 Task: Font style For heading Use Amiri Quran with light red berry 1 colour & Underline. font size for heading '20 Pt. 'Change the font style of data to AngsanaUPCand font size to  16 Pt. Change the alignment of both headline & data to  Align center. In the sheet  auditingSalesByRegion
Action: Mouse moved to (62, 123)
Screenshot: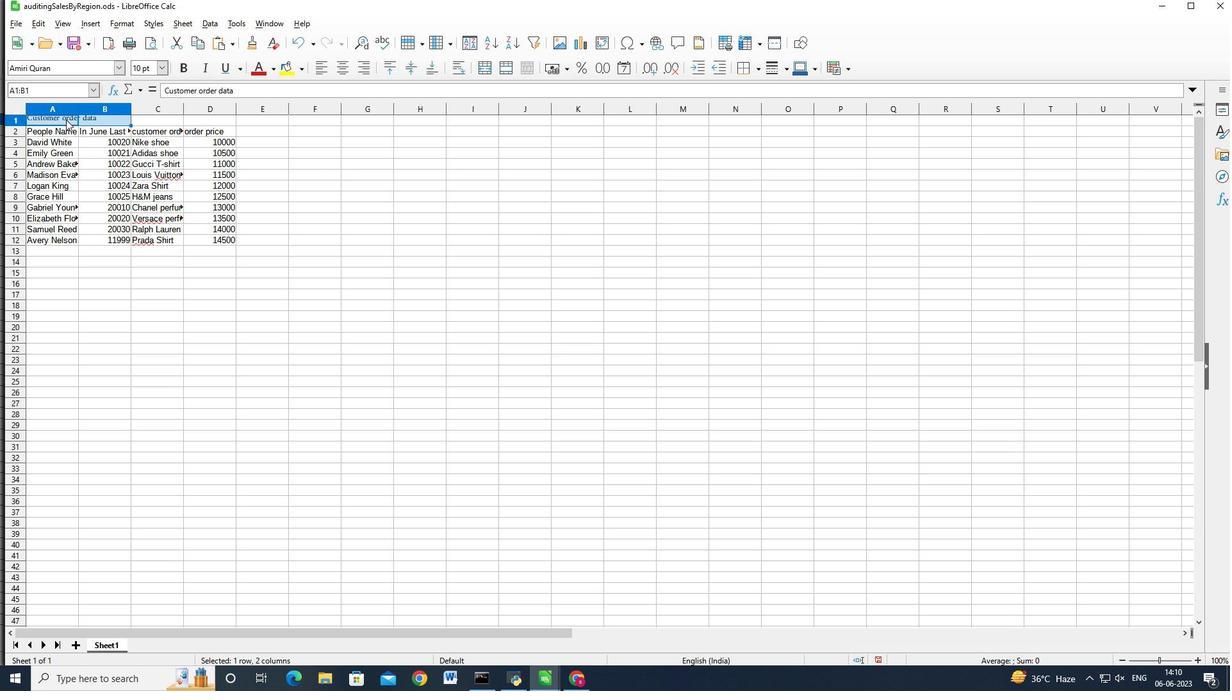 
Action: Mouse pressed left at (62, 123)
Screenshot: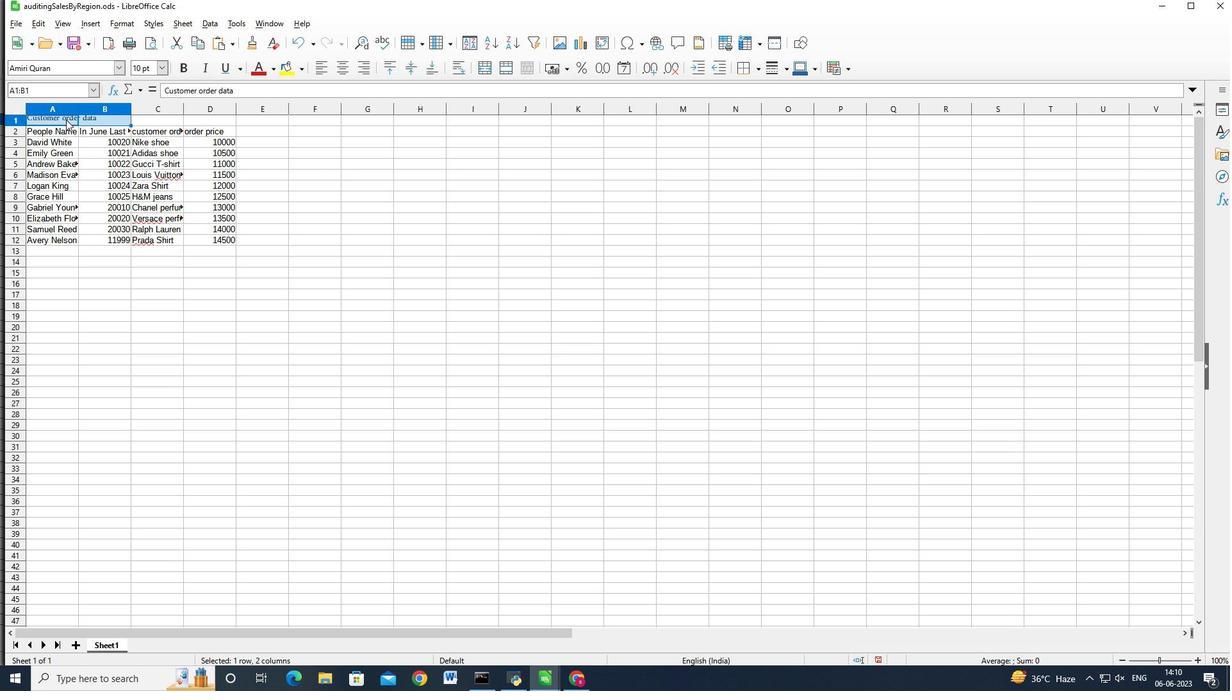 
Action: Mouse moved to (84, 123)
Screenshot: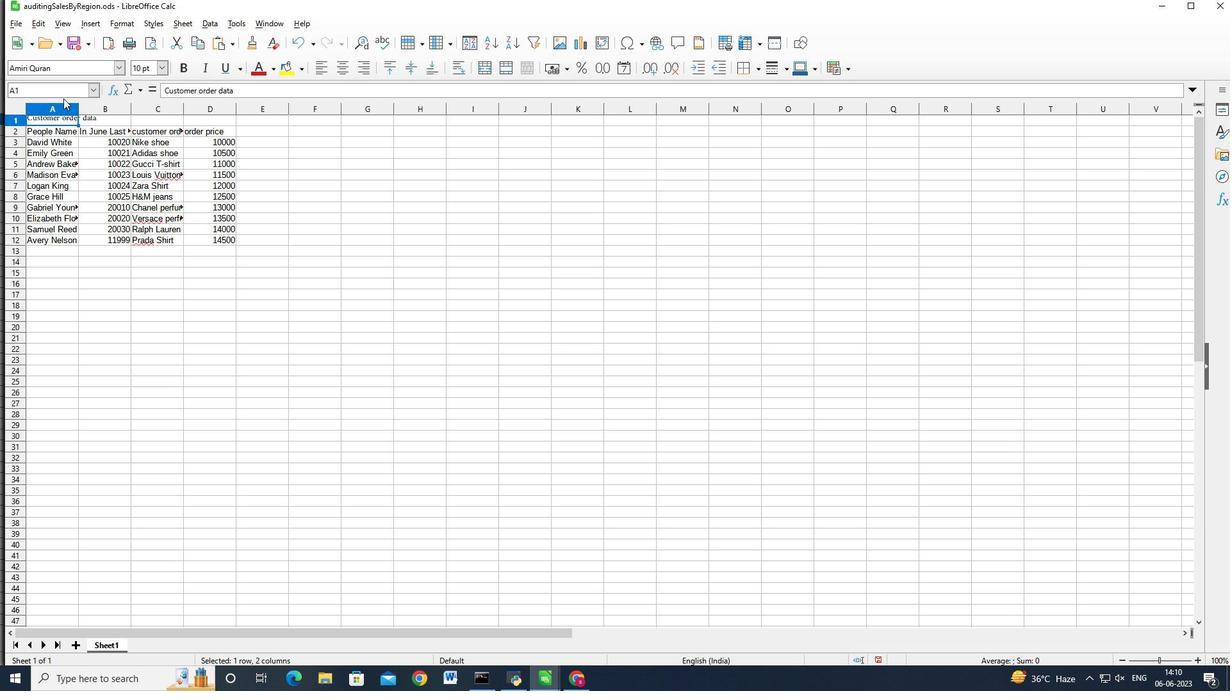 
Action: Key pressed <Key.shift>
Screenshot: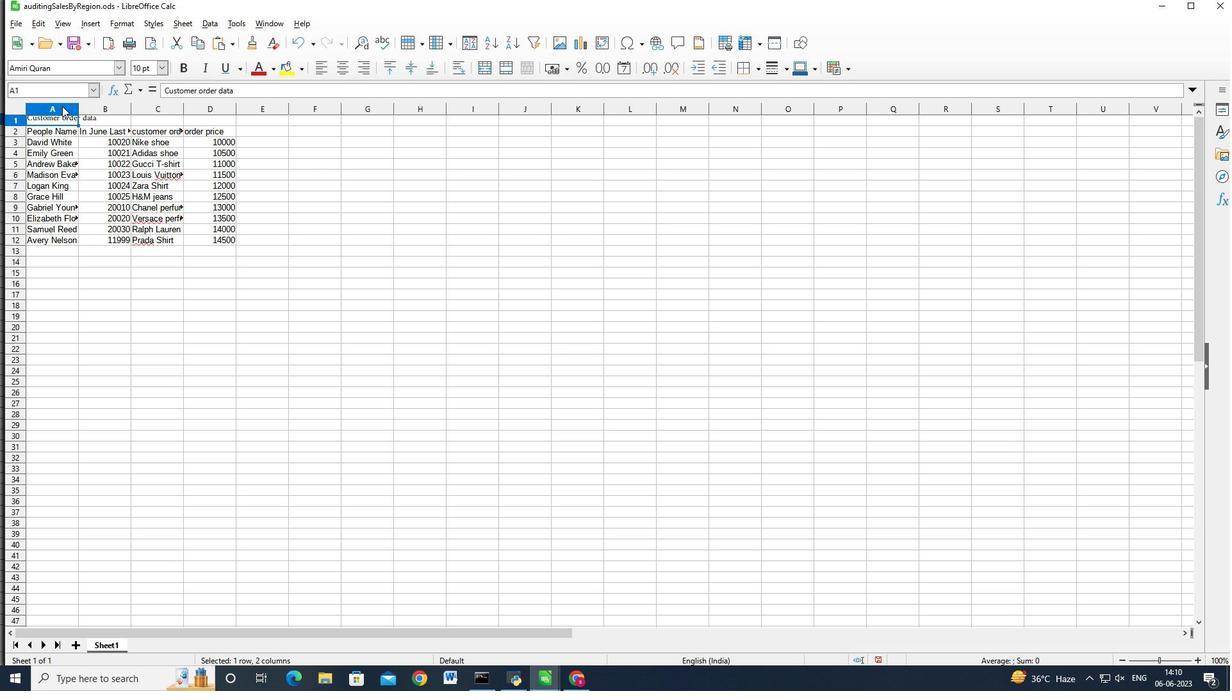
Action: Mouse pressed left at (84, 123)
Screenshot: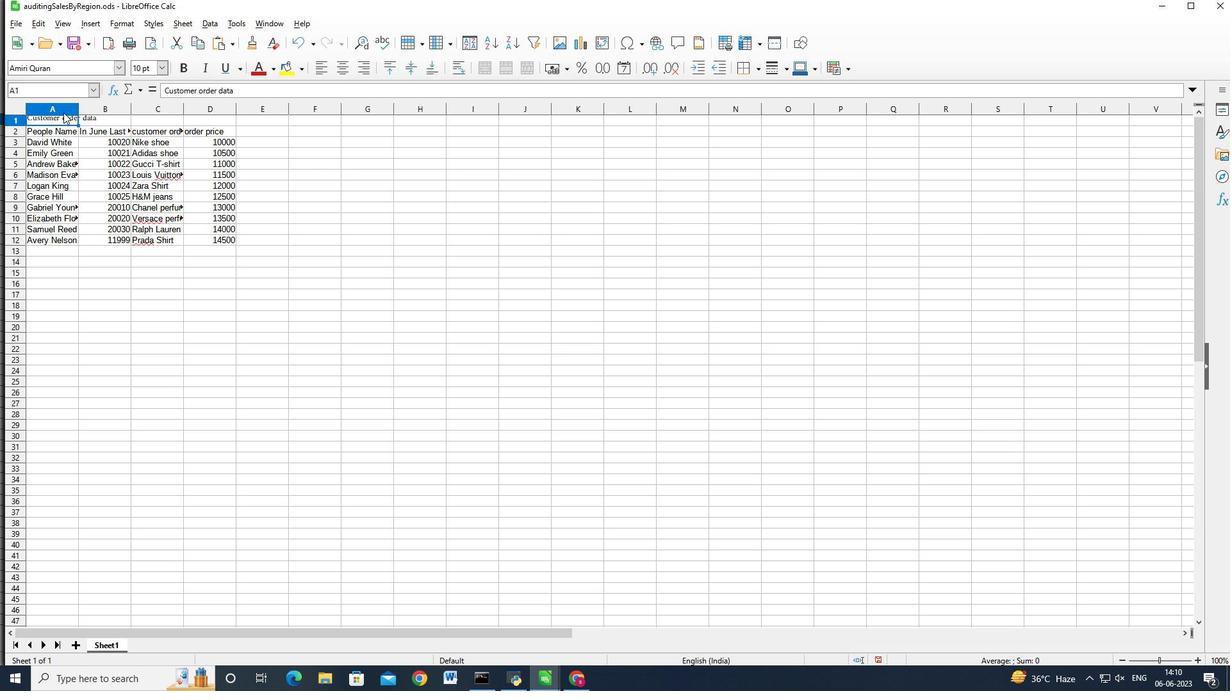 
Action: Mouse moved to (78, 85)
Screenshot: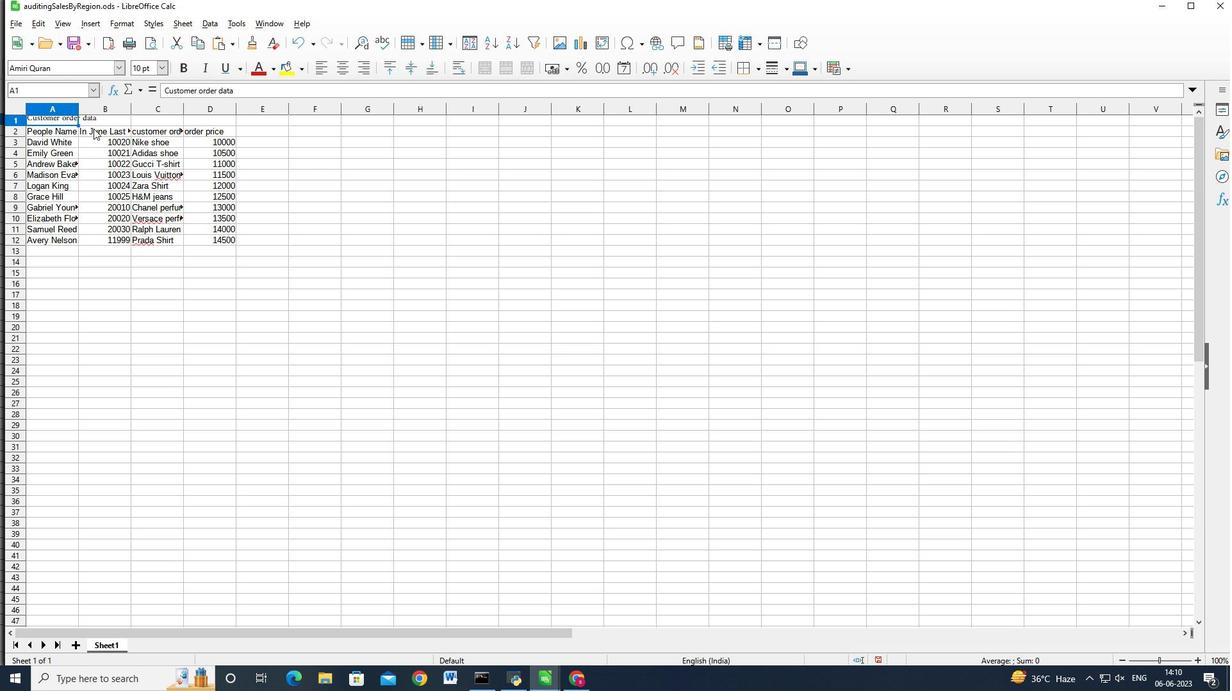 
Action: Key pressed <Key.shift>
Screenshot: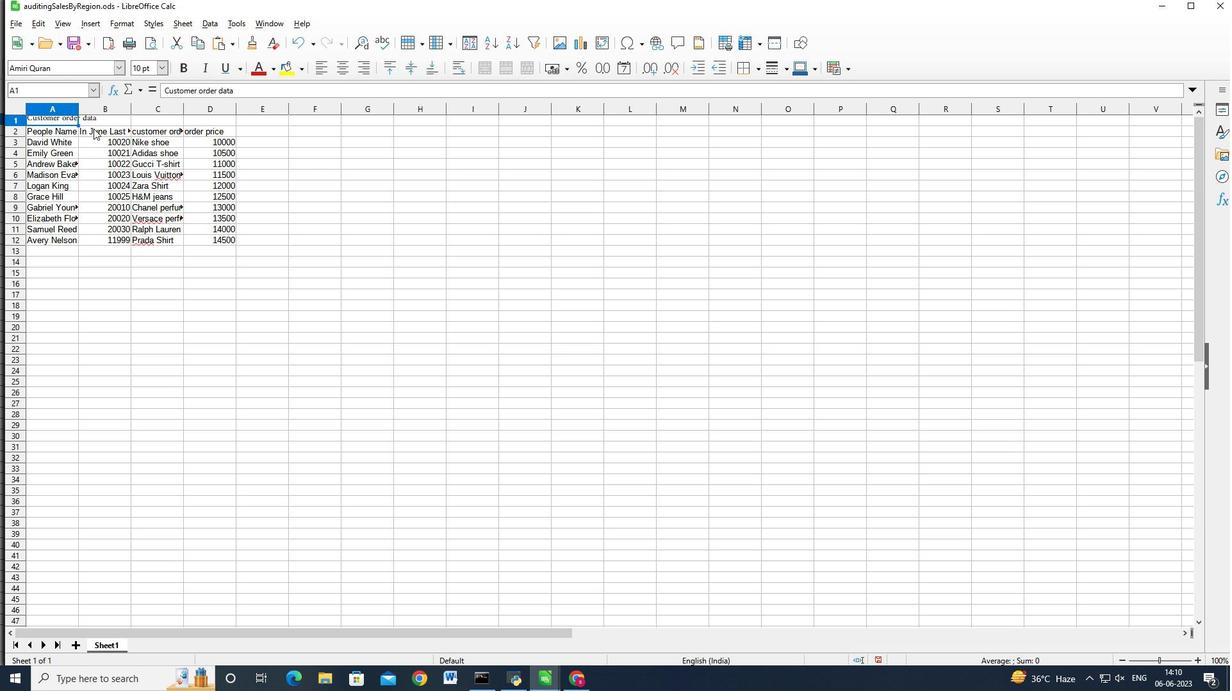 
Action: Mouse moved to (77, 82)
Screenshot: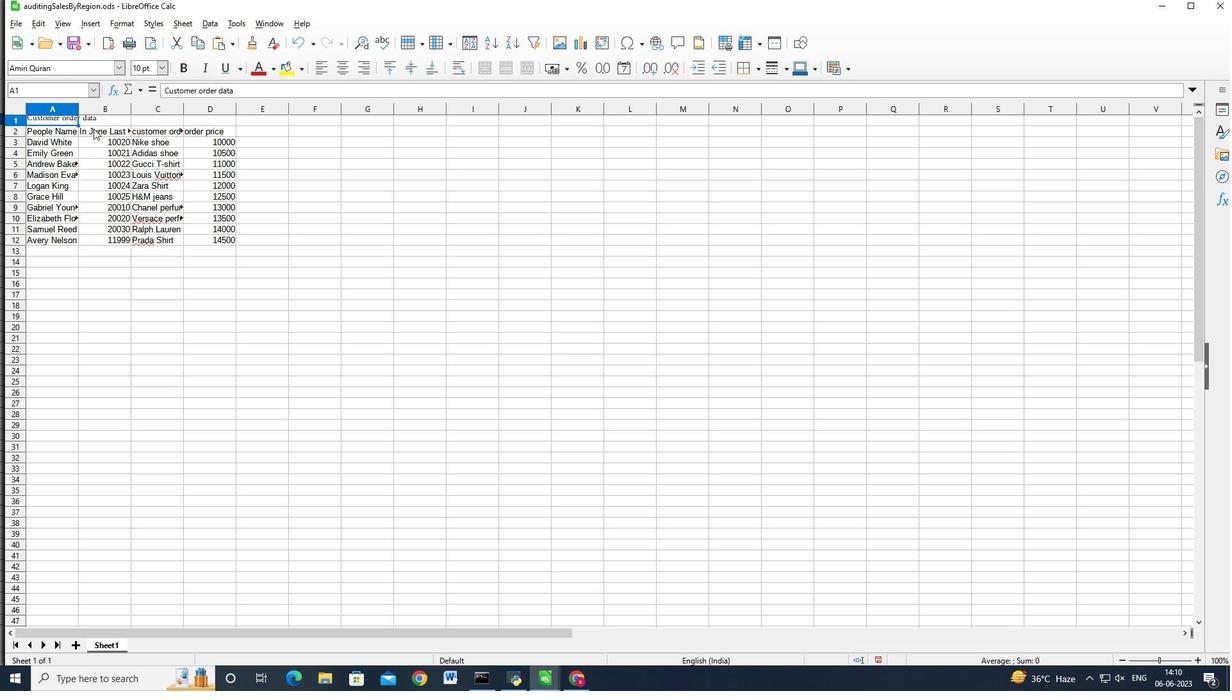 
Action: Key pressed <Key.shift>
Screenshot: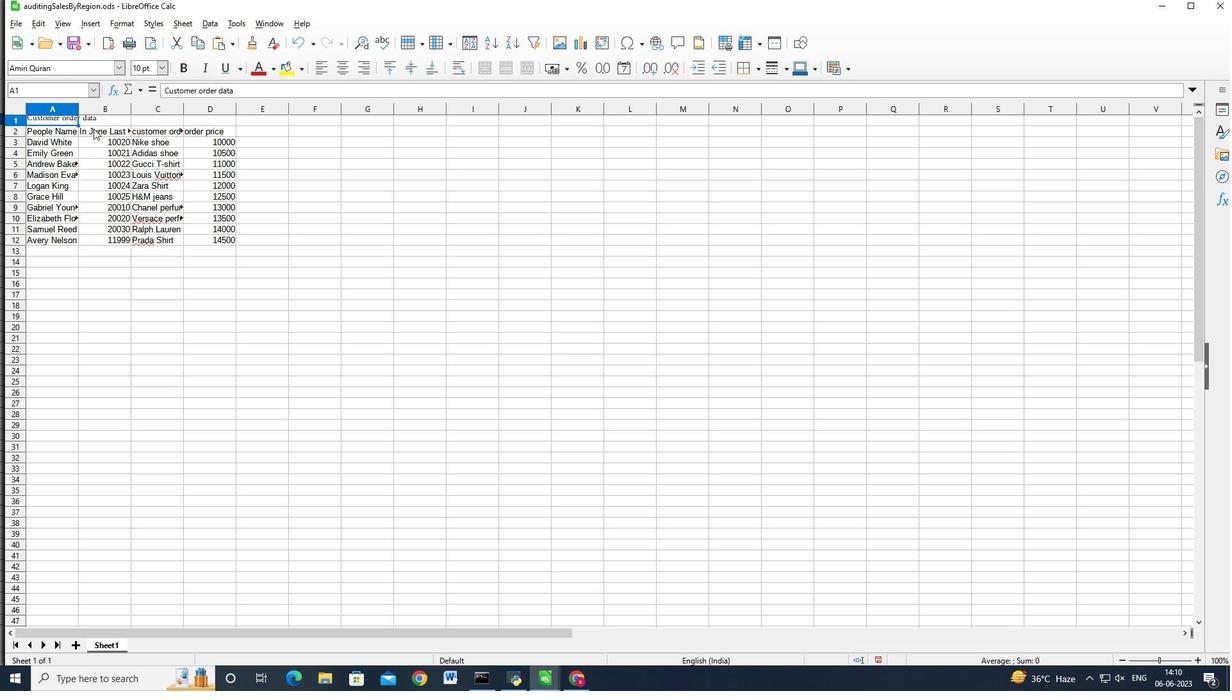 
Action: Mouse moved to (76, 80)
Screenshot: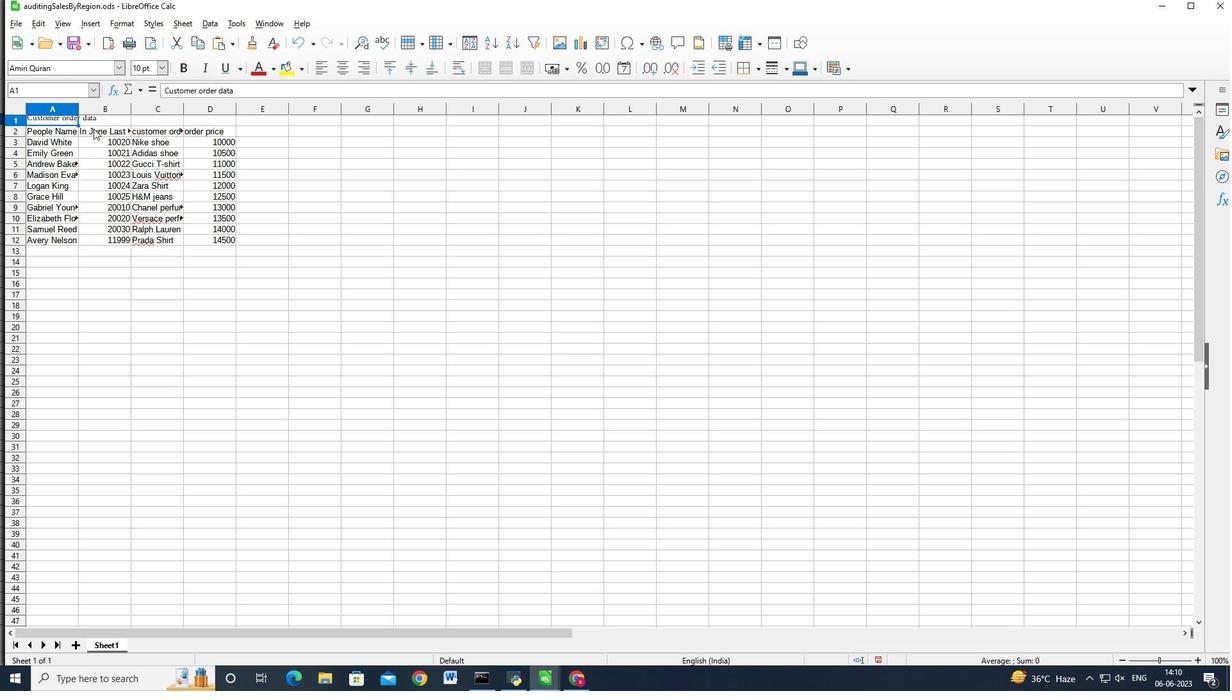 
Action: Key pressed <Key.shift><Key.shift><Key.shift>
Screenshot: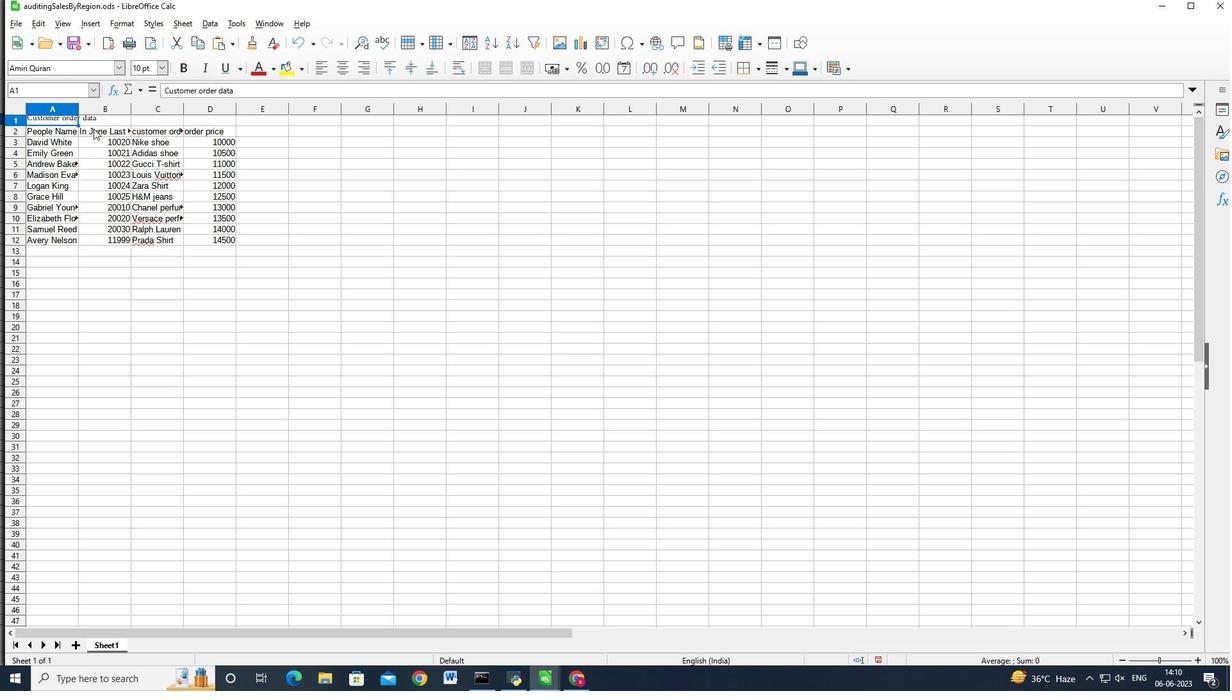 
Action: Mouse moved to (73, 73)
Screenshot: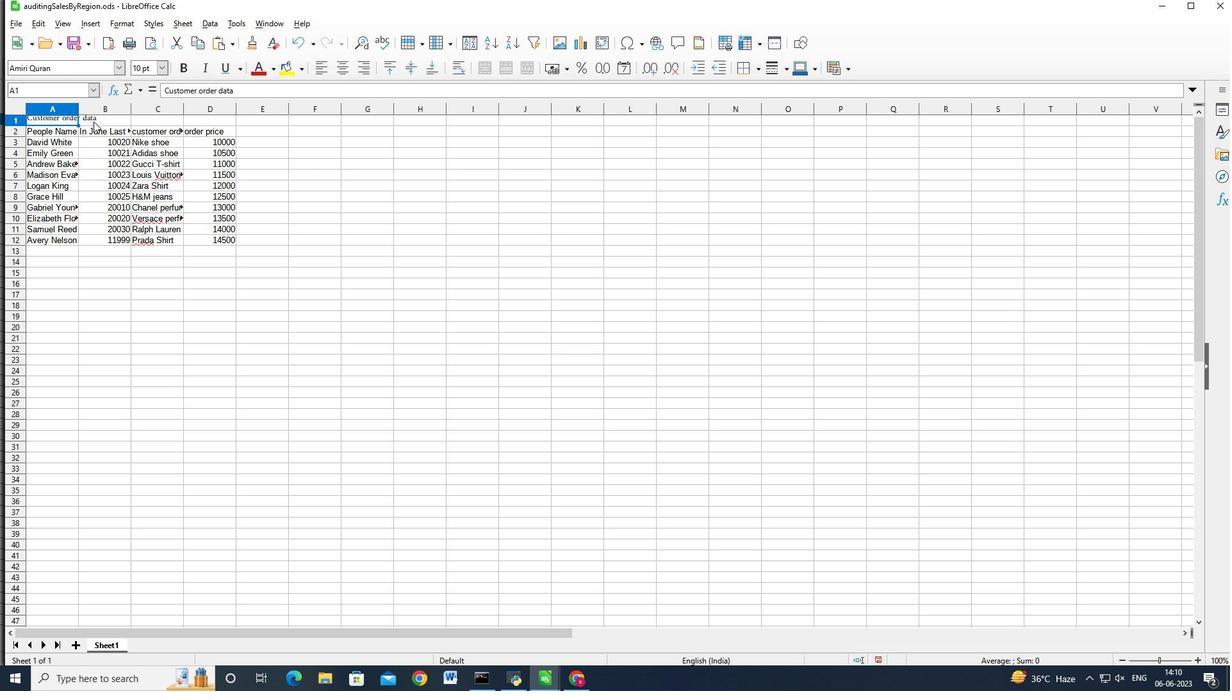 
Action: Mouse pressed left at (73, 73)
Screenshot: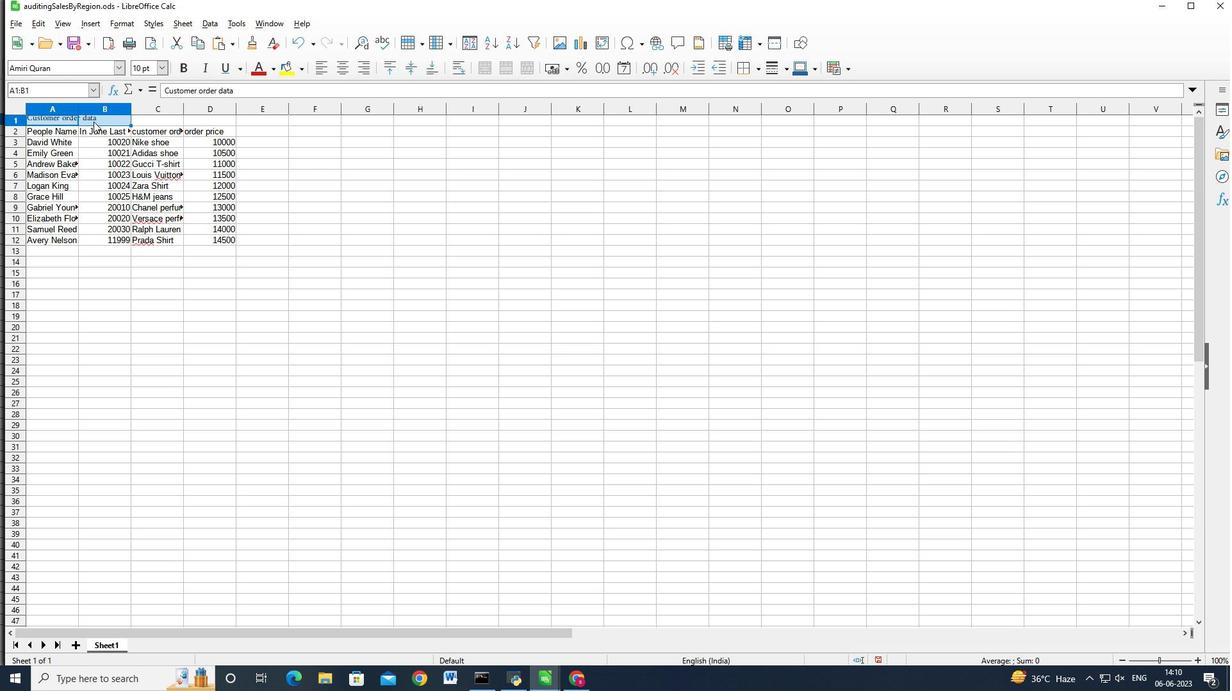 
Action: Key pressed <Key.backspace><Key.backspace><Key.backspace><Key.backspace><Key.backspace><Key.backspace><Key.backspace><Key.backspace><Key.backspace><Key.backspace><Key.backspace><Key.backspace><Key.backspace><Key.backspace><Key.backspace><Key.backspace><Key.shift_r>Amiri<Key.space><Key.shift_r>Quran<Key.enter>
Screenshot: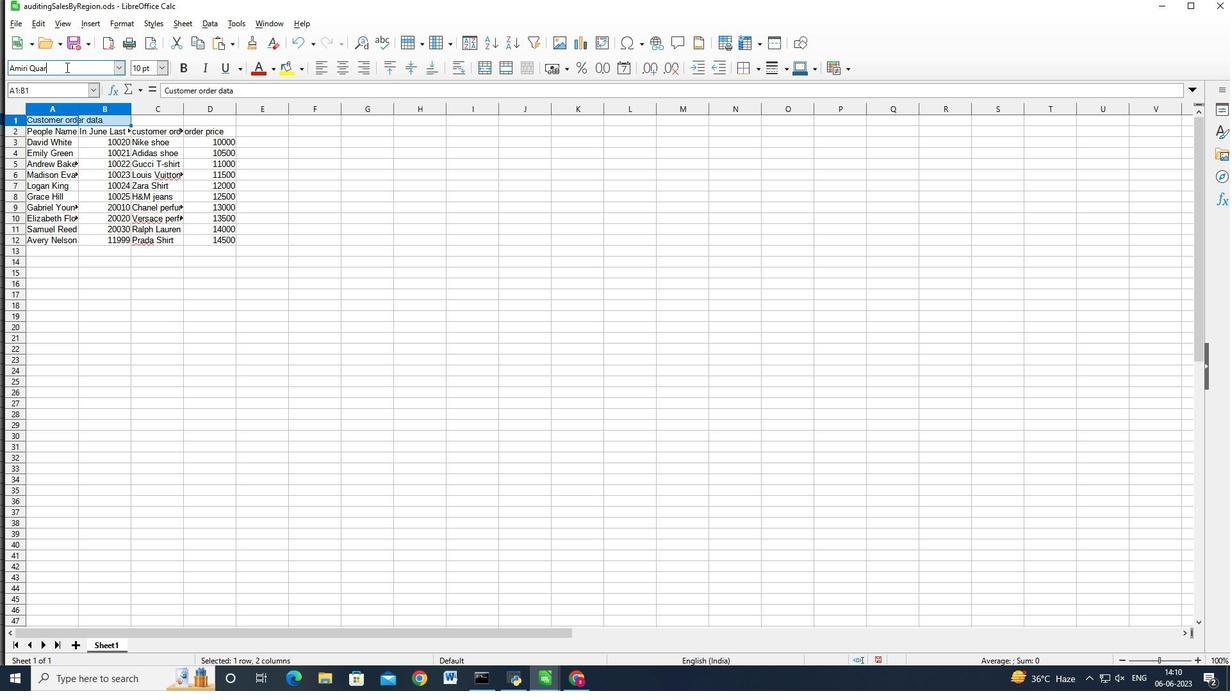 
Action: Mouse moved to (271, 65)
Screenshot: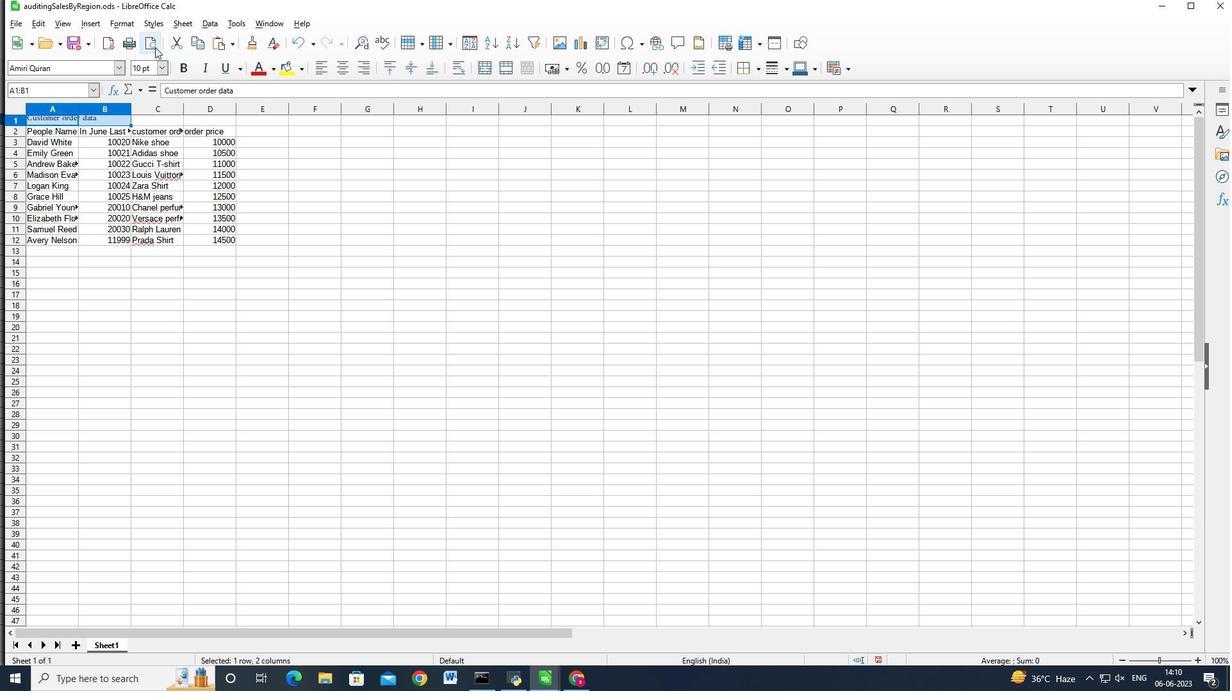 
Action: Mouse pressed left at (271, 65)
Screenshot: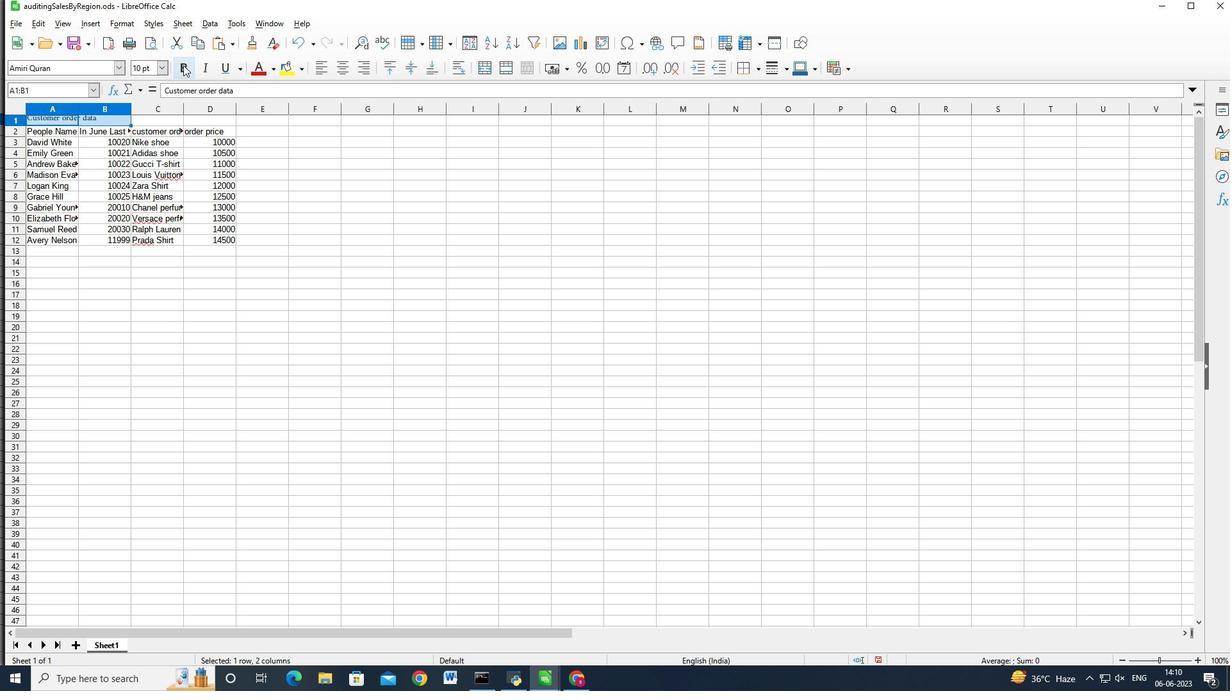 
Action: Mouse moved to (374, 137)
Screenshot: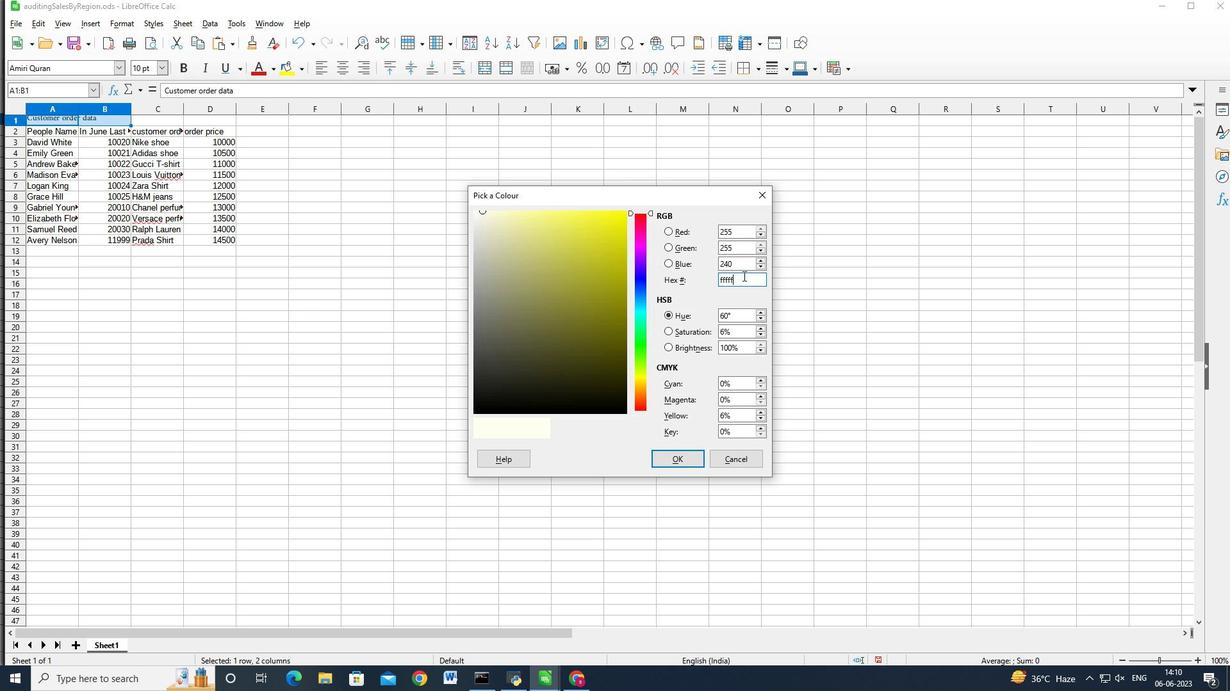 
Action: Mouse pressed left at (374, 137)
Screenshot: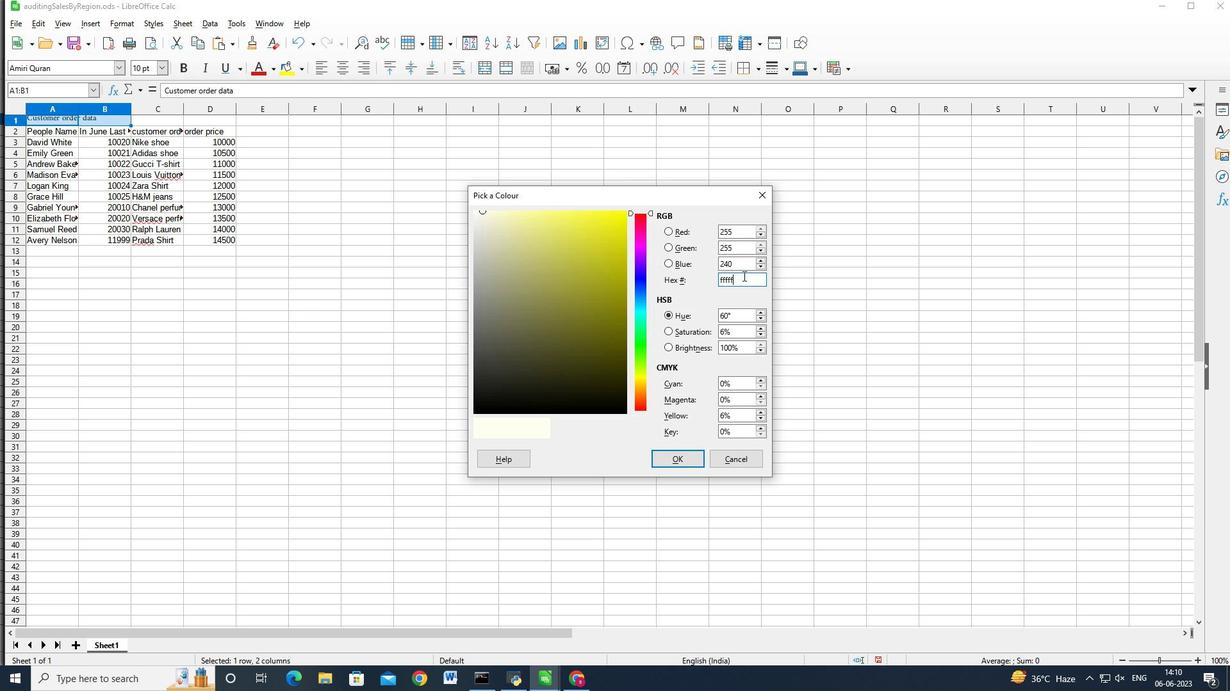 
Action: Mouse moved to (300, 167)
Screenshot: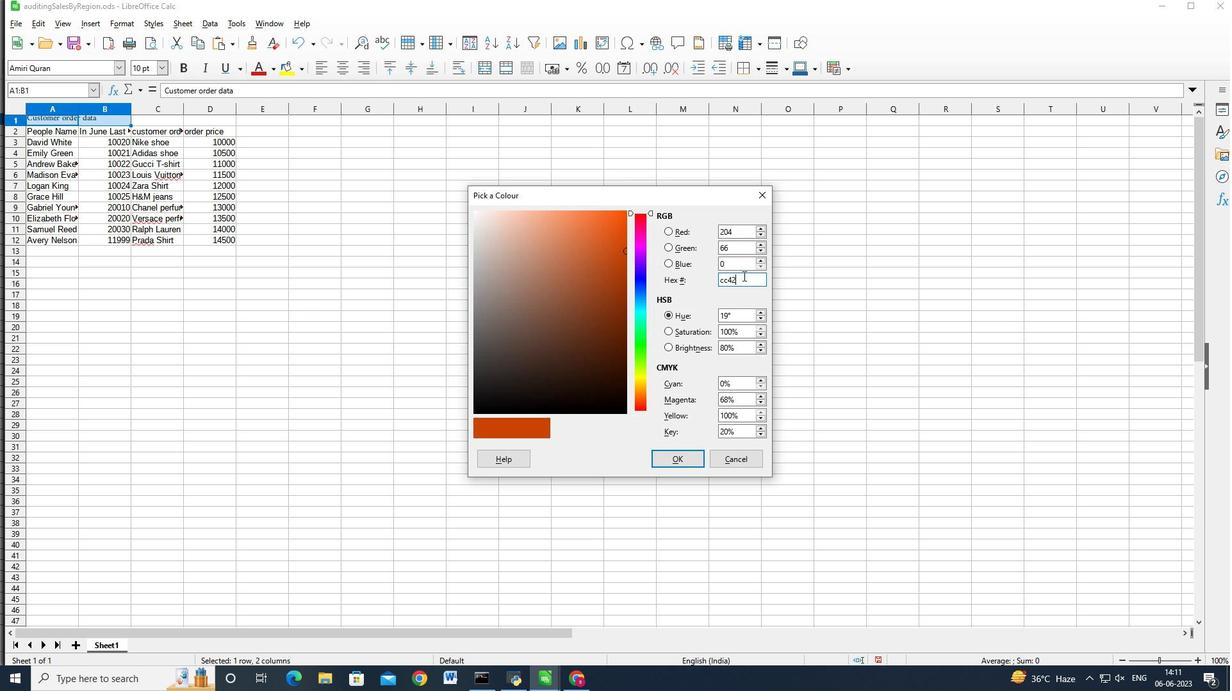 
Action: Mouse pressed left at (300, 167)
Screenshot: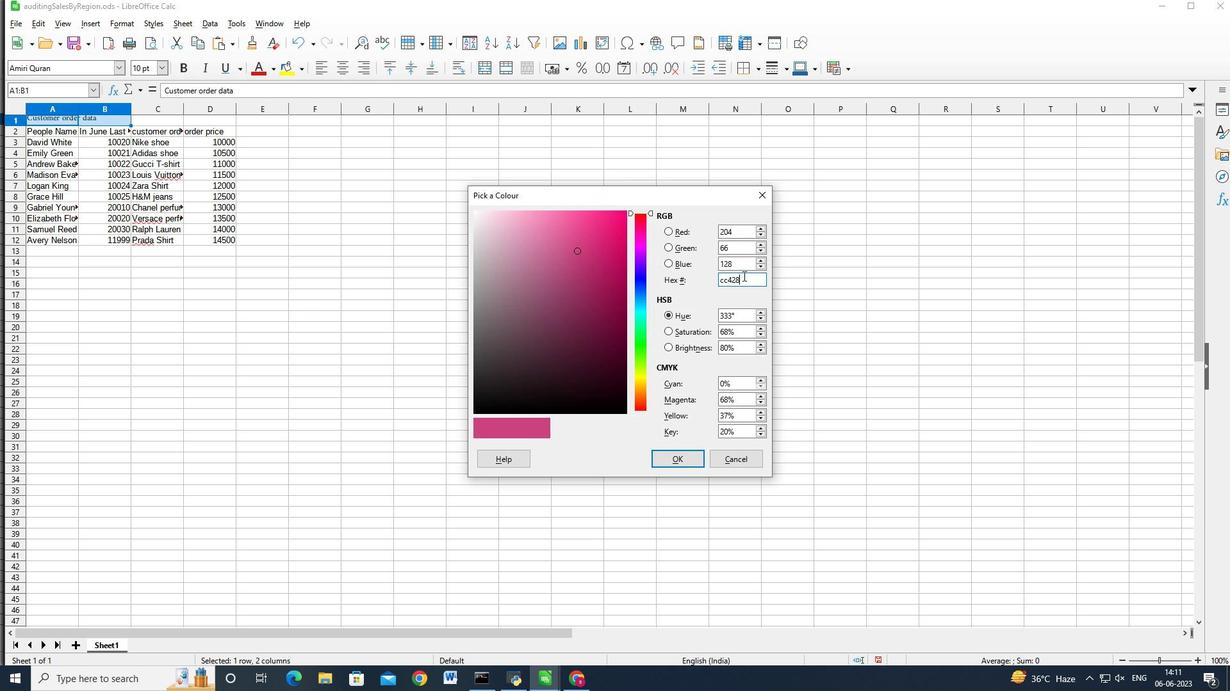 
Action: Mouse moved to (381, 128)
Screenshot: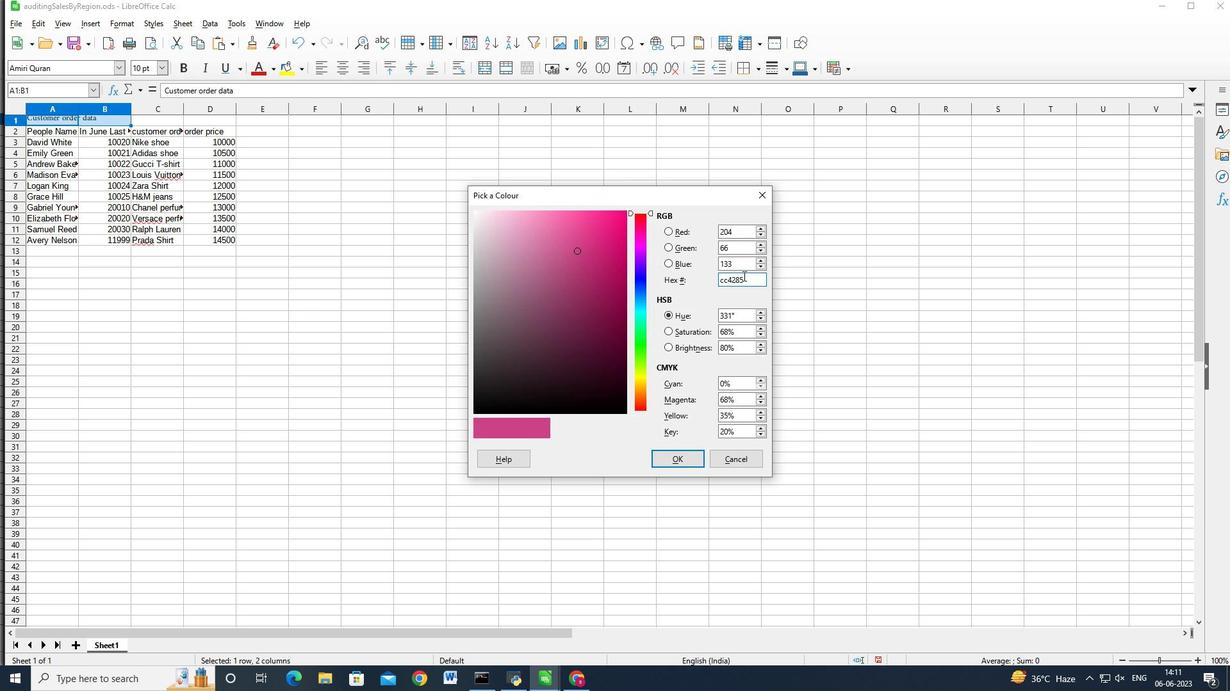 
Action: Mouse pressed left at (381, 128)
Screenshot: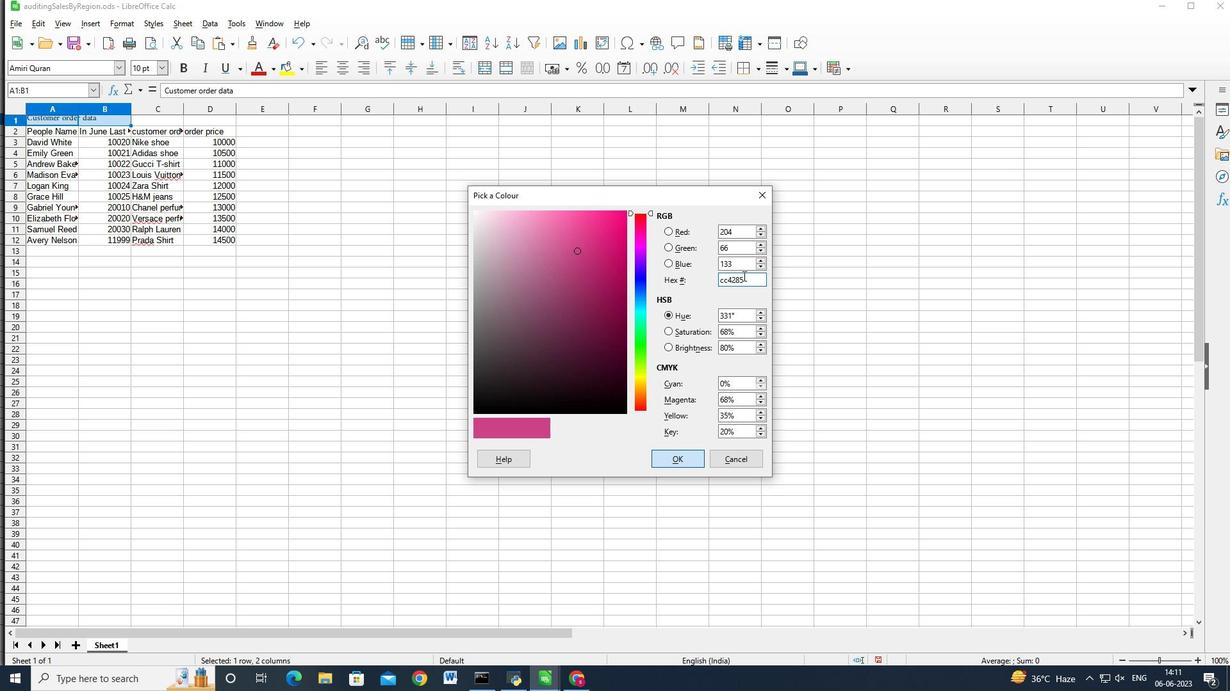 
Action: Mouse moved to (303, 178)
Screenshot: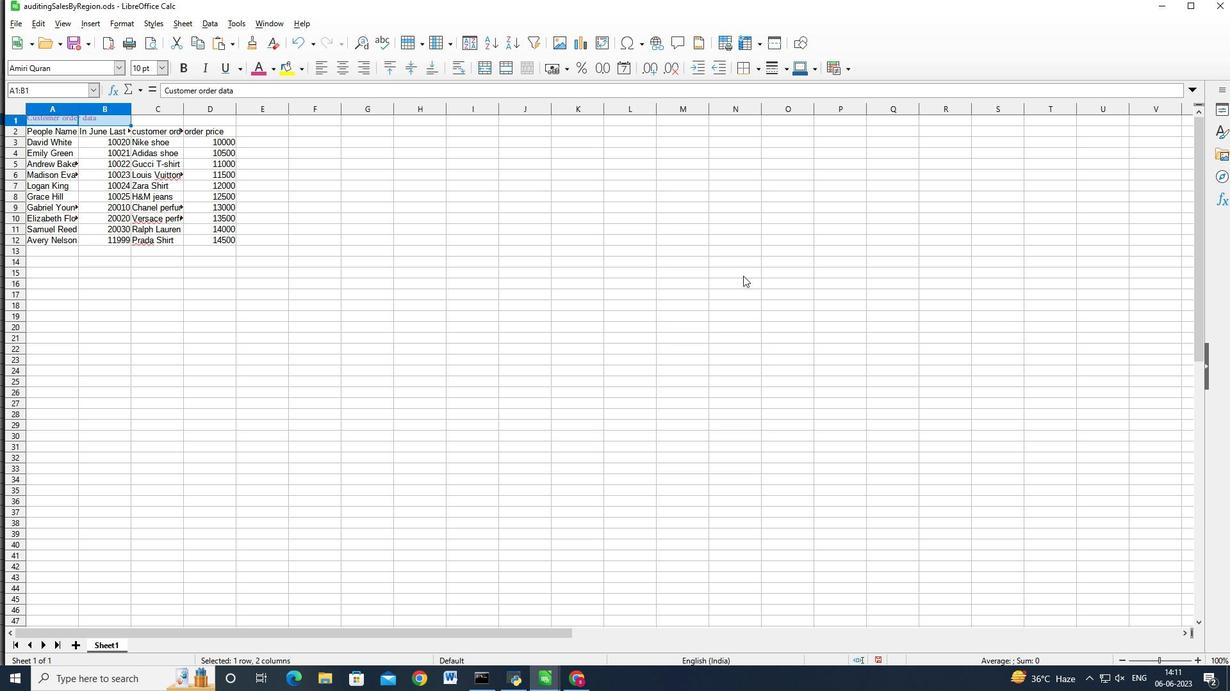 
Action: Mouse pressed left at (303, 178)
Screenshot: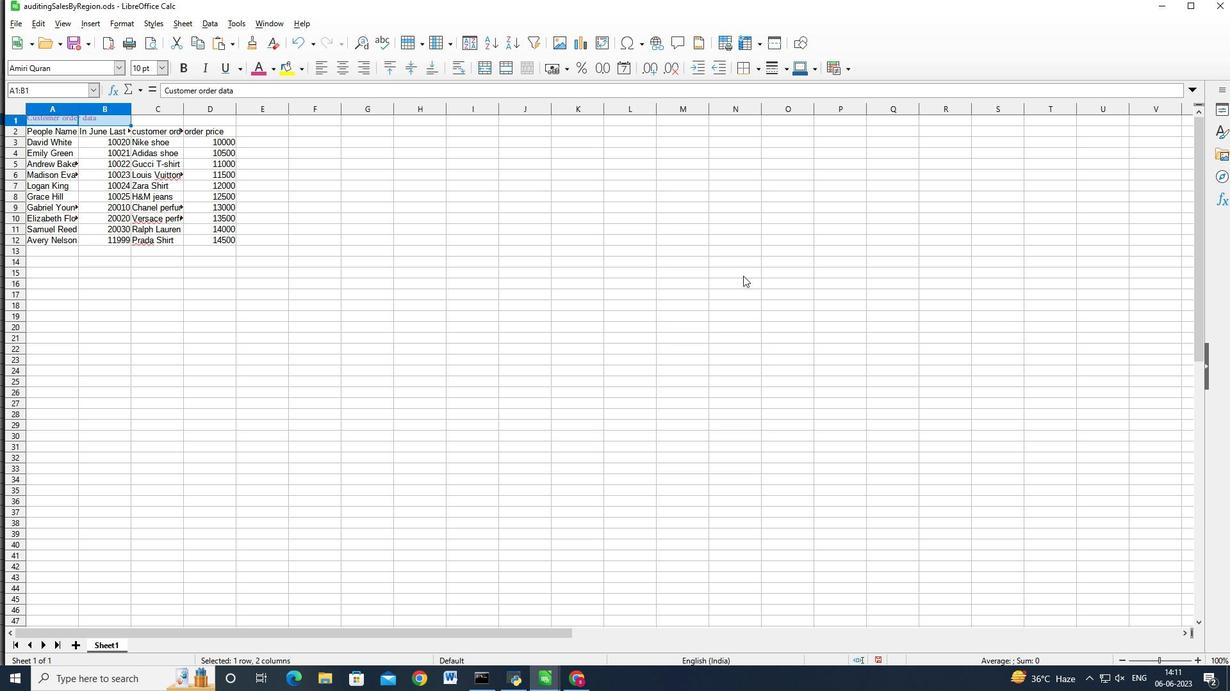 
Action: Mouse moved to (376, 158)
Screenshot: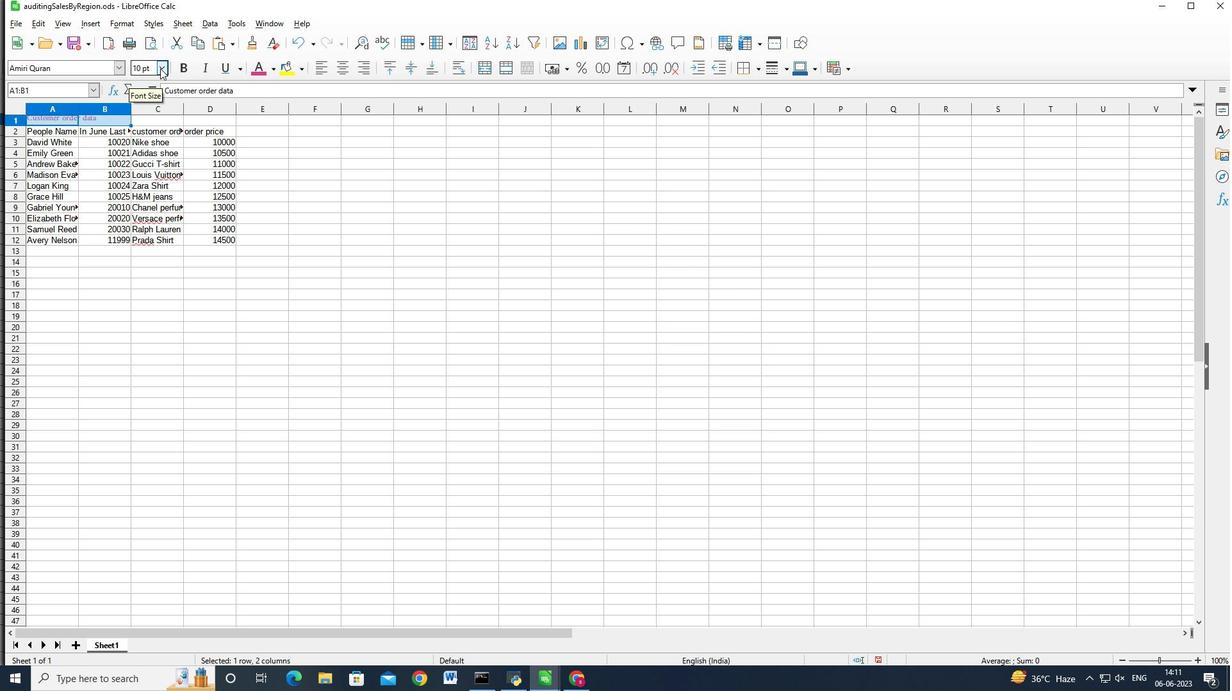 
Action: Mouse pressed left at (376, 158)
Screenshot: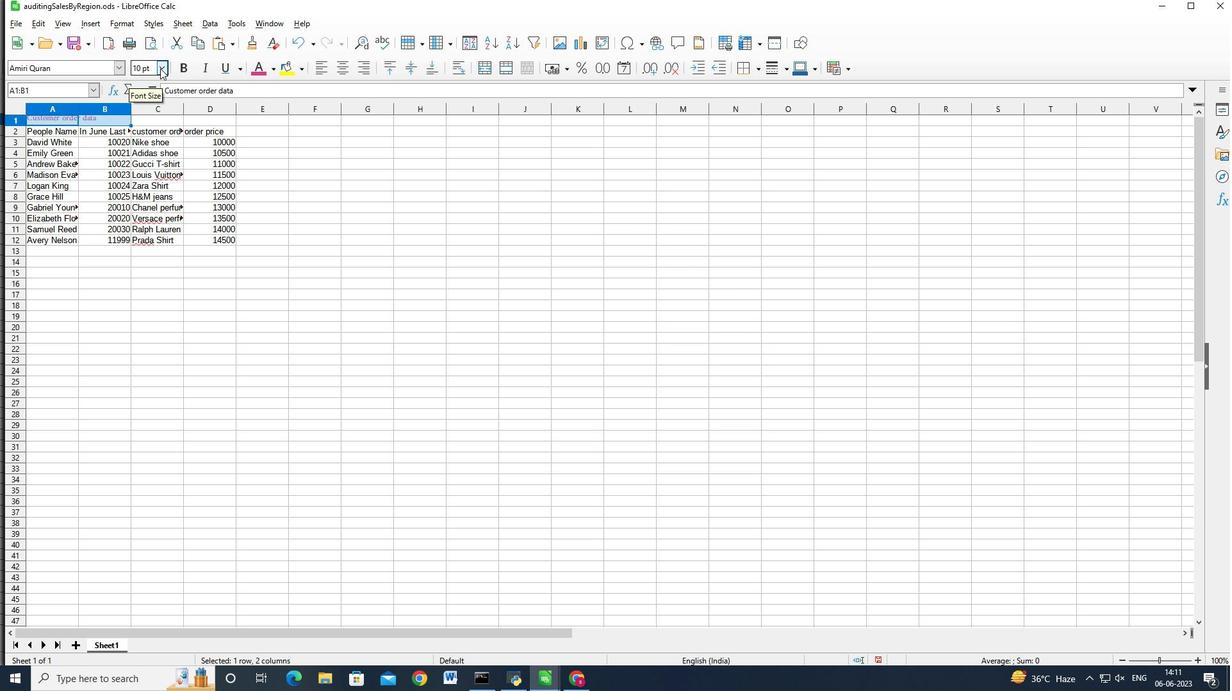 
Action: Mouse moved to (376, 134)
Screenshot: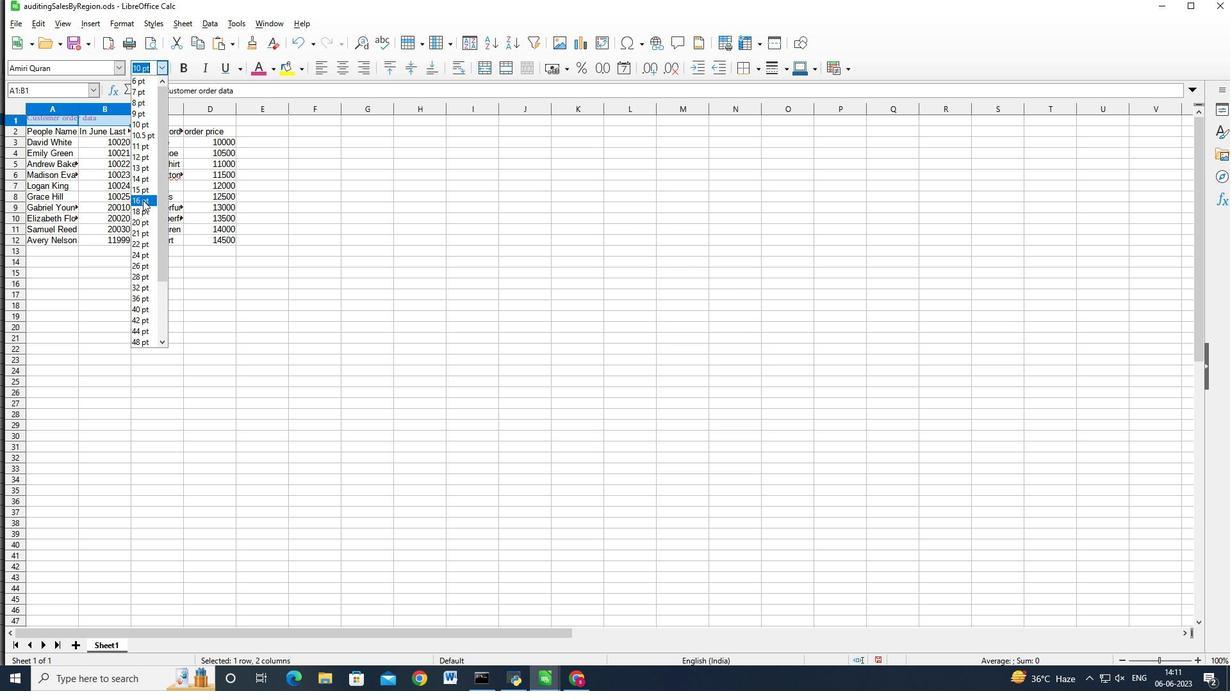 
Action: Mouse pressed left at (376, 134)
Screenshot: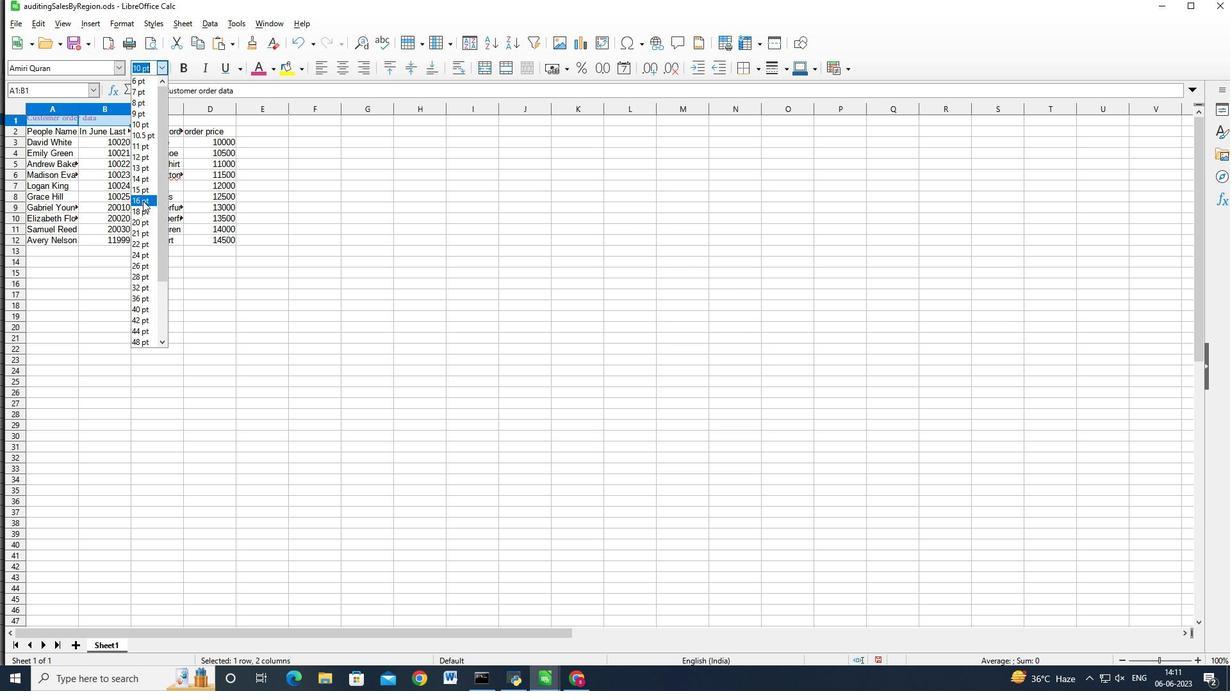 
Action: Mouse moved to (313, 192)
Screenshot: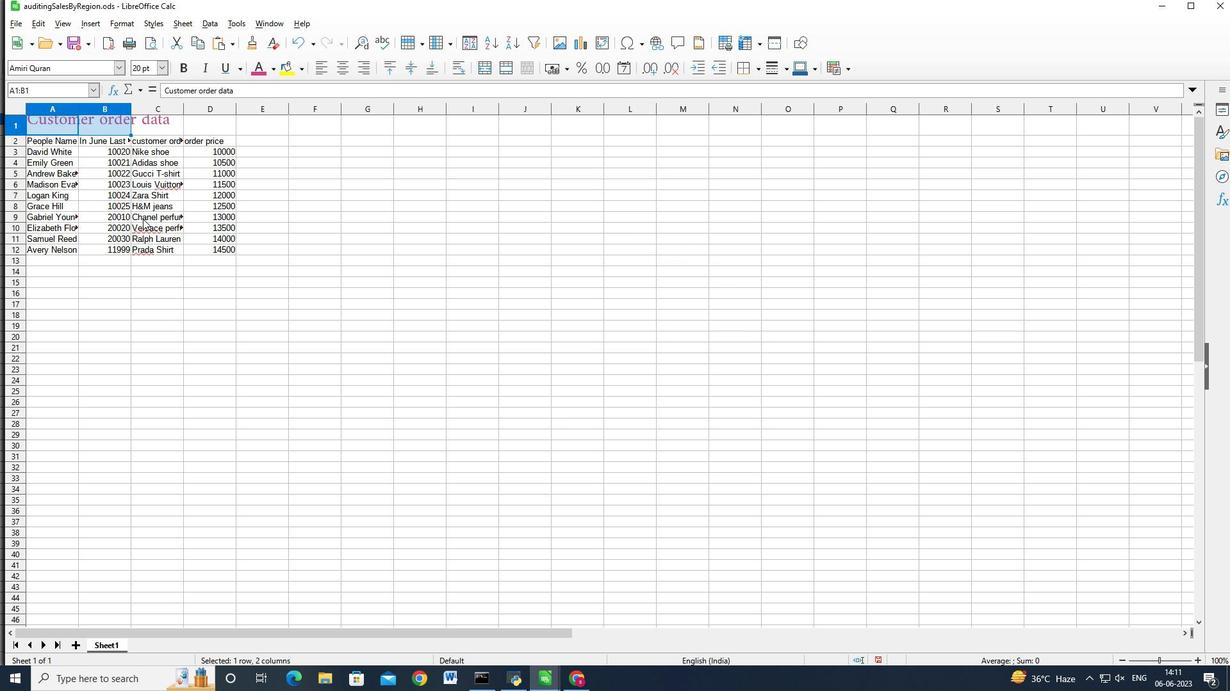 
Action: Mouse pressed left at (313, 192)
Screenshot: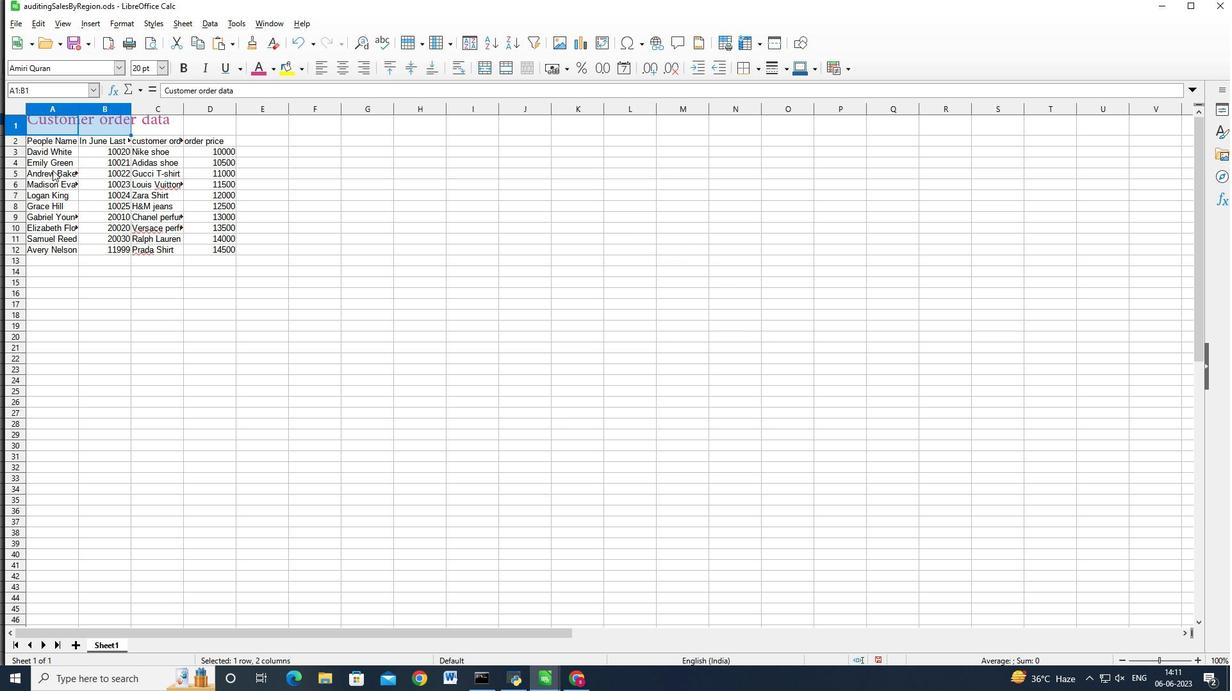 
Action: Mouse moved to (309, 180)
Screenshot: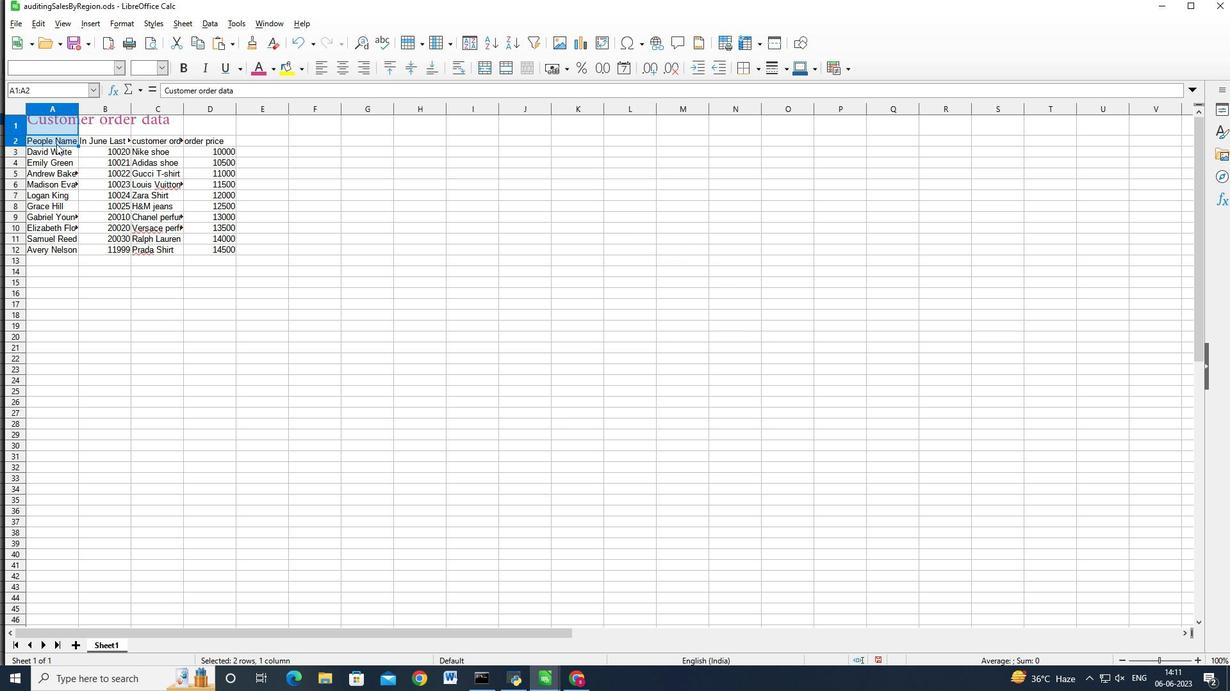 
Action: Mouse scrolled (309, 180) with delta (0, 0)
Screenshot: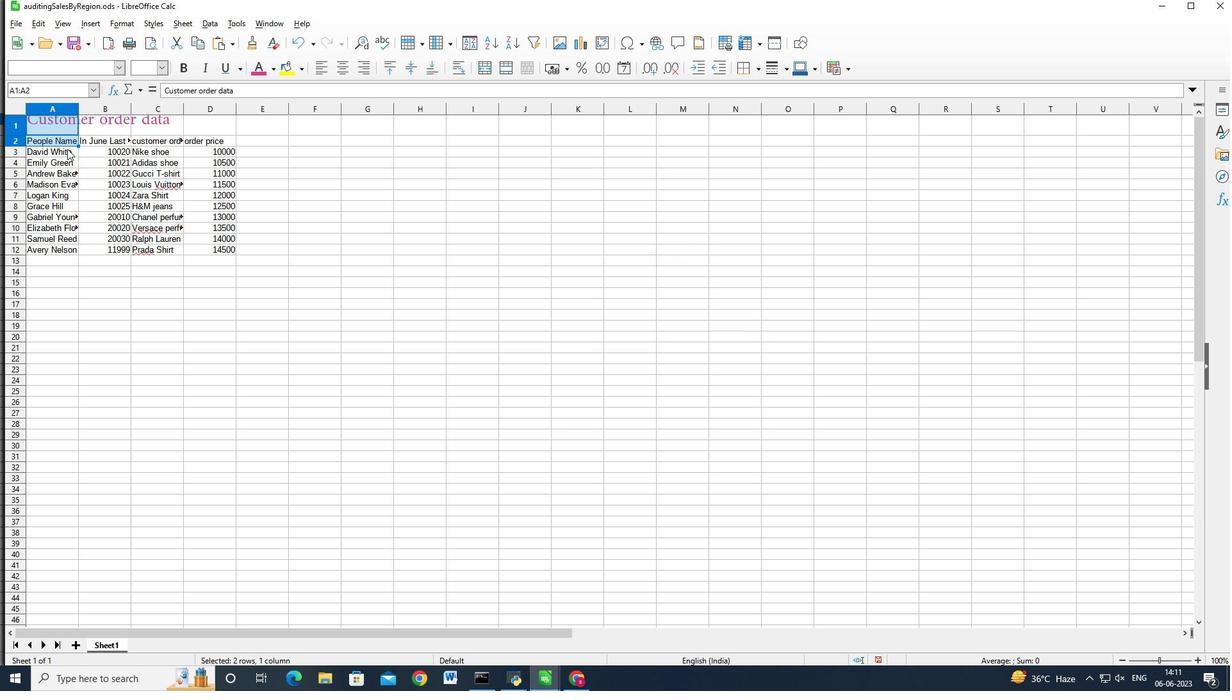 
Action: Mouse moved to (328, 166)
Screenshot: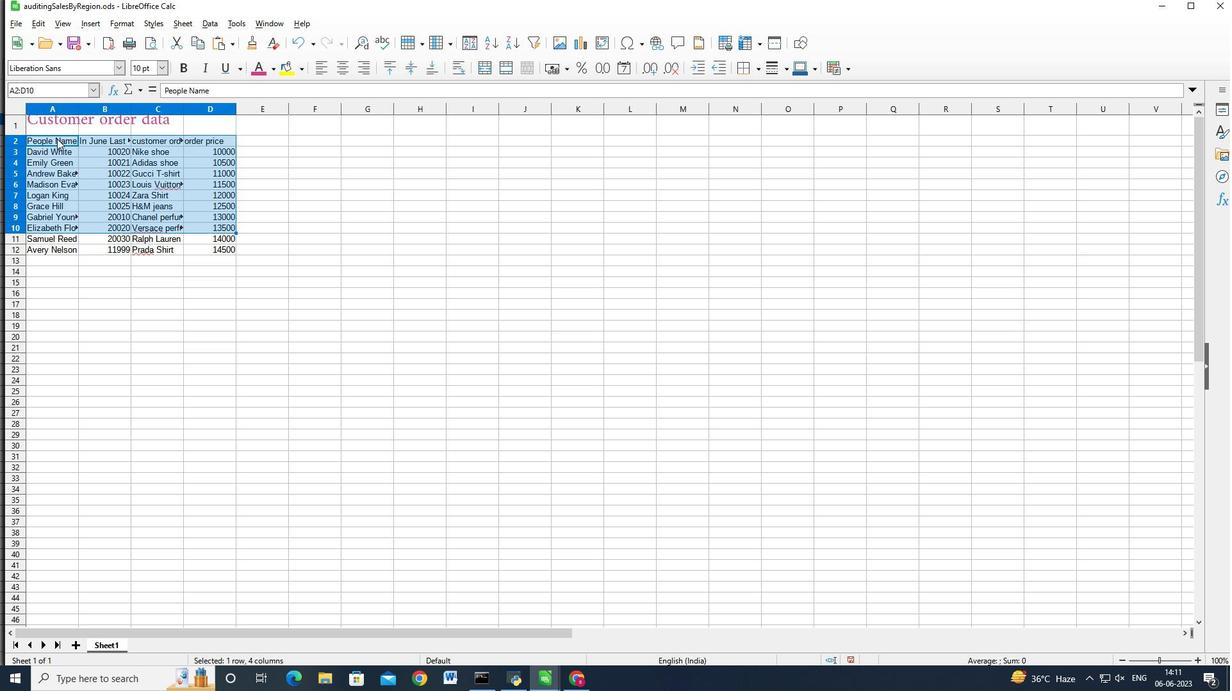 
Action: Mouse scrolled (328, 167) with delta (0, 0)
Screenshot: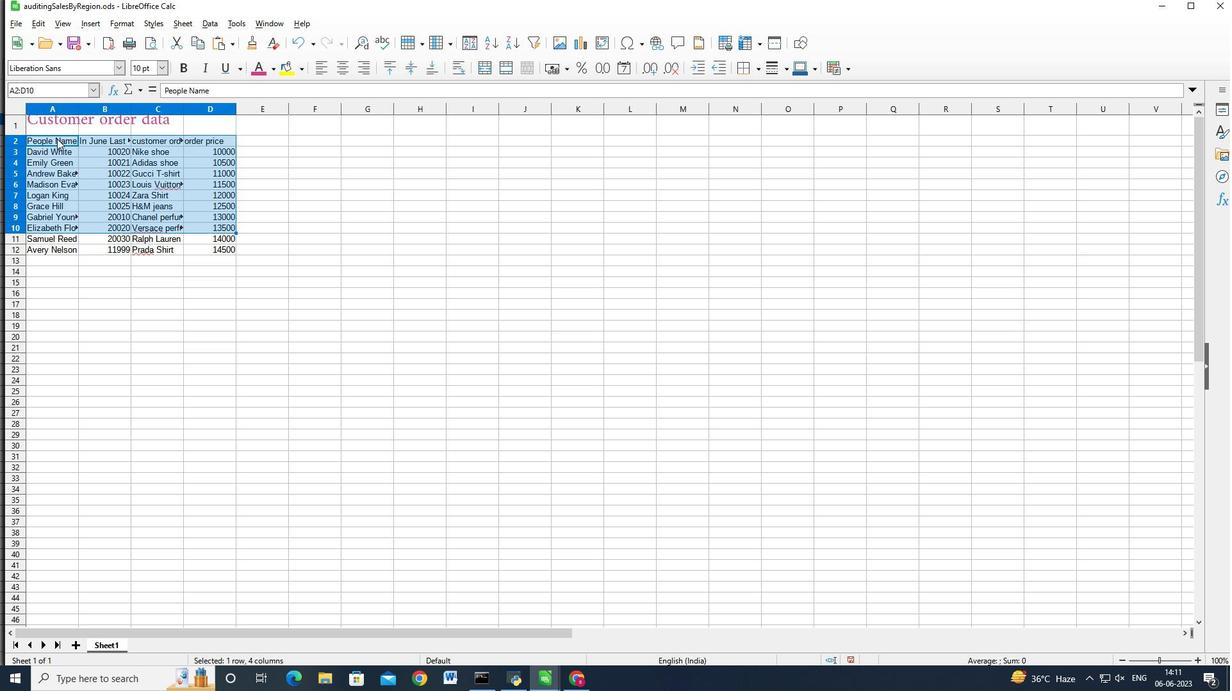 
Action: Mouse moved to (329, 169)
Screenshot: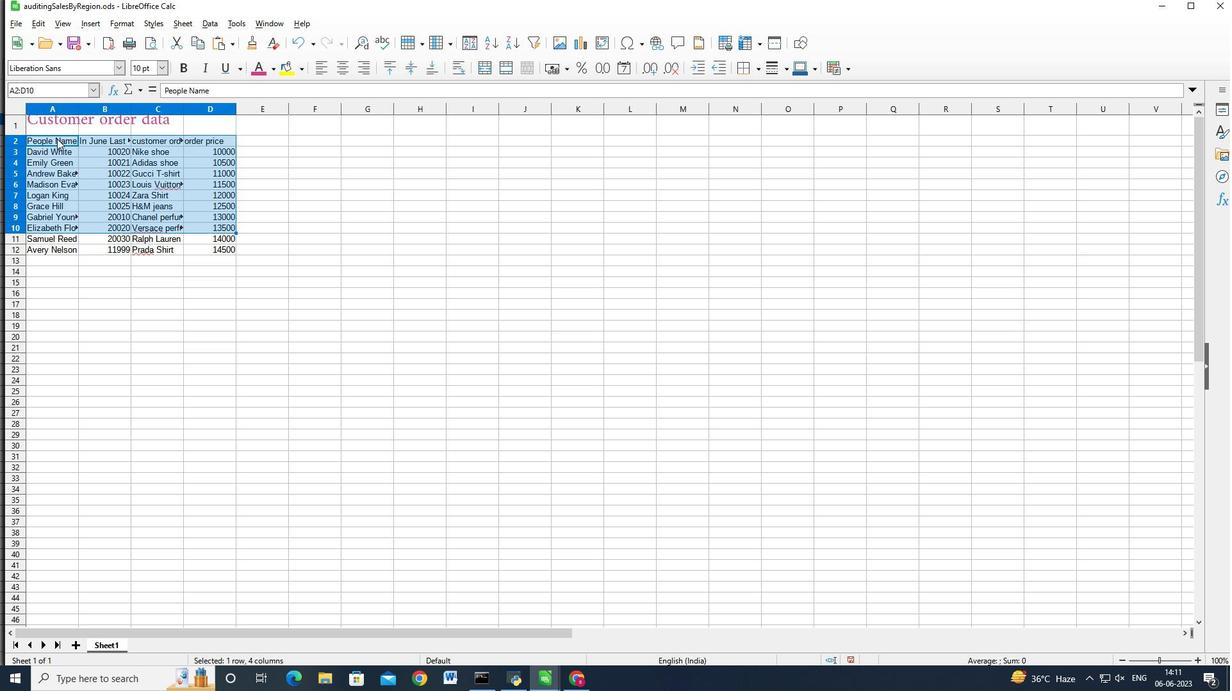 
Action: Mouse scrolled (329, 169) with delta (0, 0)
Screenshot: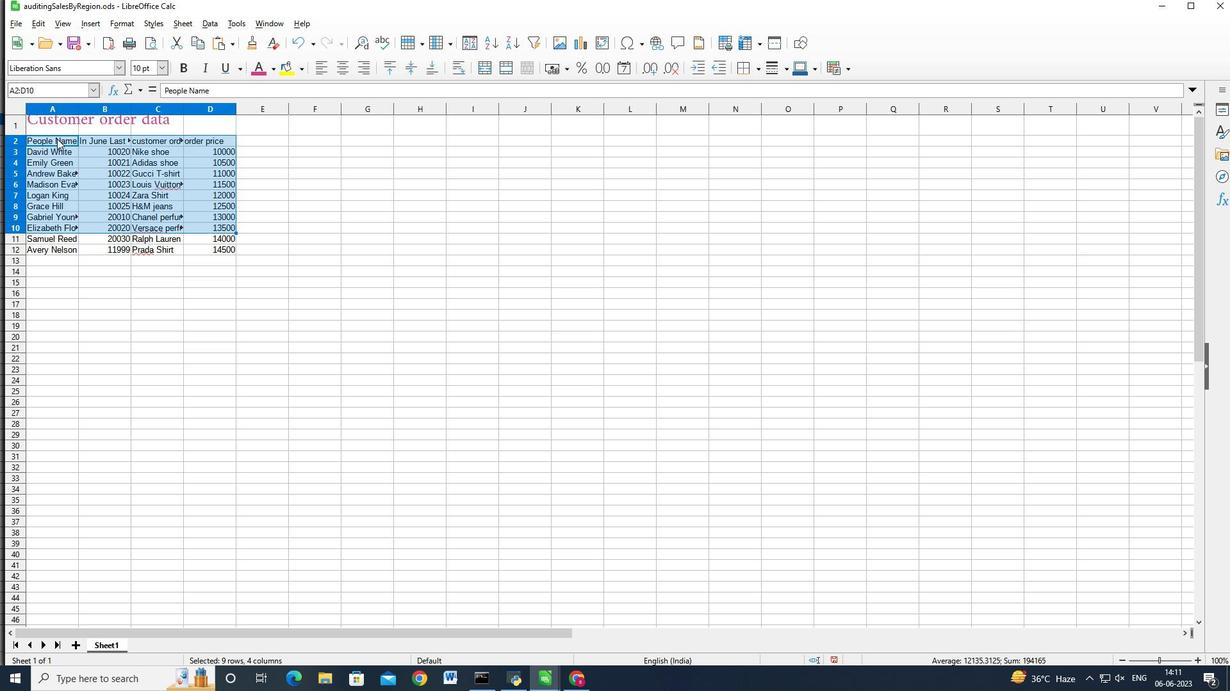 
Action: Mouse moved to (331, 170)
Screenshot: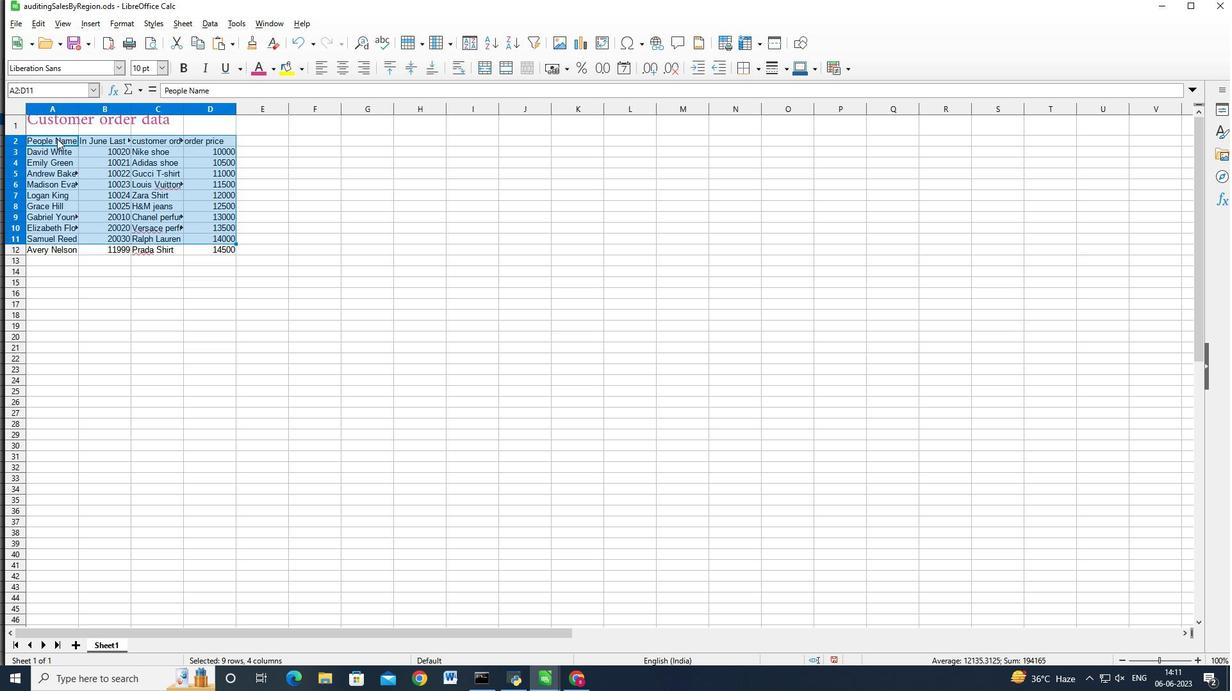 
Action: Mouse scrolled (331, 169) with delta (0, 0)
Screenshot: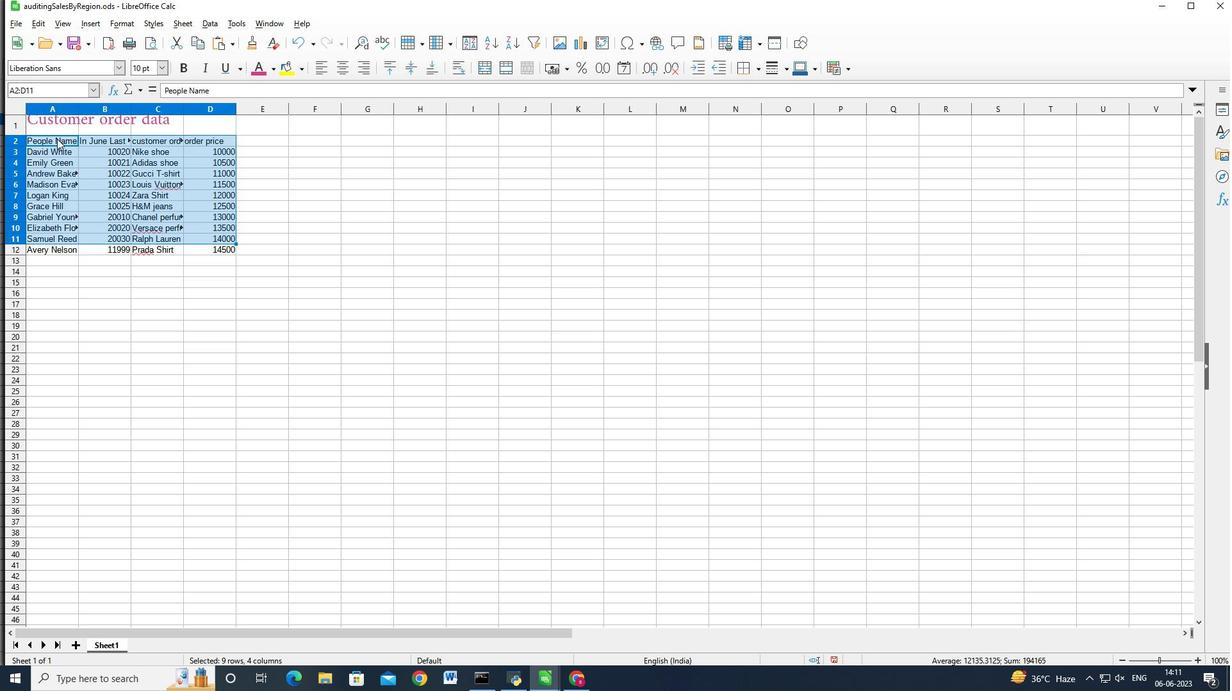 
Action: Mouse moved to (333, 171)
Screenshot: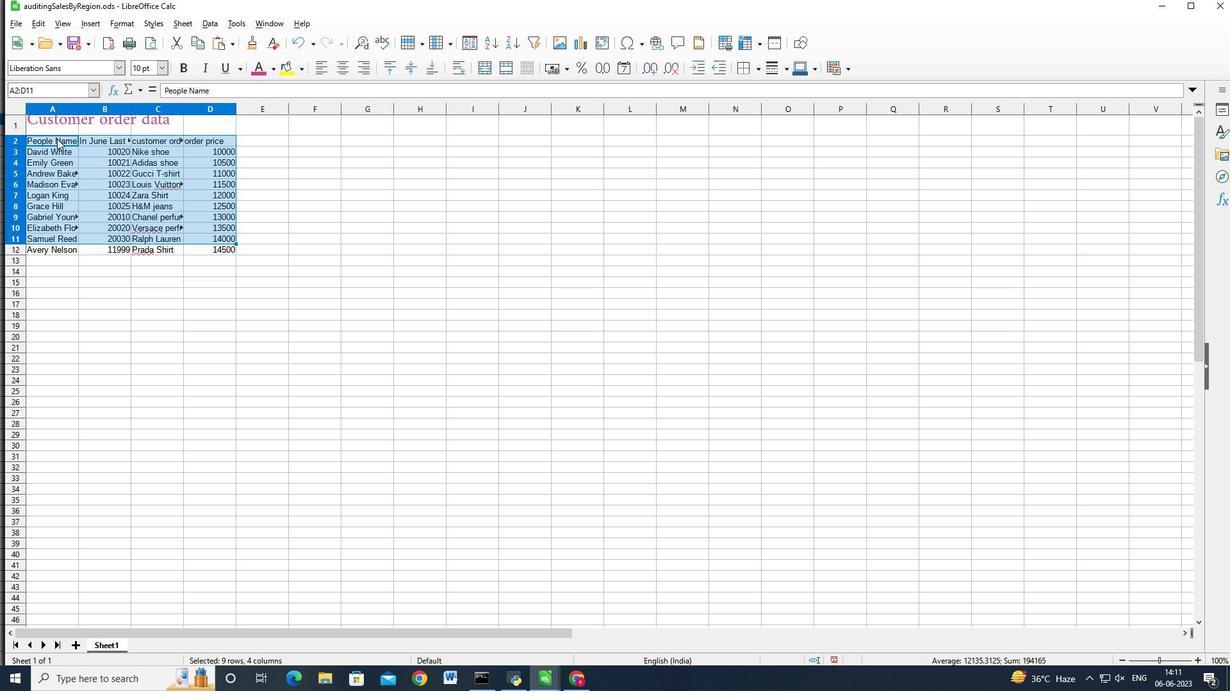 
Action: Mouse scrolled (332, 170) with delta (0, 0)
Screenshot: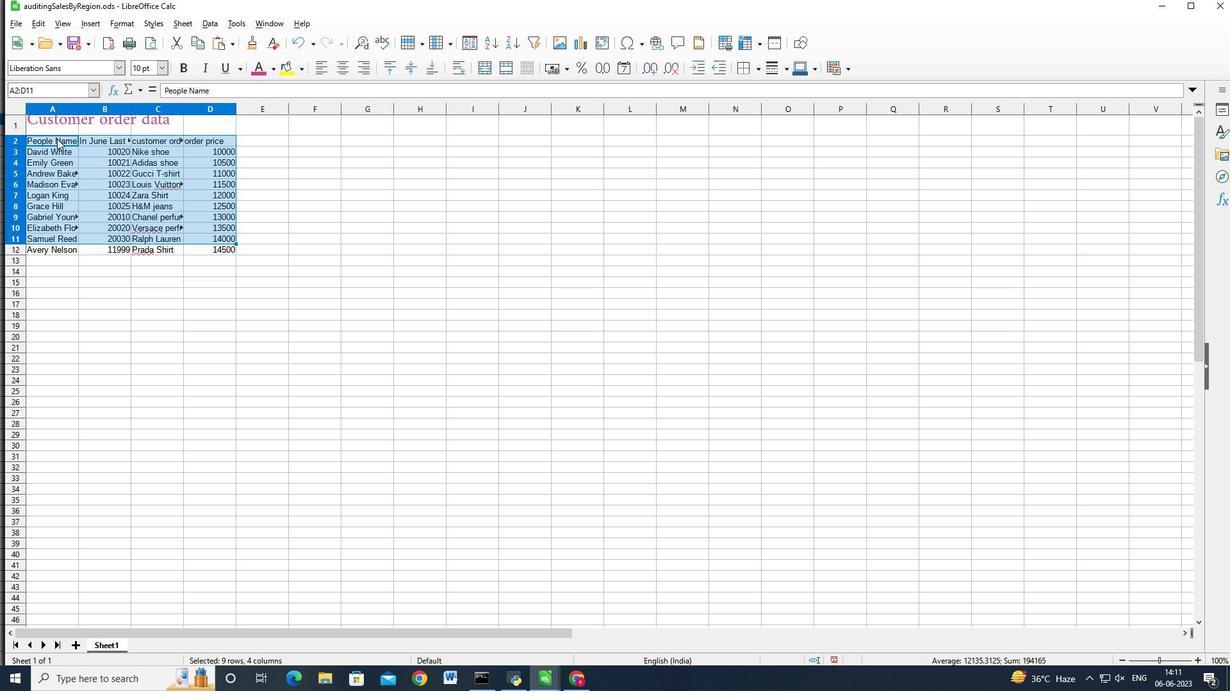 
Action: Mouse moved to (334, 172)
Screenshot: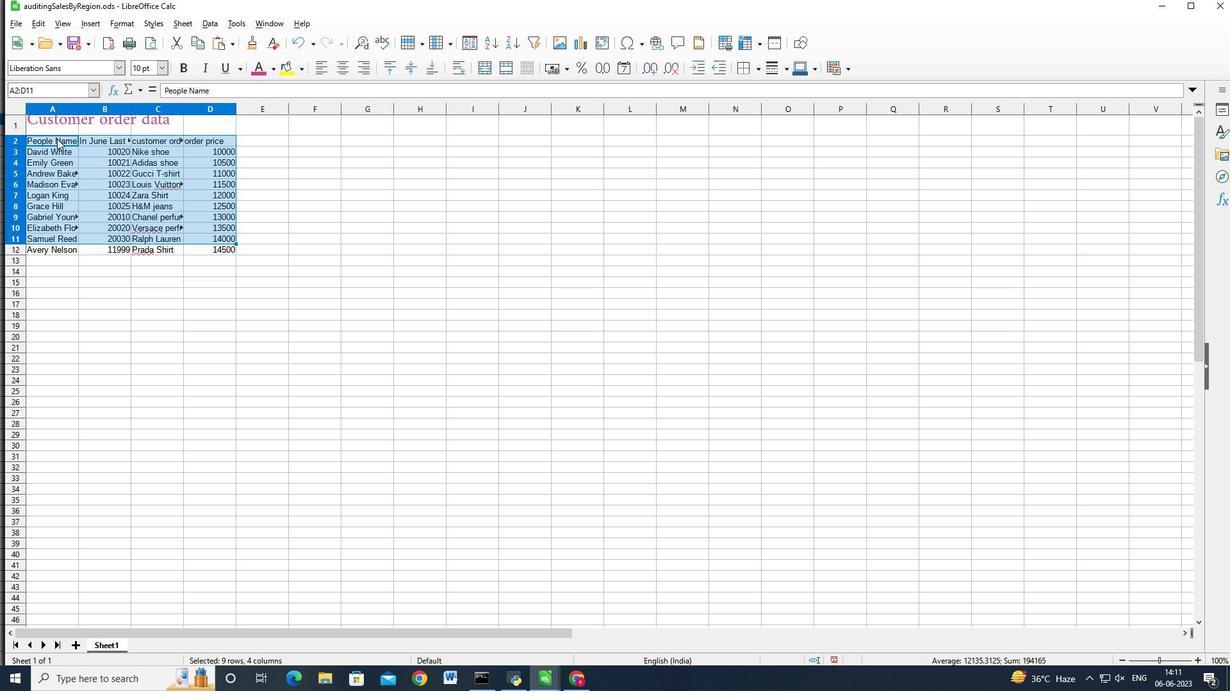 
Action: Mouse scrolled (334, 171) with delta (0, 0)
Screenshot: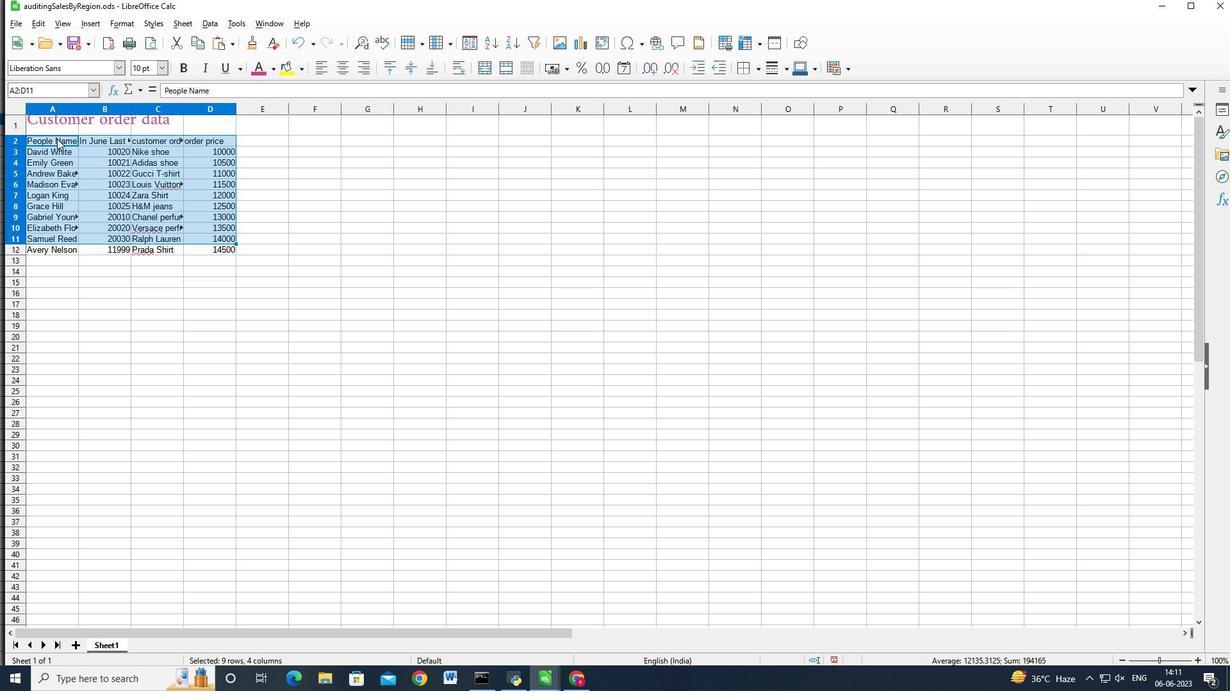 
Action: Mouse moved to (334, 172)
Screenshot: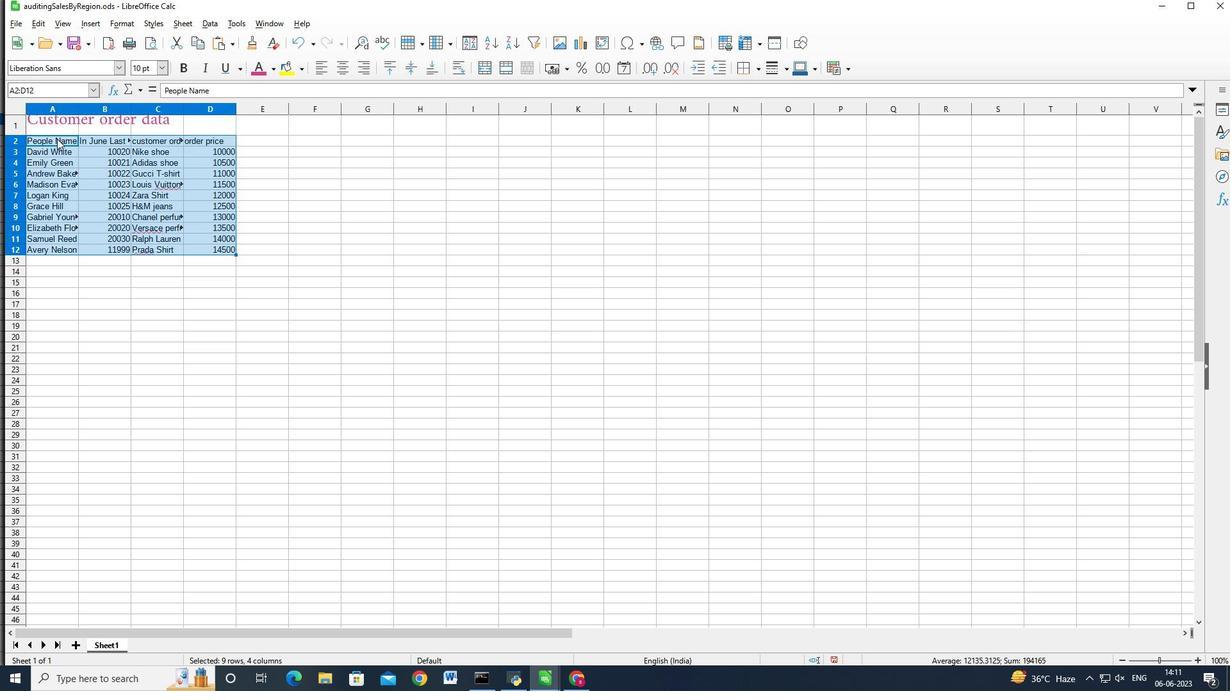 
Action: Mouse scrolled (334, 171) with delta (0, 0)
Screenshot: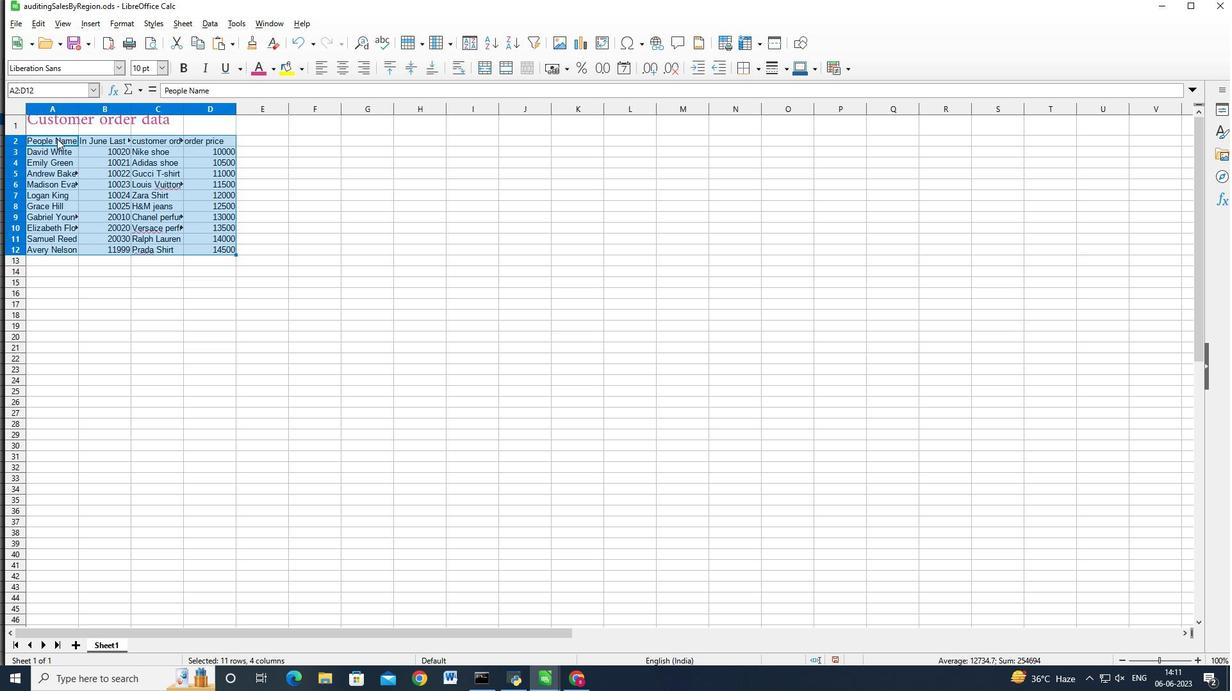 
Action: Mouse scrolled (334, 171) with delta (0, 0)
Screenshot: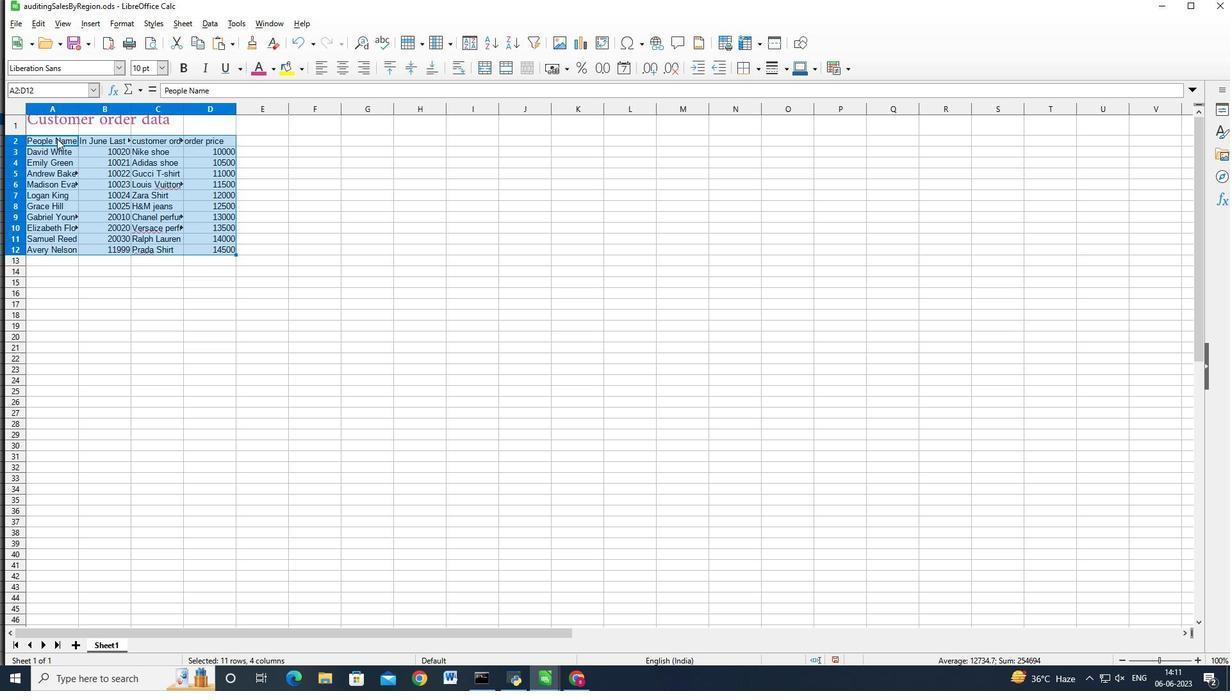 
Action: Mouse scrolled (334, 171) with delta (0, 0)
Screenshot: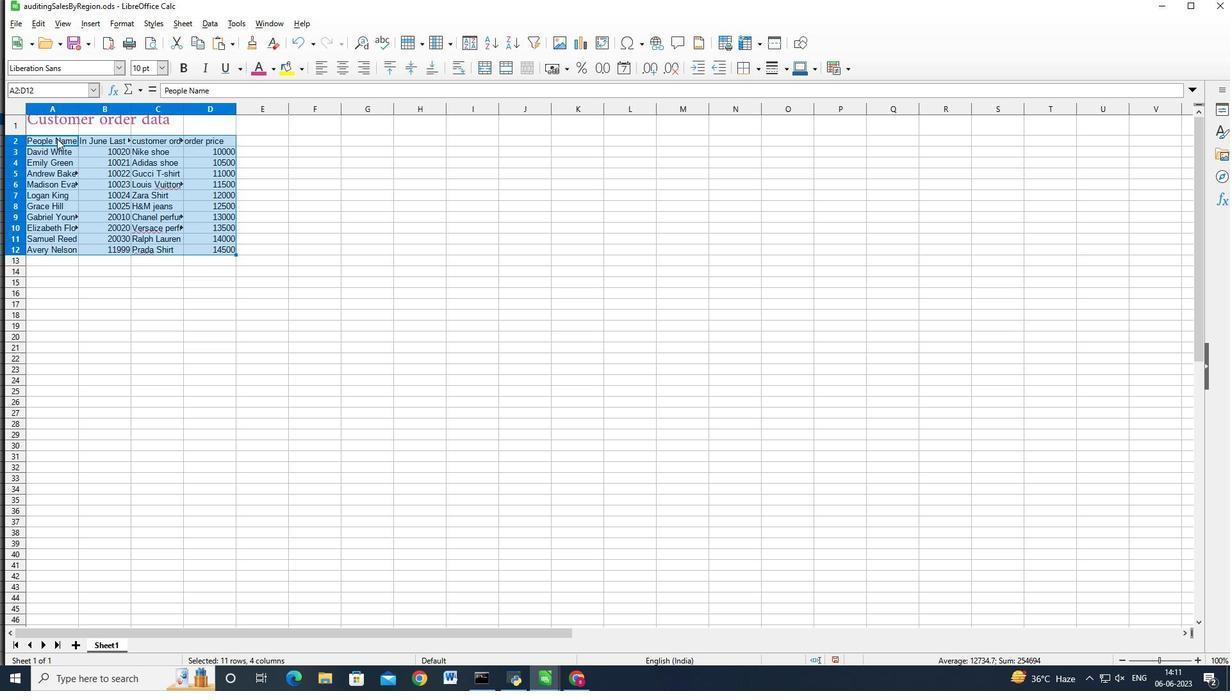 
Action: Mouse moved to (65, 119)
Screenshot: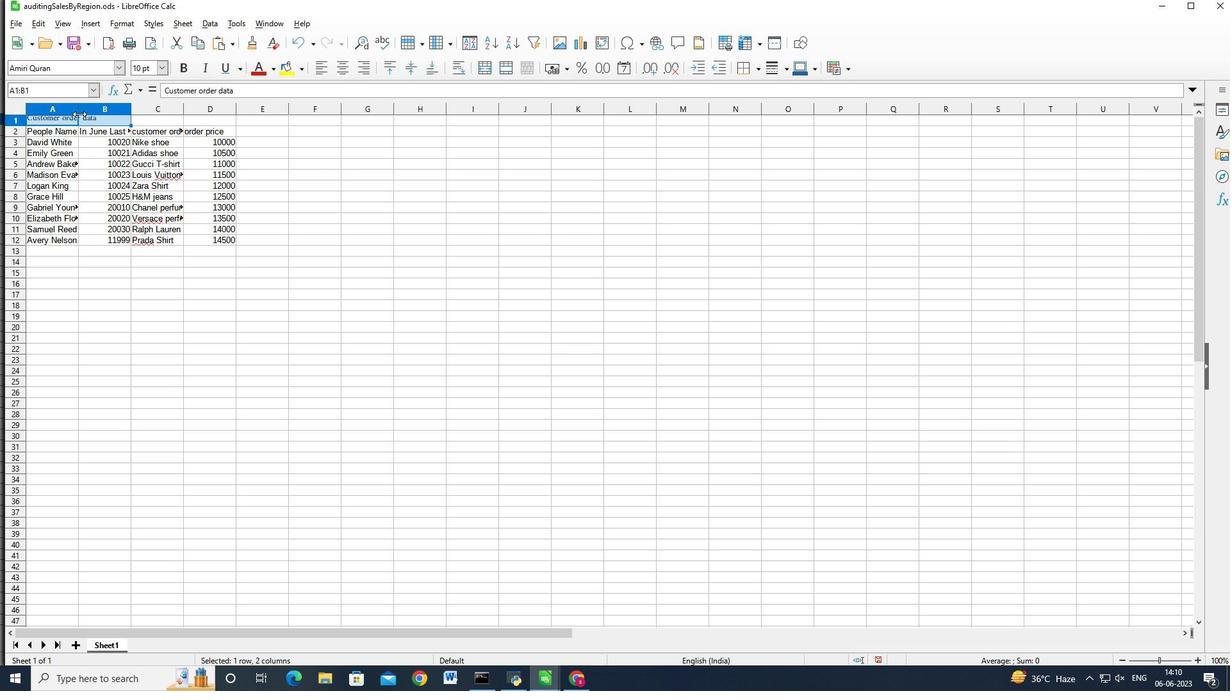 
Action: Mouse pressed left at (65, 119)
Screenshot: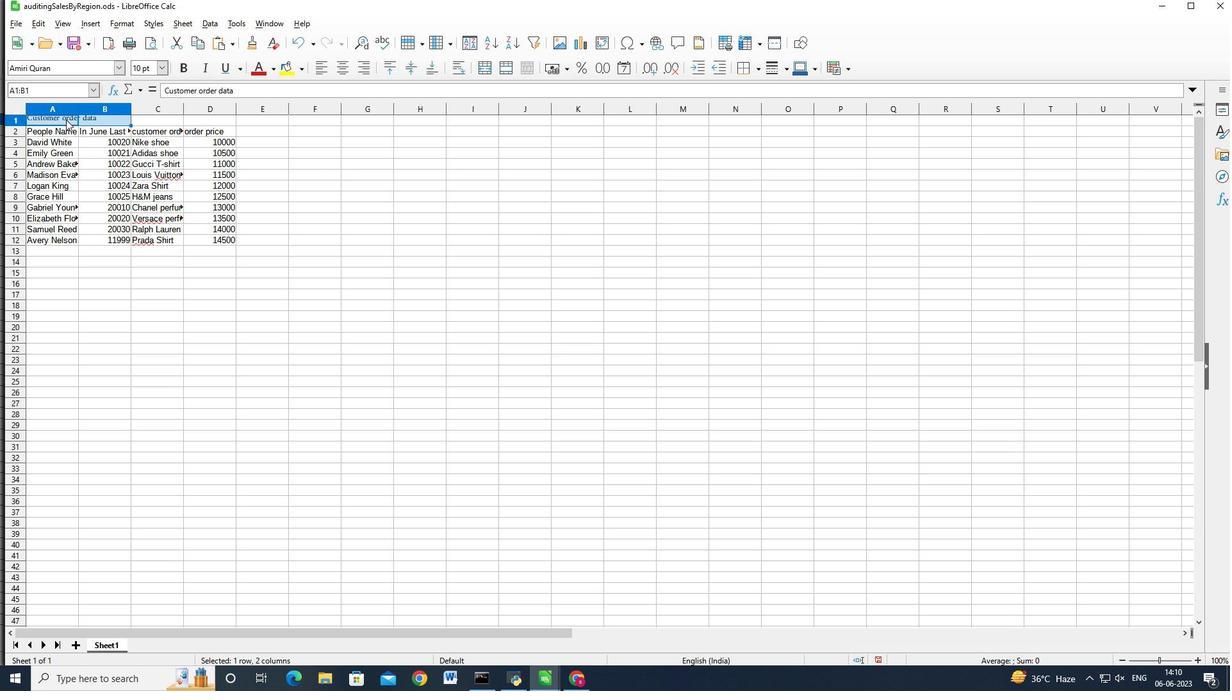 
Action: Mouse moved to (93, 128)
Screenshot: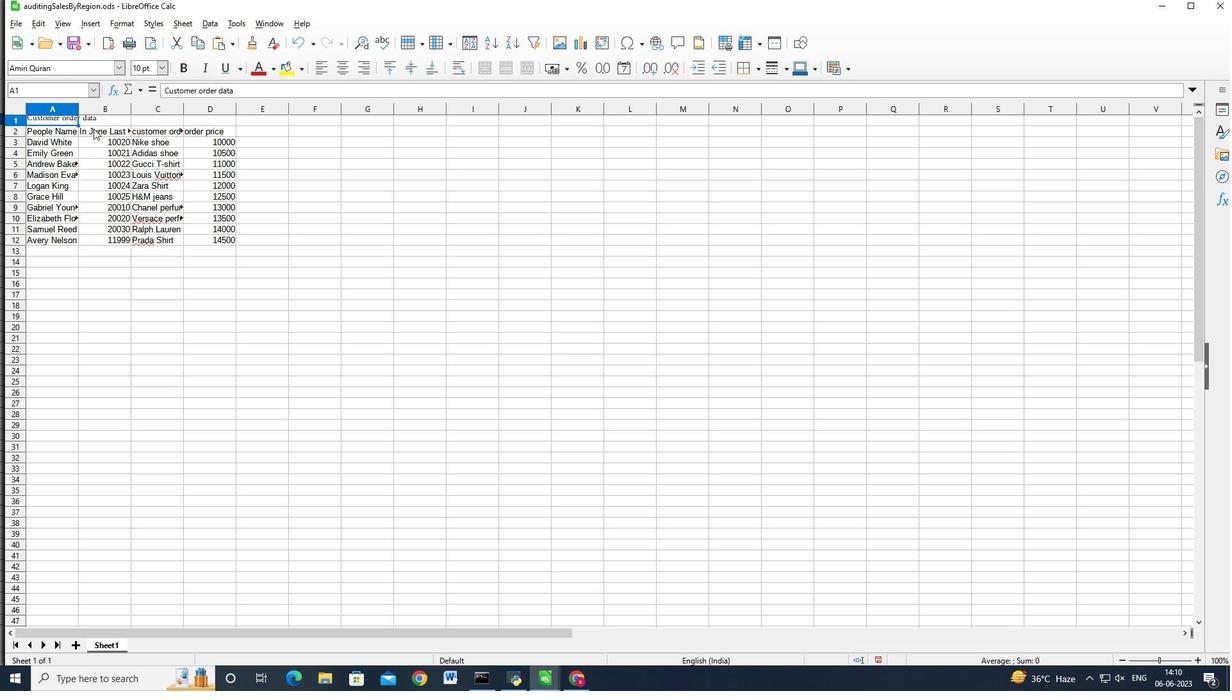 
Action: Key pressed <Key.shift>
Screenshot: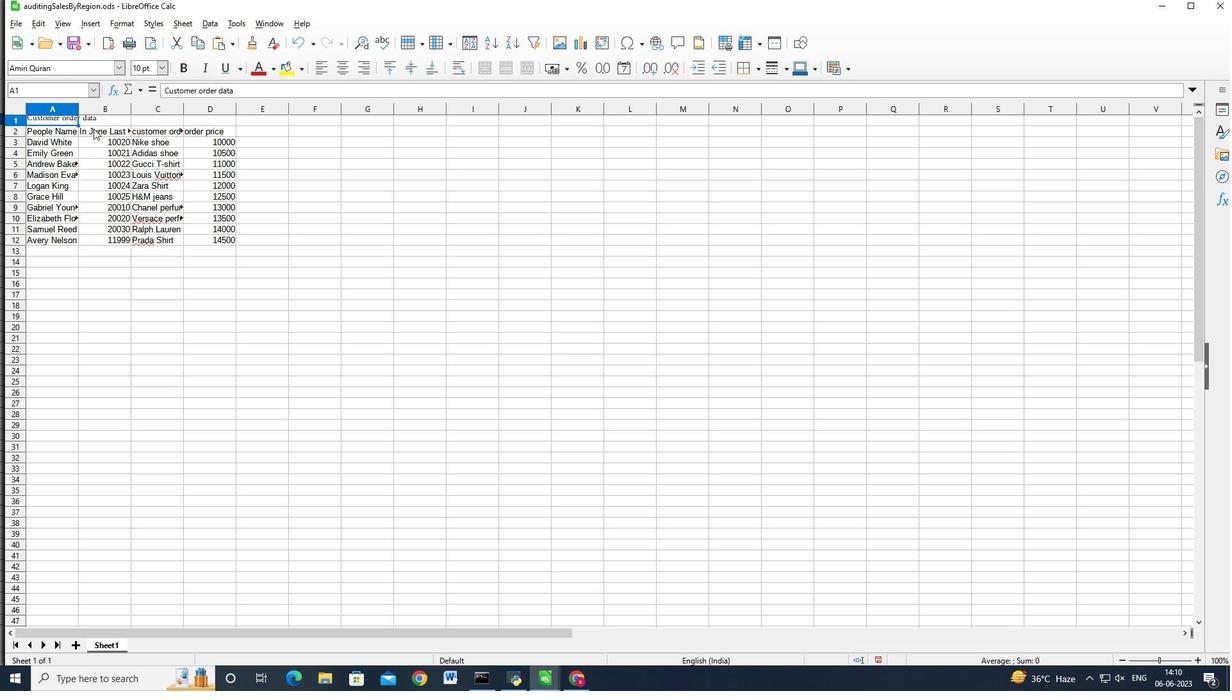 
Action: Mouse moved to (93, 121)
Screenshot: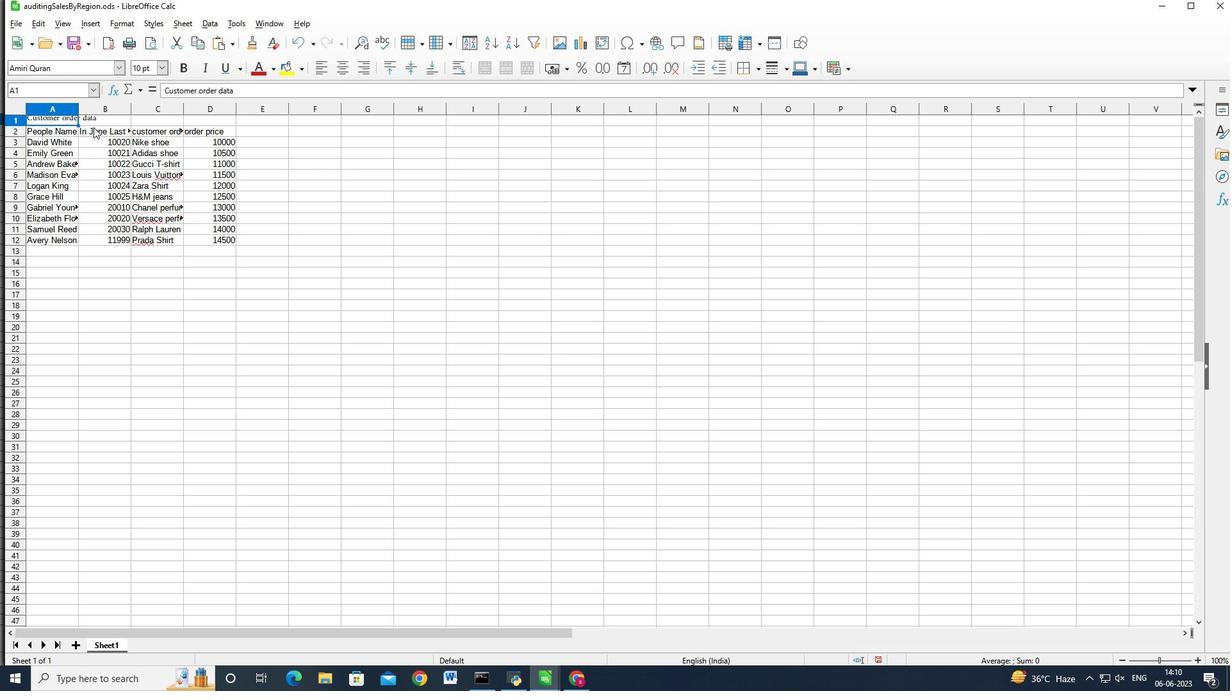 
Action: Mouse pressed left at (93, 121)
Screenshot: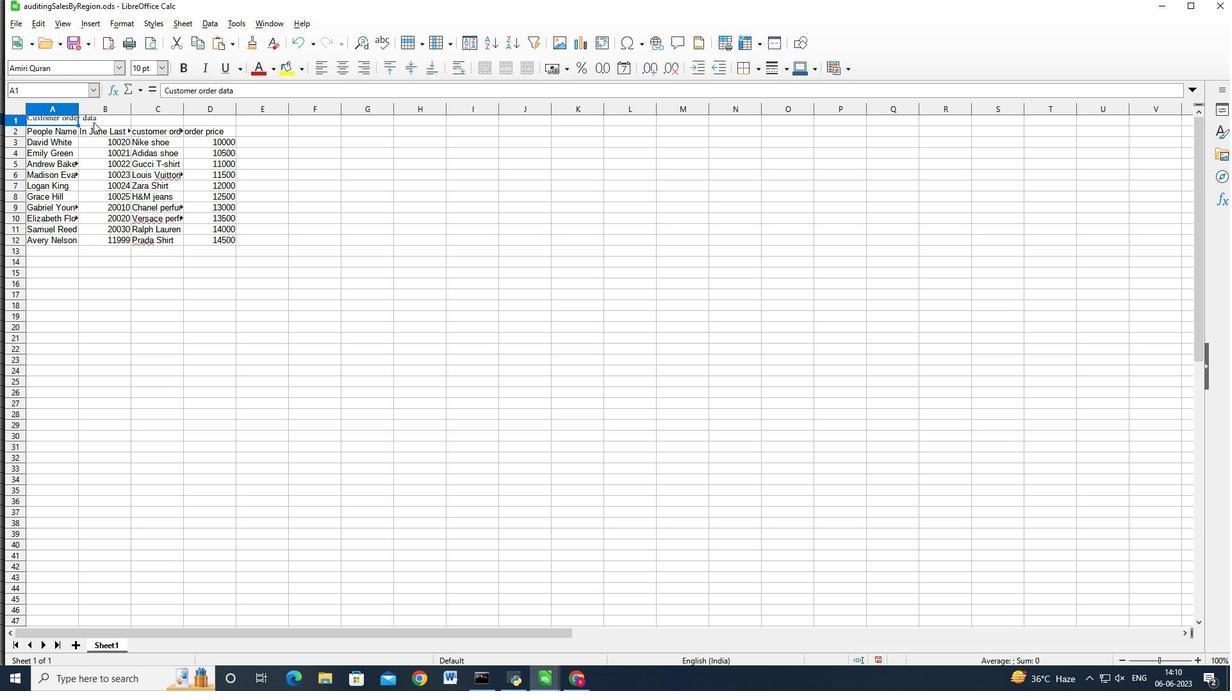 
Action: Mouse moved to (75, 82)
Screenshot: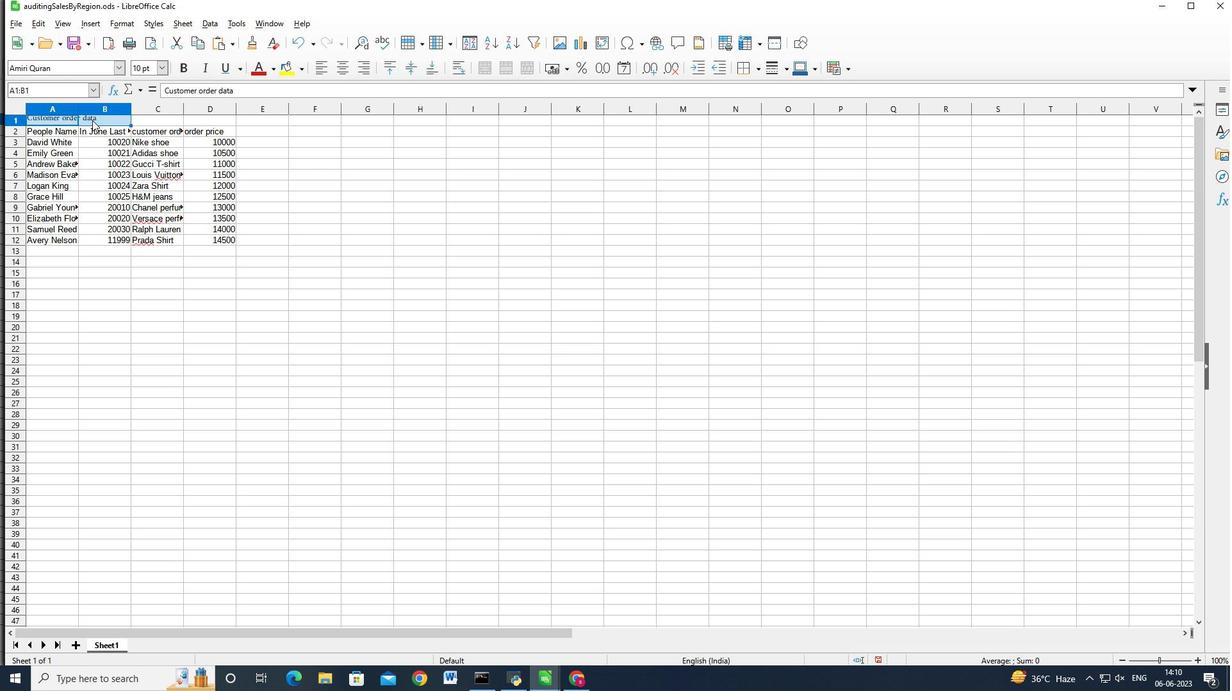 
Action: Key pressed <Key.shift>
Screenshot: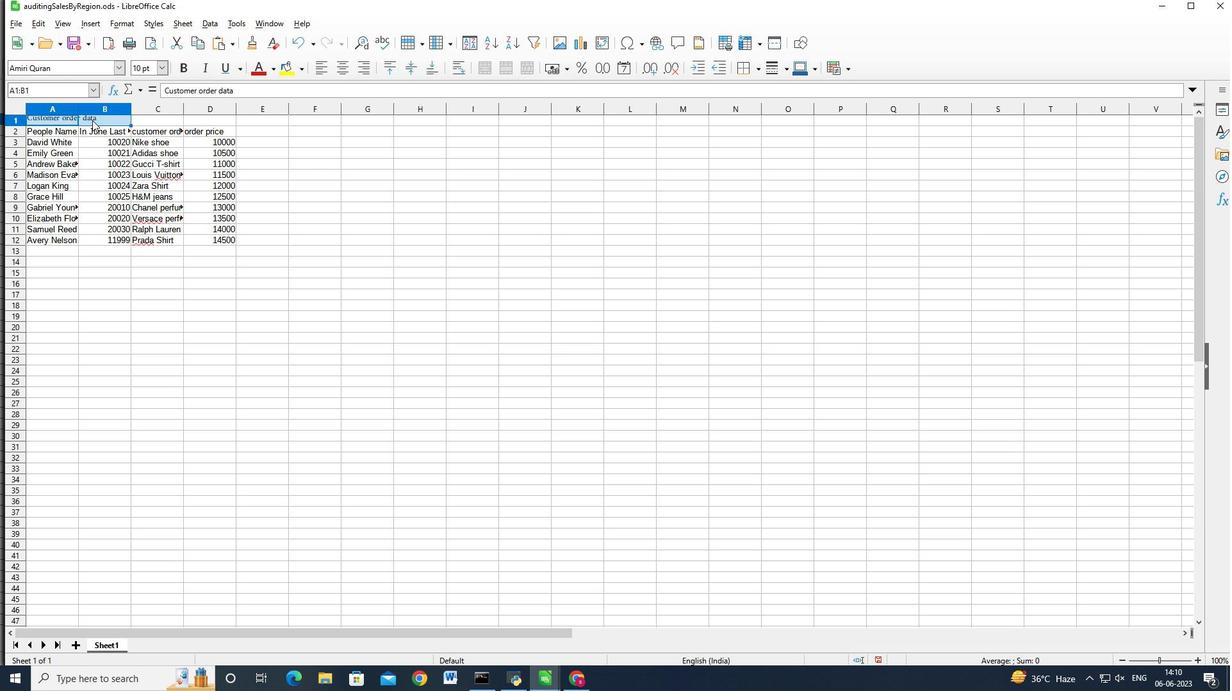 
Action: Mouse moved to (75, 81)
Screenshot: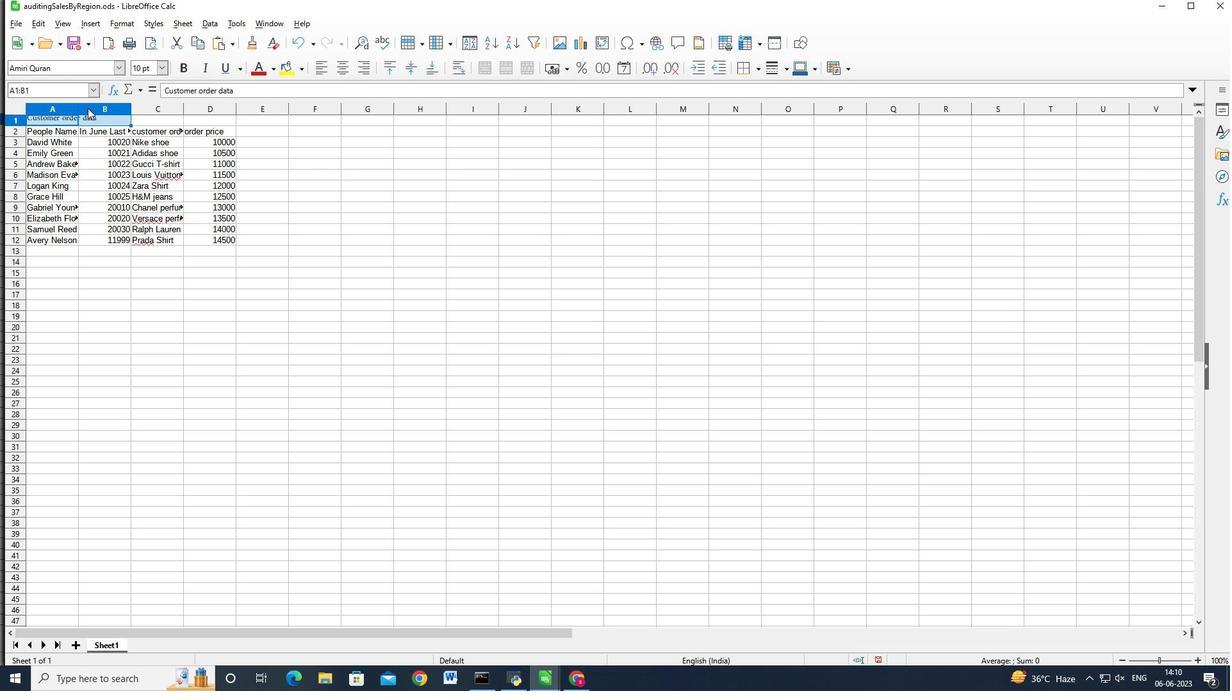 
Action: Key pressed <Key.shift><Key.shift>
Screenshot: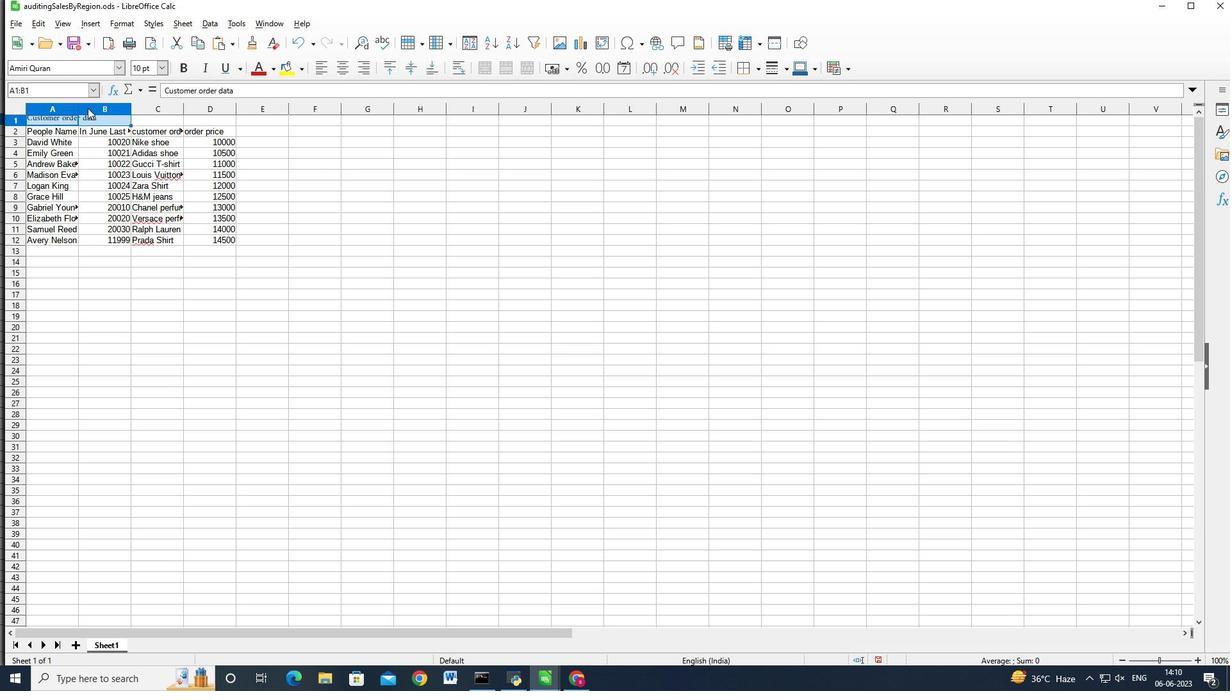 
Action: Mouse moved to (74, 81)
Screenshot: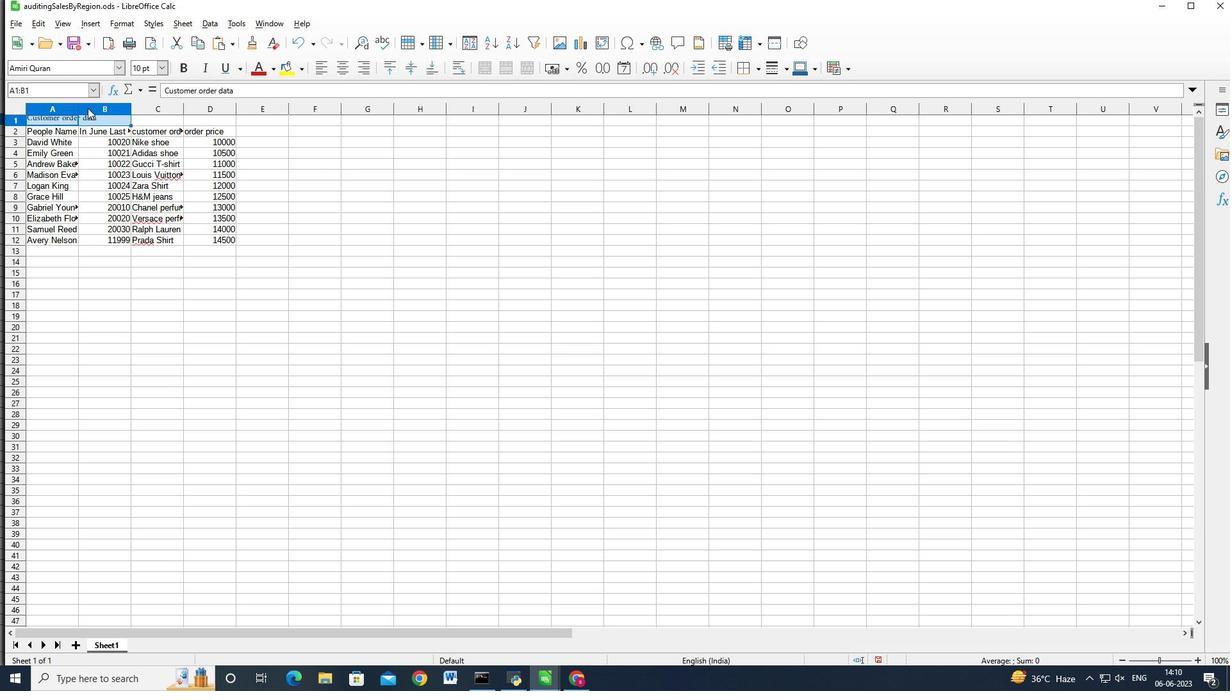 
Action: Key pressed <Key.shift>
Screenshot: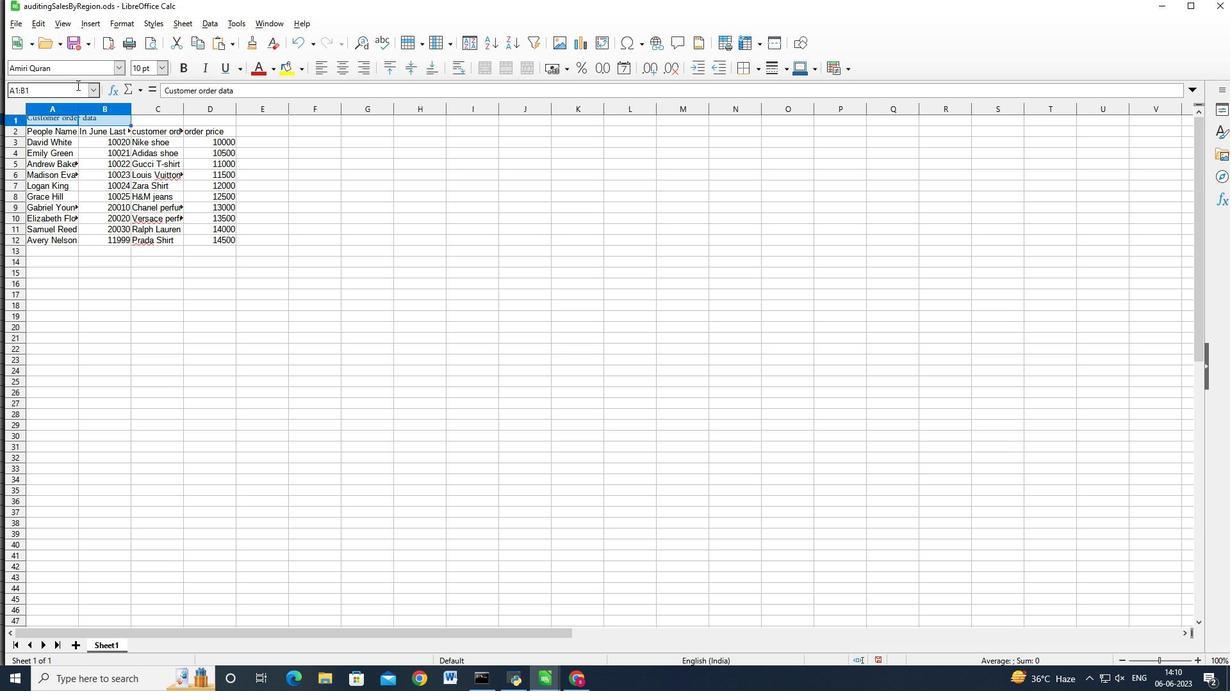 
Action: Mouse moved to (74, 69)
Screenshot: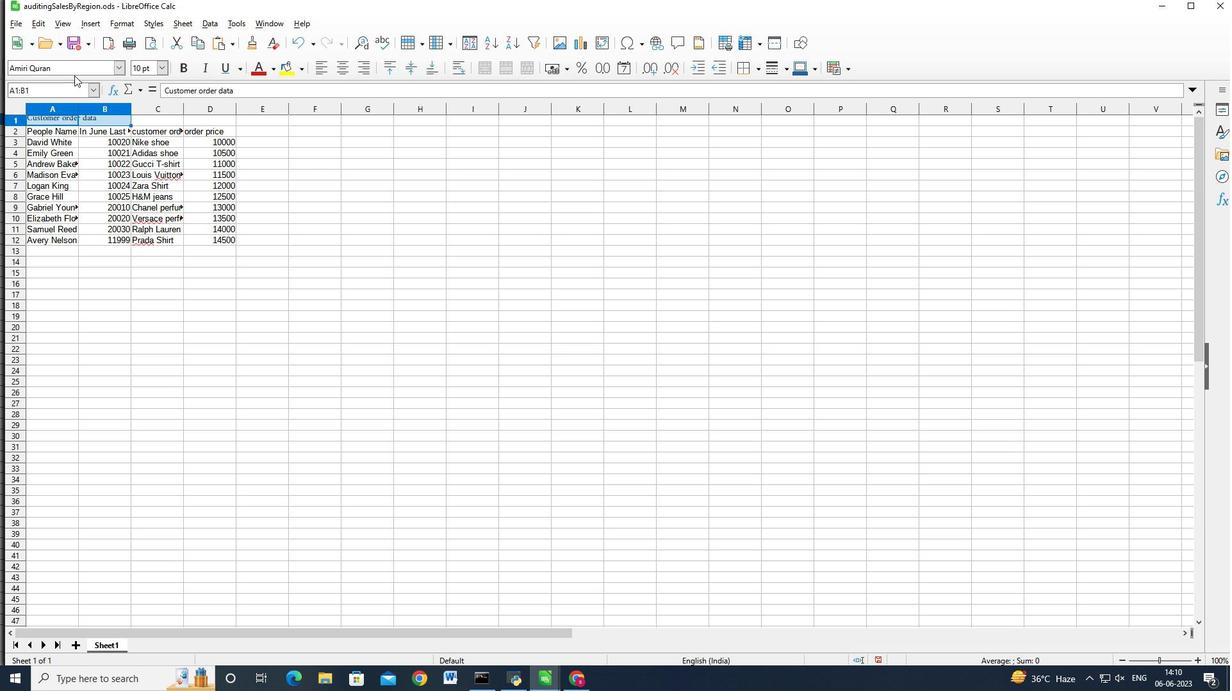 
Action: Mouse pressed left at (74, 69)
Screenshot: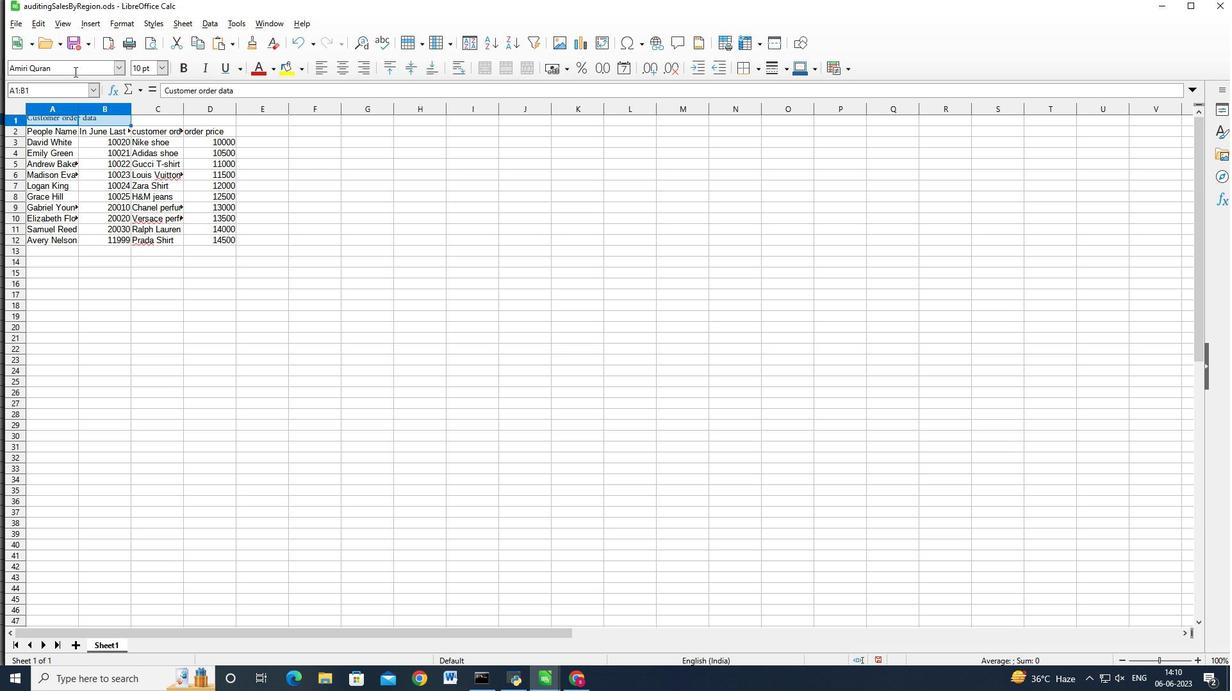 
Action: Mouse moved to (65, 67)
Screenshot: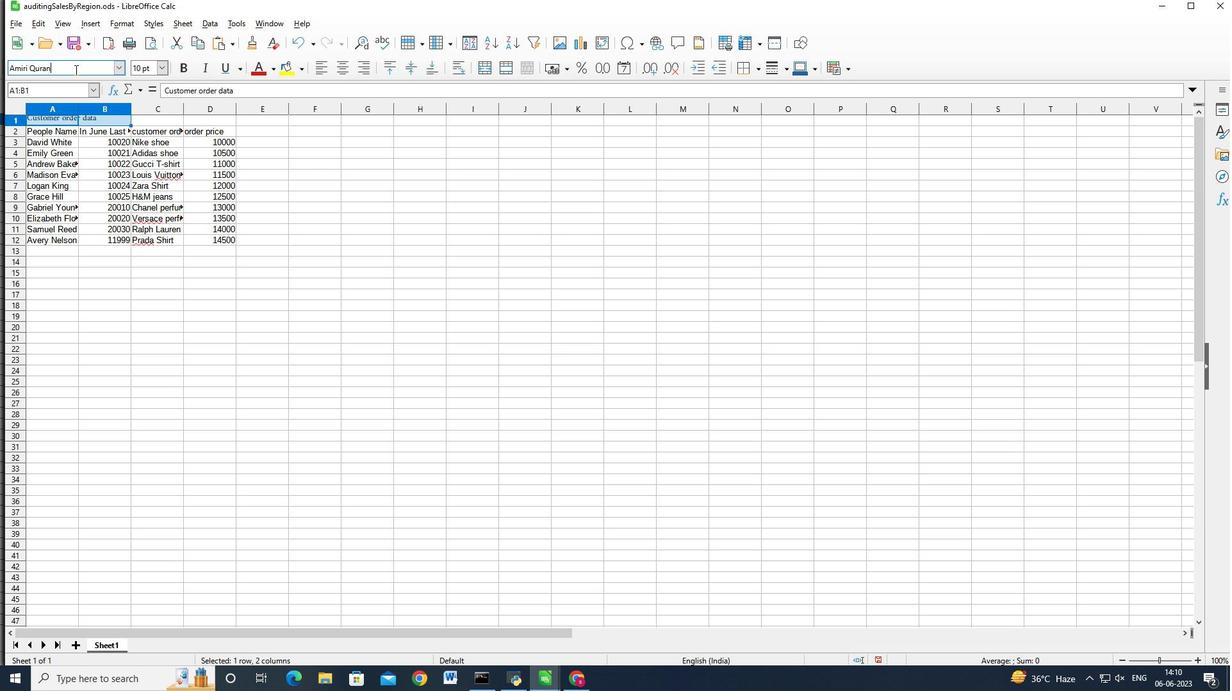 
Action: Key pressed <Key.backspace><Key.backspace><Key.backspace><Key.backspace><Key.backspace><Key.backspace><Key.backspace><Key.backspace><Key.backspace><Key.backspace><Key.backspace><Key.backspace><Key.backspace><Key.backspace><Key.backspace><Key.backspace><Key.shift_r>Amiri<Key.space><Key.shift_r>Quar<Key.backspace>ra<Key.backspace><Key.backspace><Key.backspace>ran<Key.enter>
Screenshot: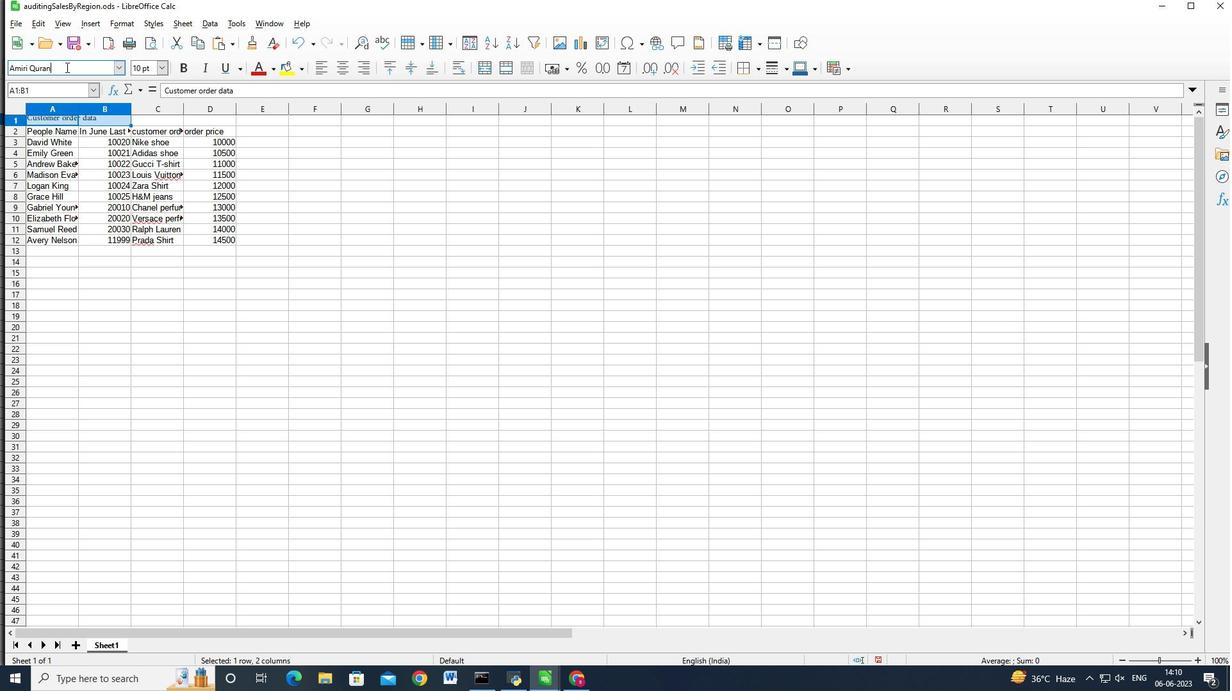 
Action: Mouse moved to (272, 66)
Screenshot: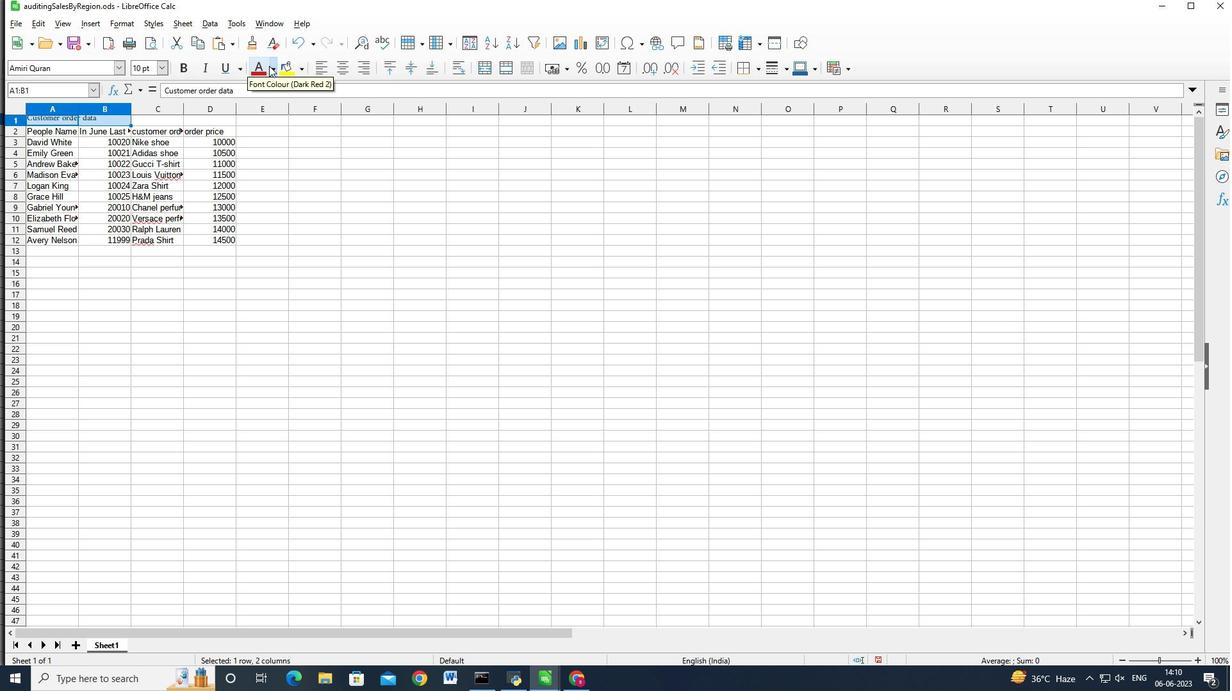 
Action: Mouse pressed left at (272, 66)
Screenshot: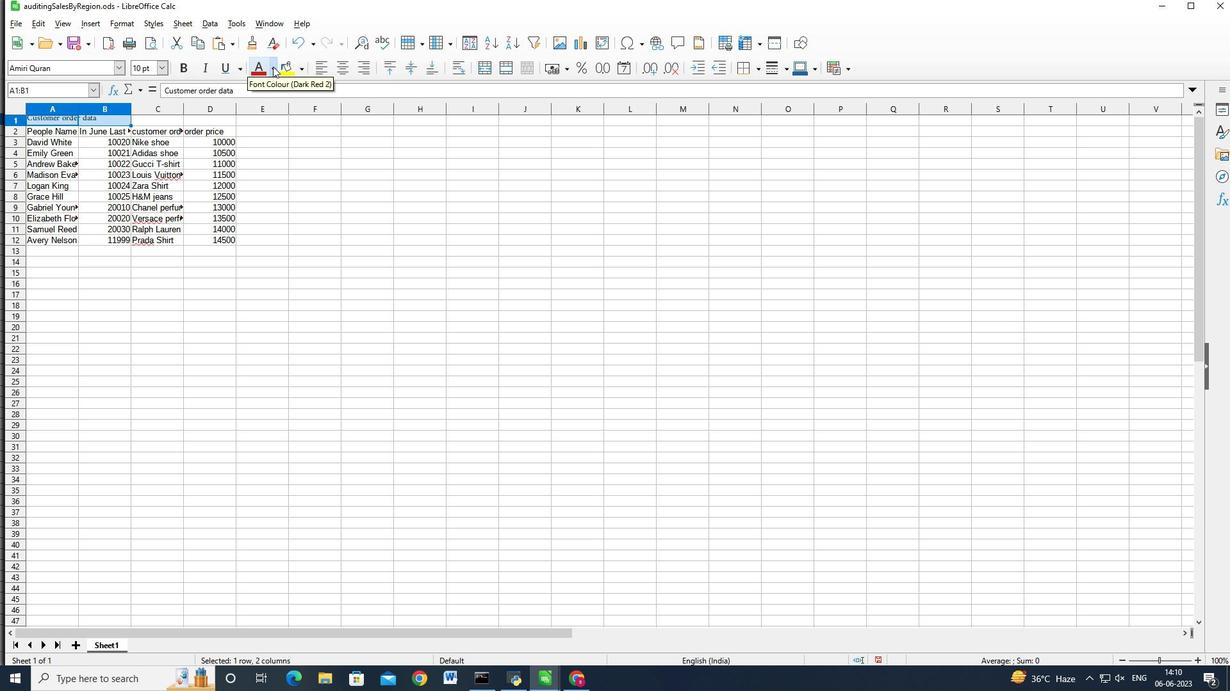 
Action: Mouse moved to (297, 308)
Screenshot: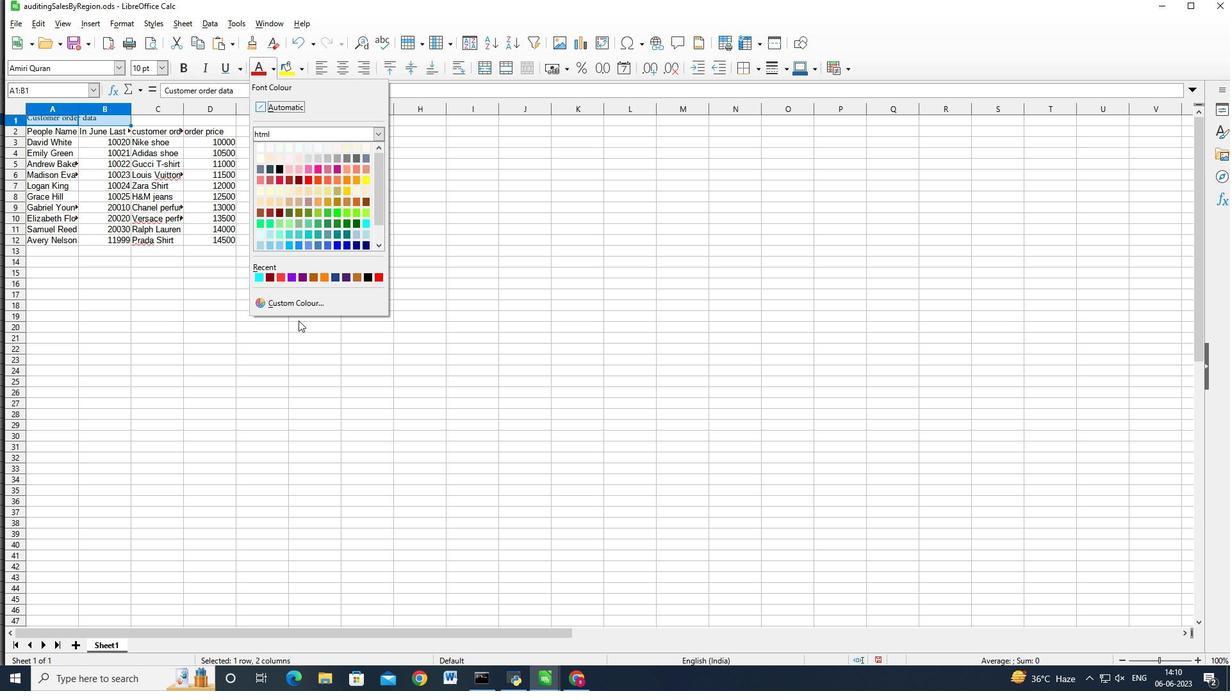 
Action: Mouse pressed left at (297, 308)
Screenshot: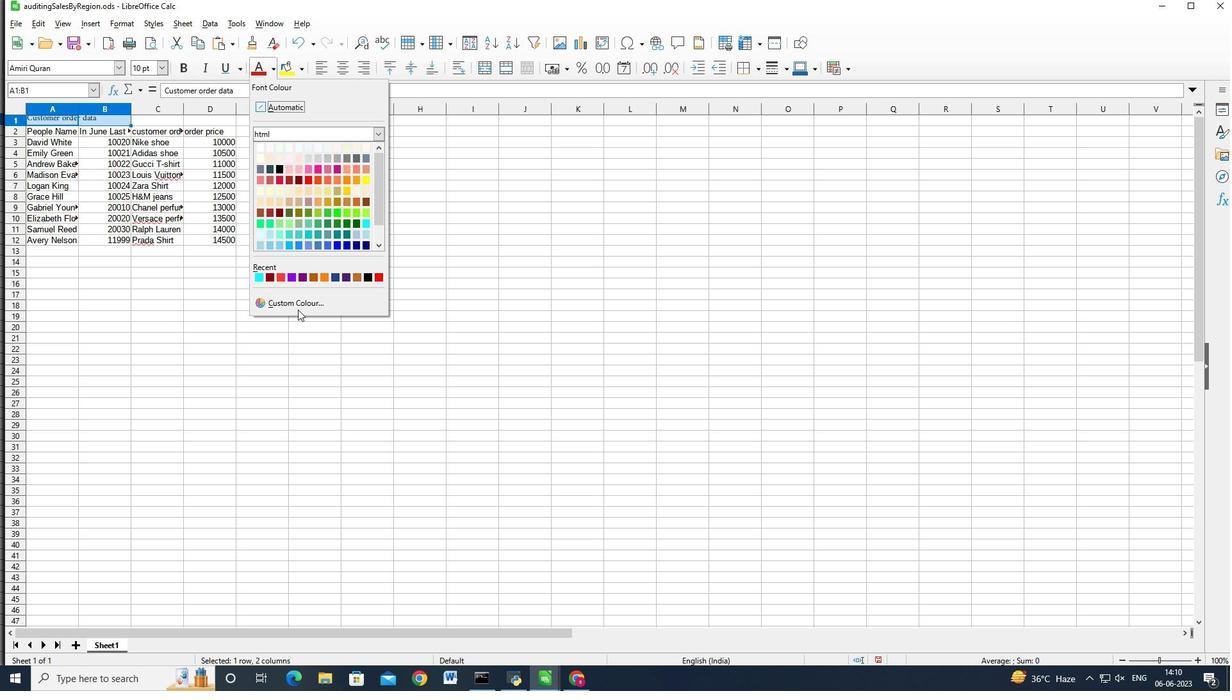 
Action: Mouse moved to (743, 276)
Screenshot: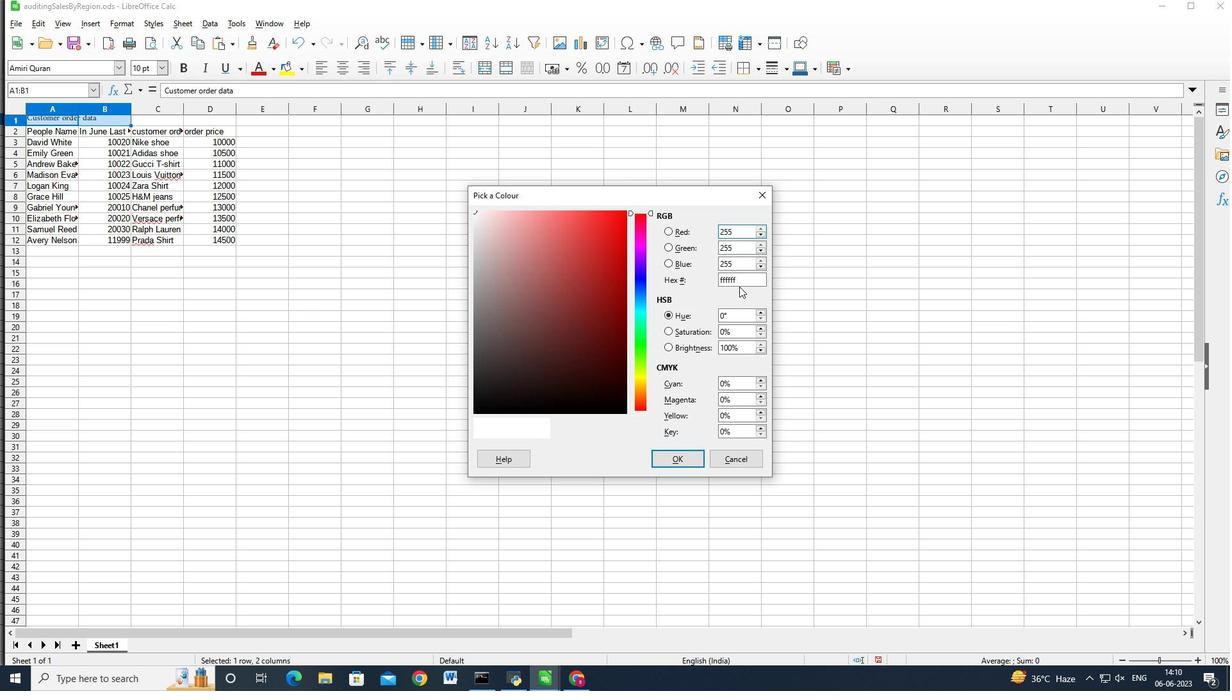 
Action: Mouse pressed left at (743, 276)
Screenshot: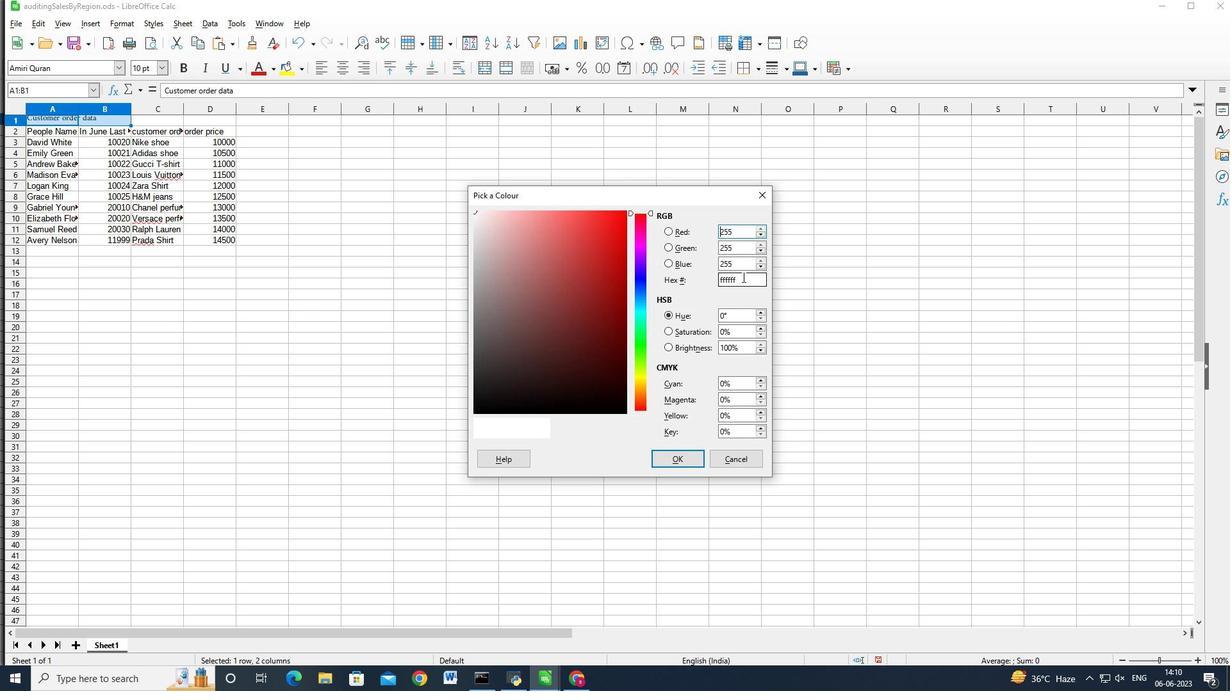 
Action: Key pressed <Key.backspace><Key.backspace><Key.backspace><Key.backspace><Key.backspace><Key.backspace><Key.backspace><Key.backspace><Key.backspace><Key.backspace>cc4285<Key.enter>
Screenshot: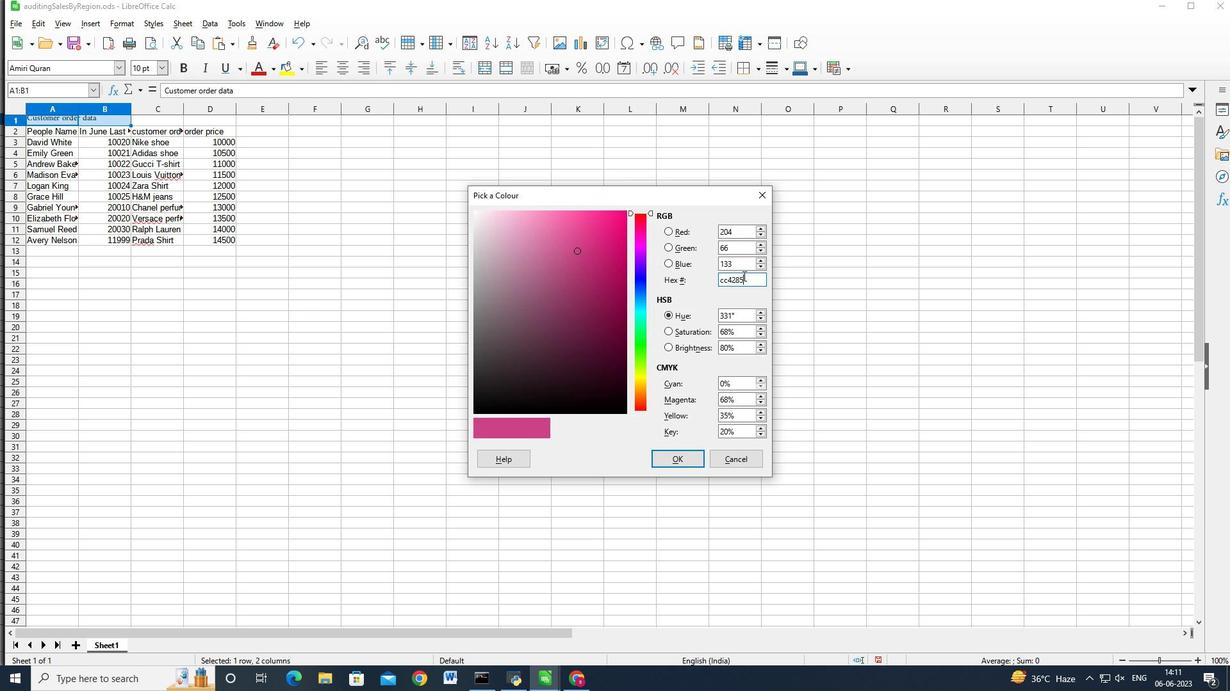 
Action: Mouse moved to (160, 68)
Screenshot: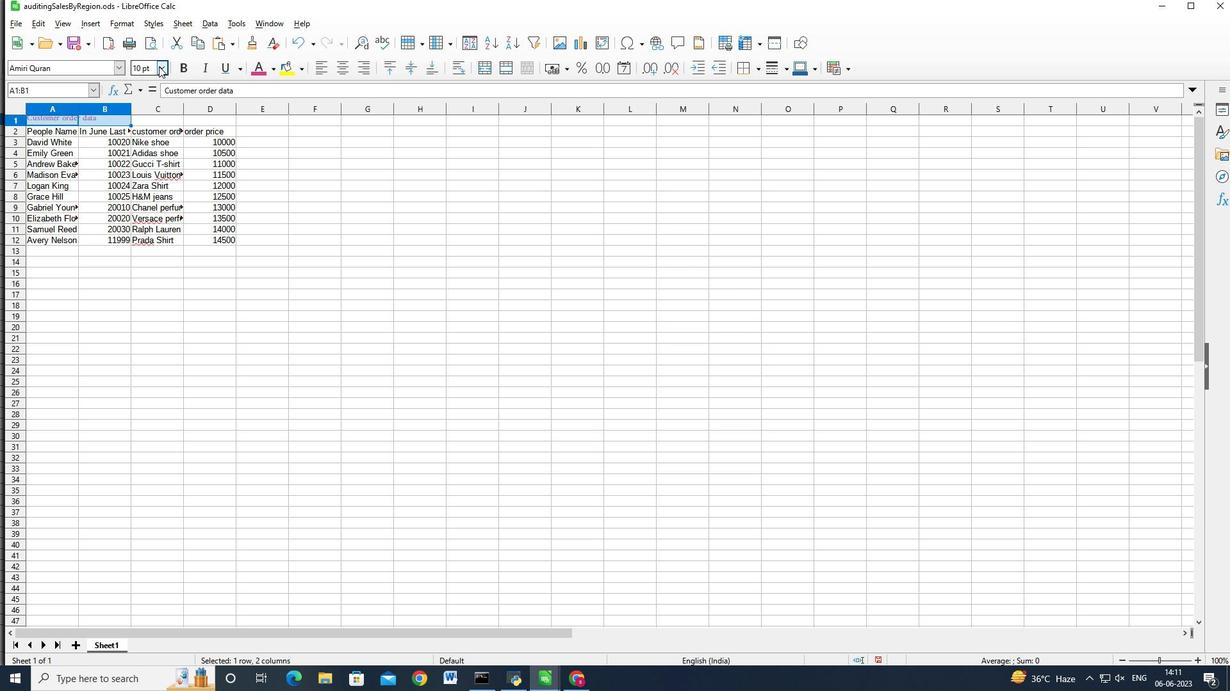 
Action: Mouse pressed left at (160, 68)
Screenshot: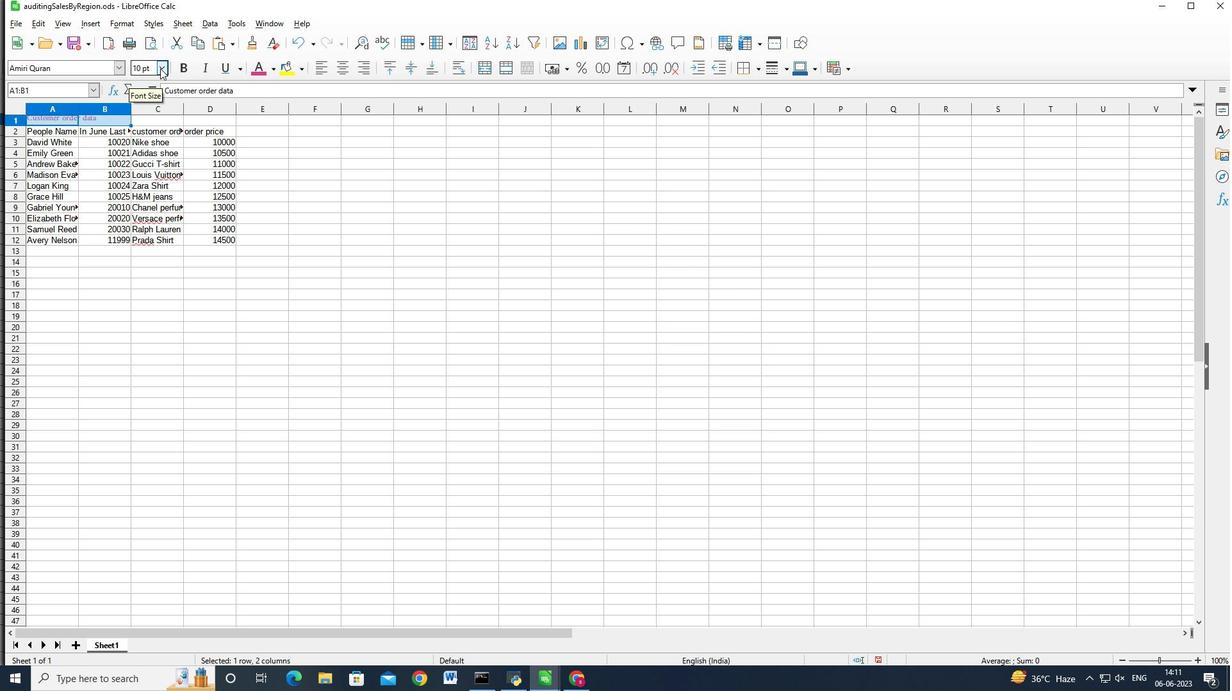 
Action: Mouse moved to (142, 219)
Screenshot: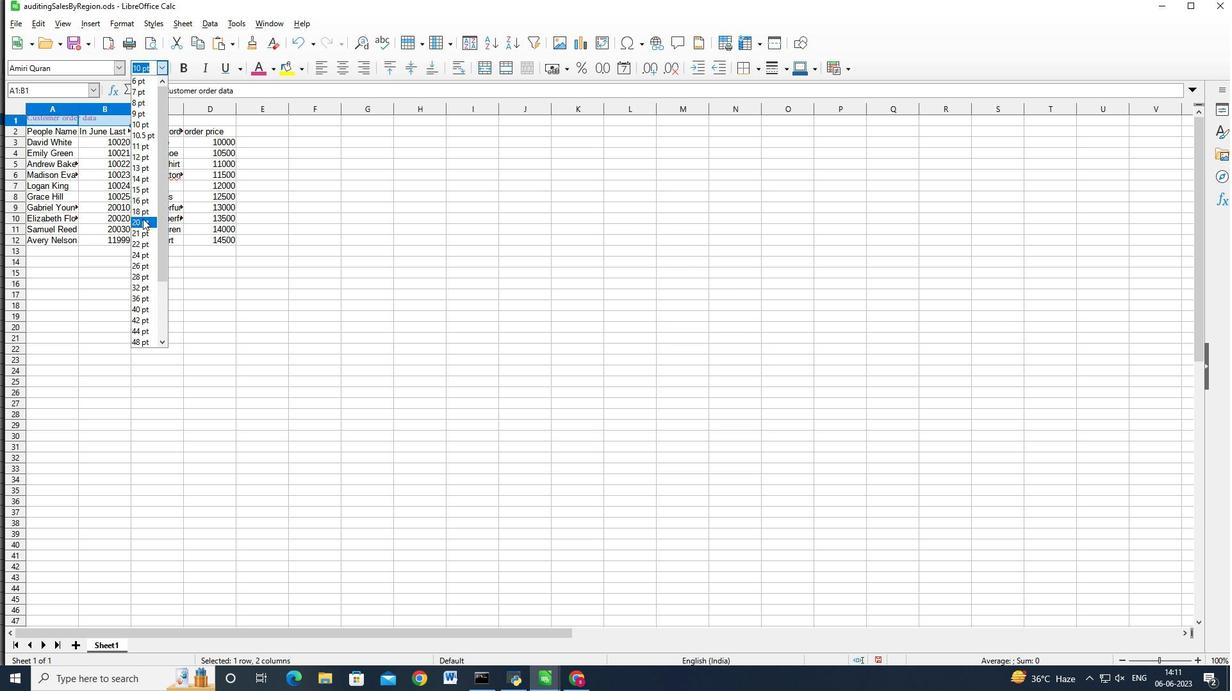 
Action: Mouse pressed left at (142, 219)
Screenshot: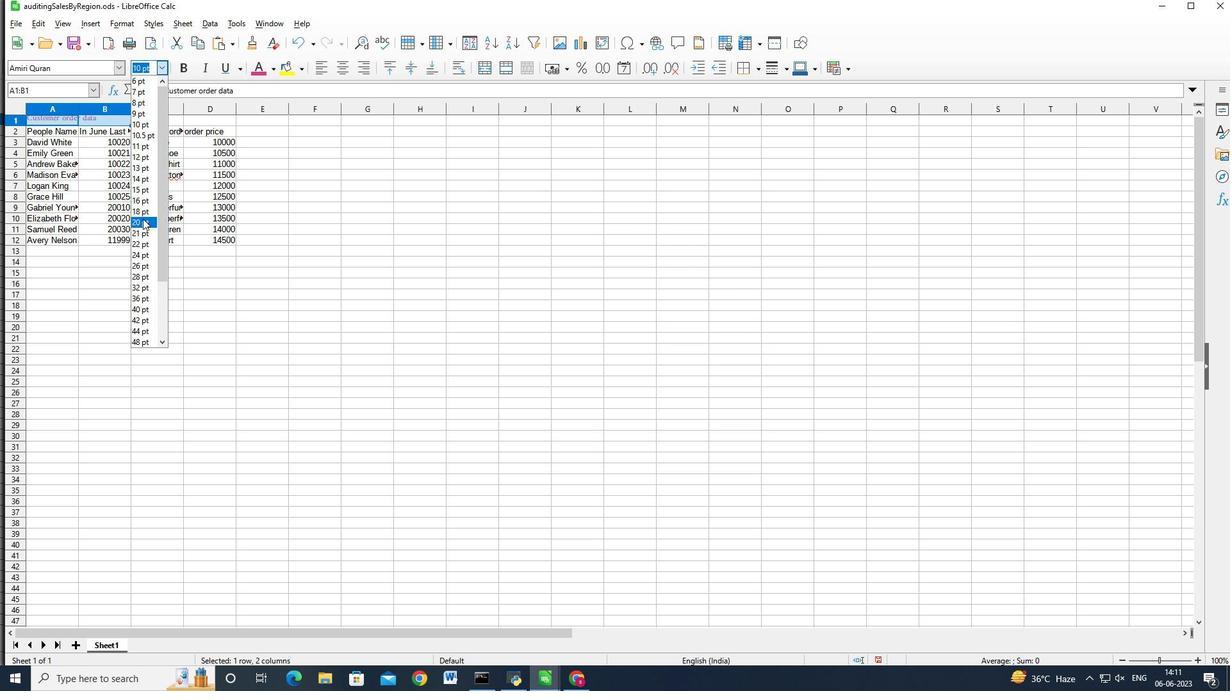 
Action: Mouse moved to (56, 144)
Screenshot: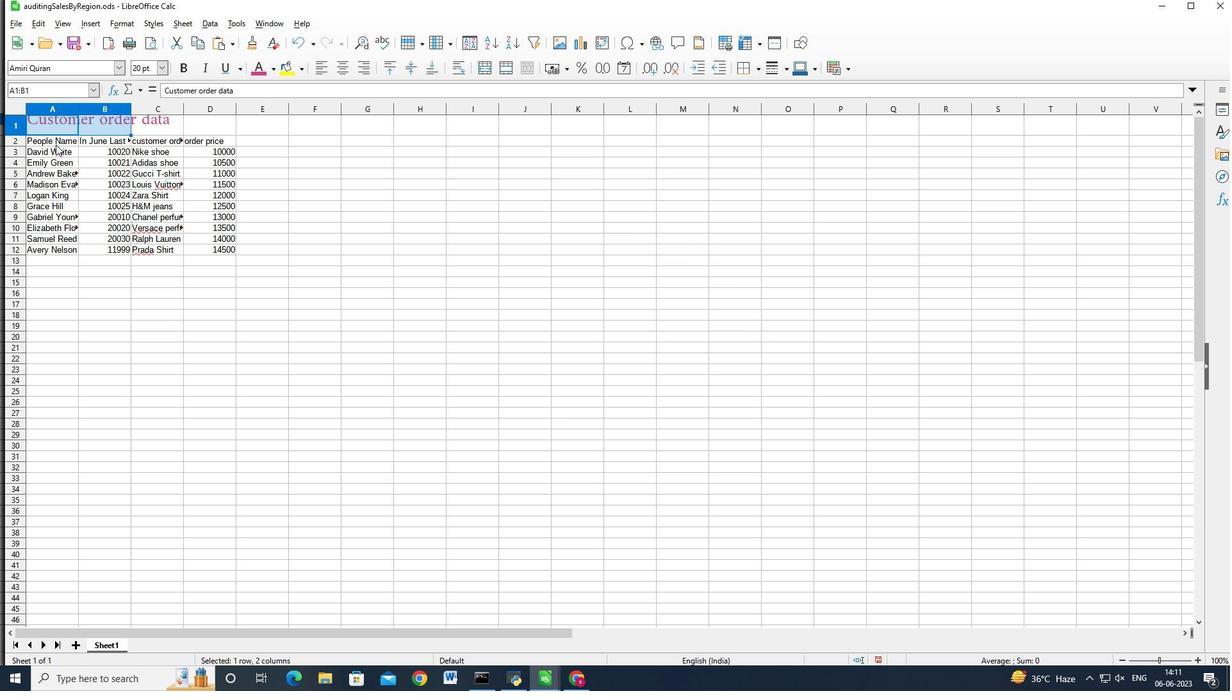 
Action: Mouse pressed left at (56, 144)
Screenshot: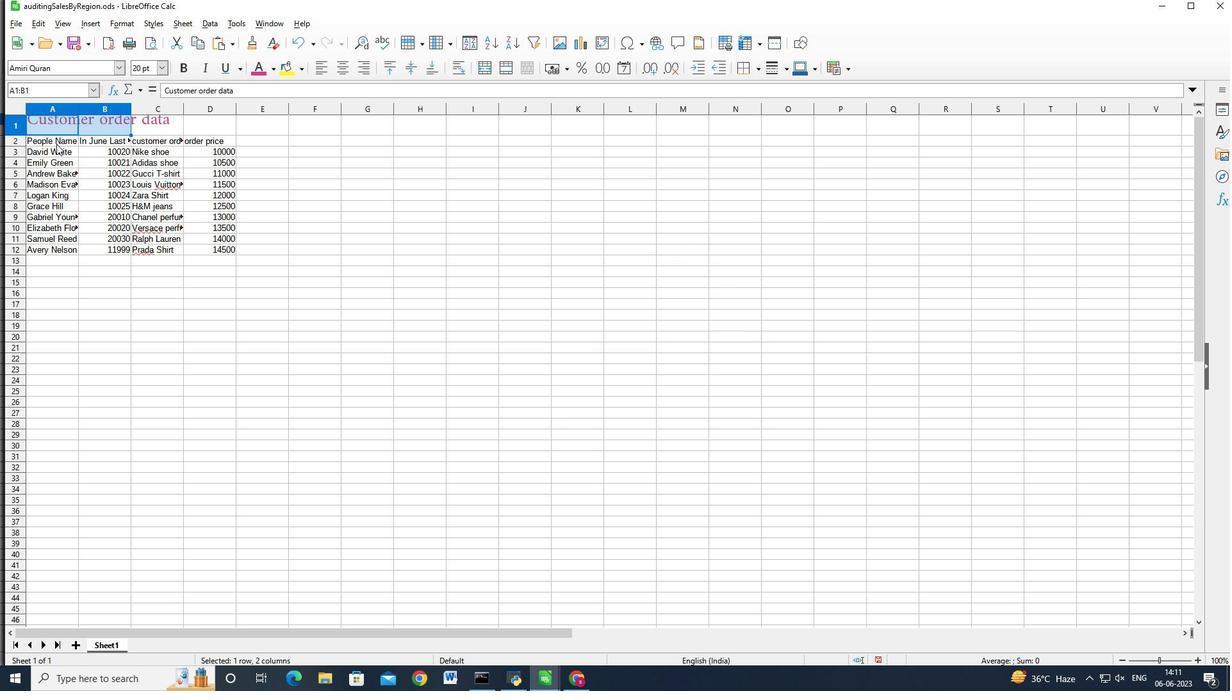 
Action: Mouse pressed left at (56, 144)
Screenshot: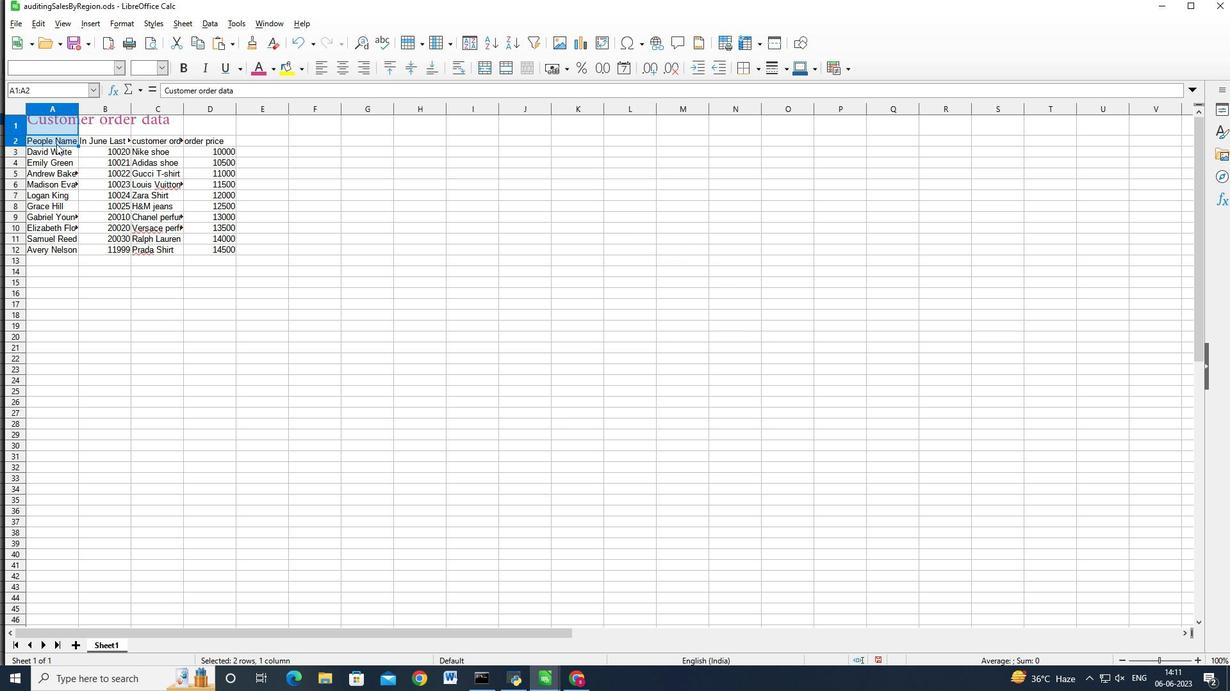 
Action: Mouse moved to (80, 153)
Screenshot: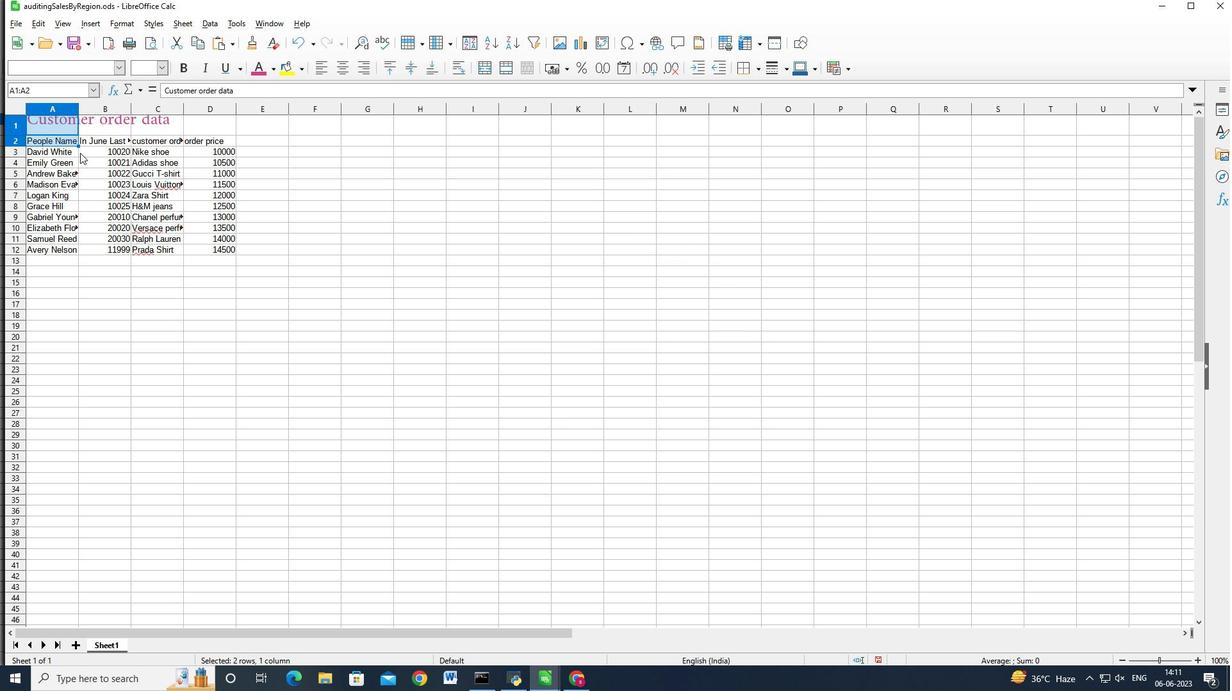 
Action: Mouse pressed right at (80, 153)
Screenshot: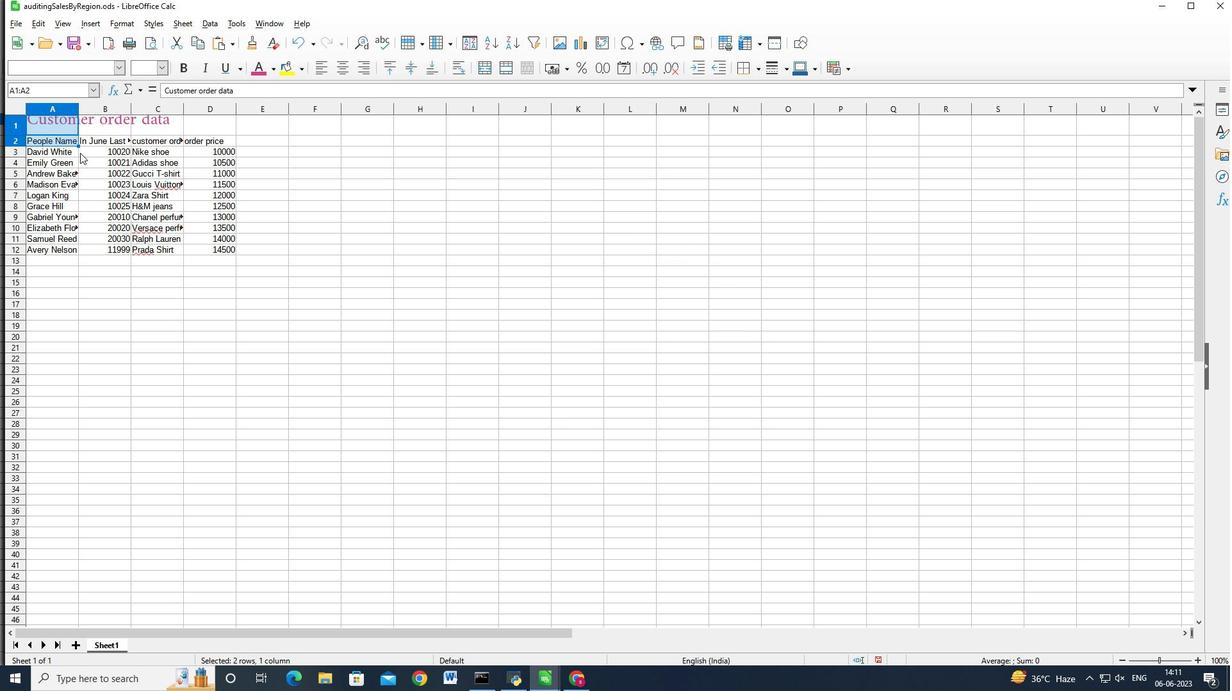
Action: Mouse moved to (57, 137)
Screenshot: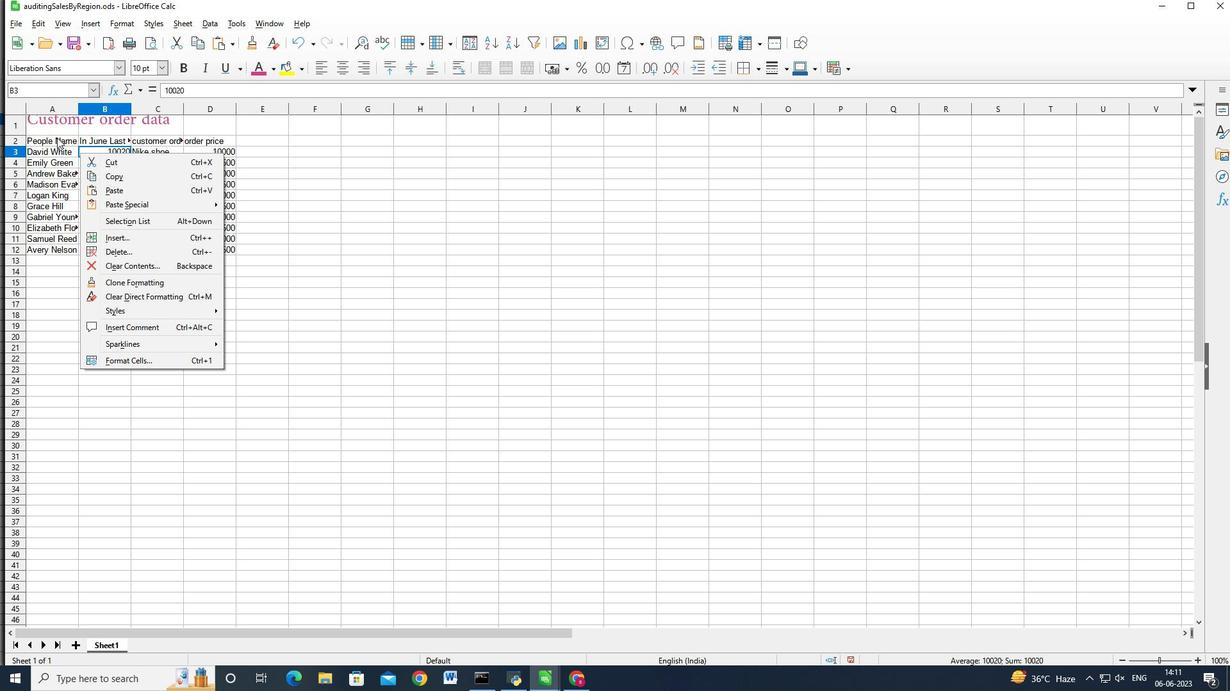 
Action: Mouse pressed left at (57, 137)
Screenshot: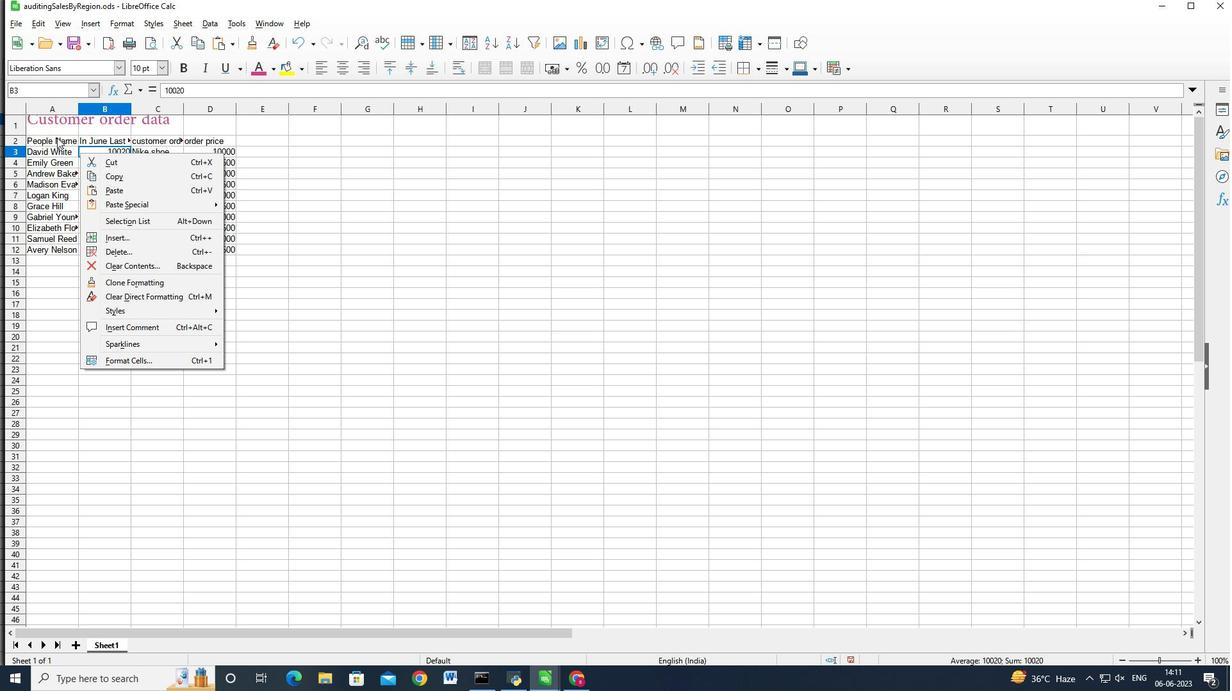 
Action: Mouse moved to (57, 139)
Screenshot: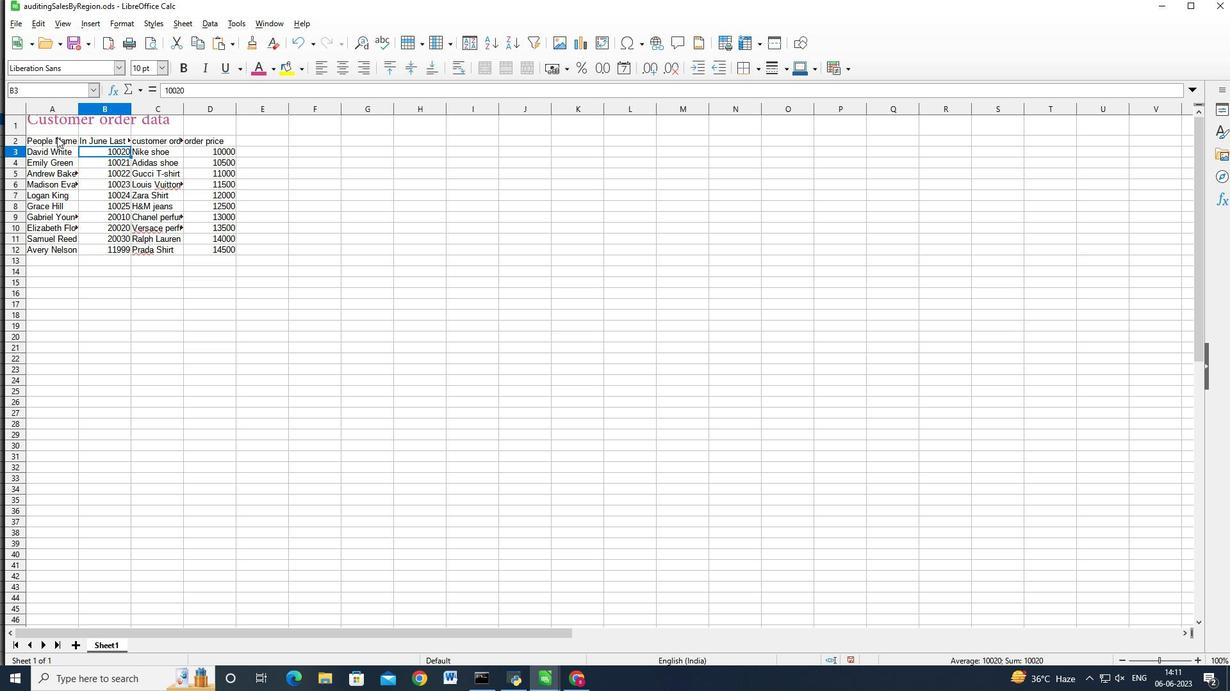 
Action: Mouse pressed left at (57, 139)
Screenshot: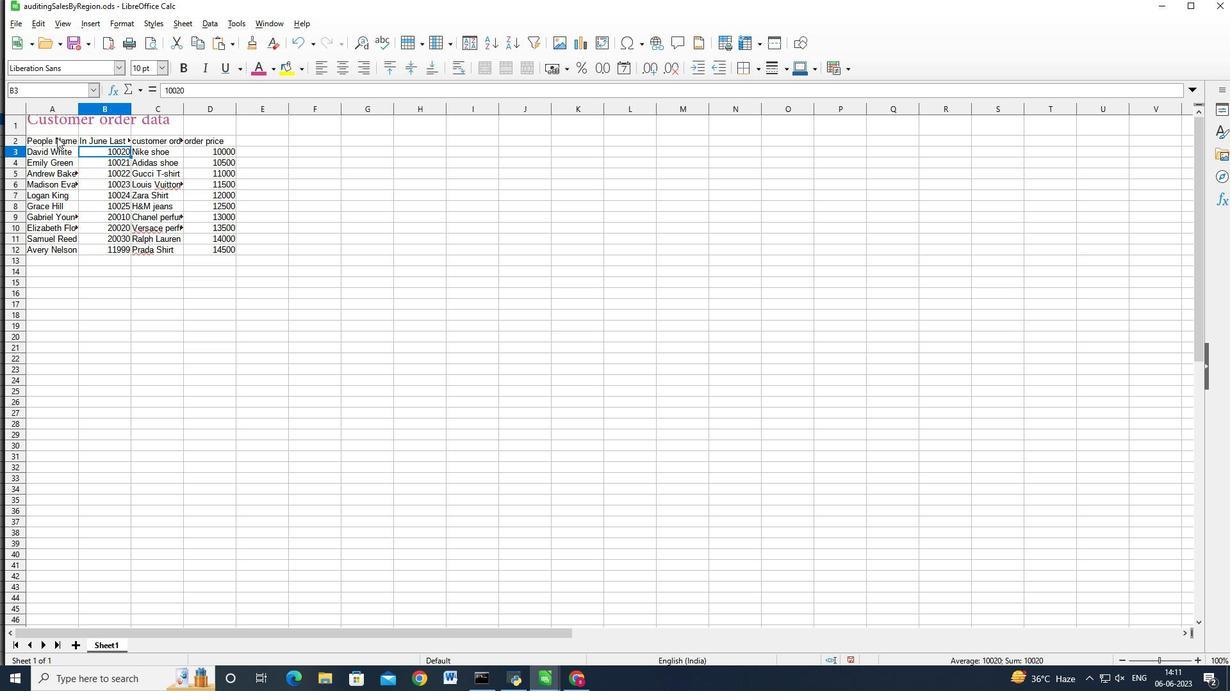 
Action: Key pressed <Key.shift><Key.right><Key.right><Key.right><Key.down><Key.down><Key.down><Key.down><Key.down><Key.down><Key.down><Key.down><Key.down><Key.down>
Screenshot: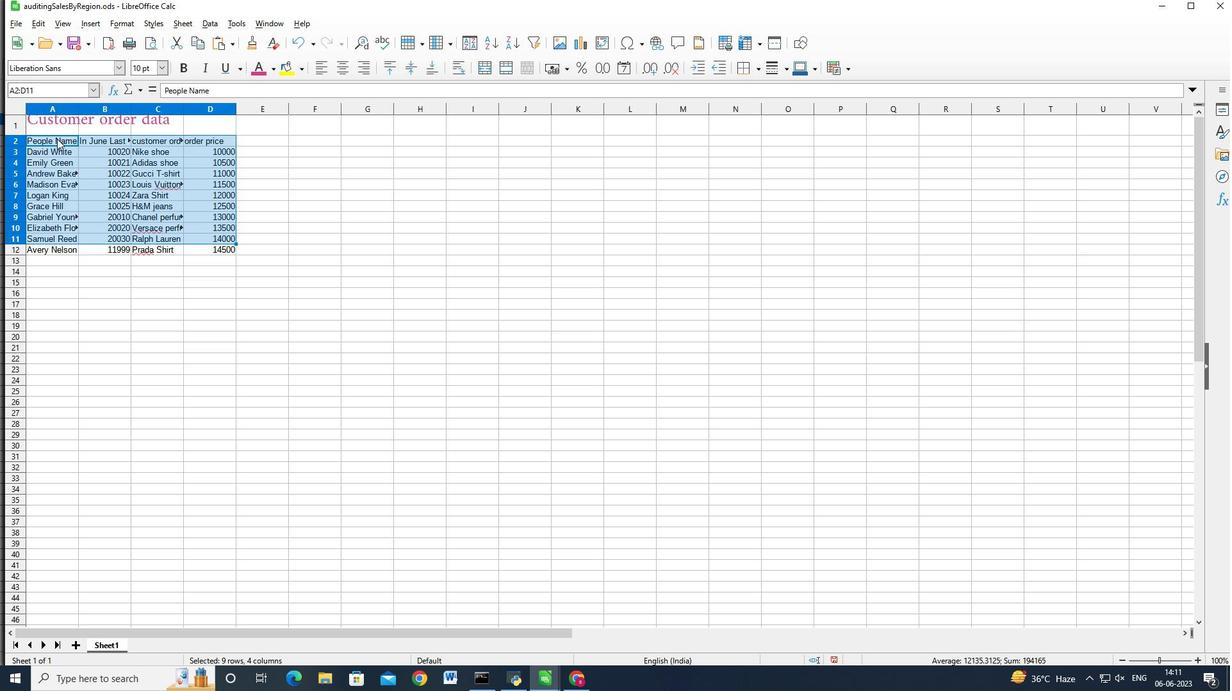 
Action: Mouse moved to (57, 66)
Screenshot: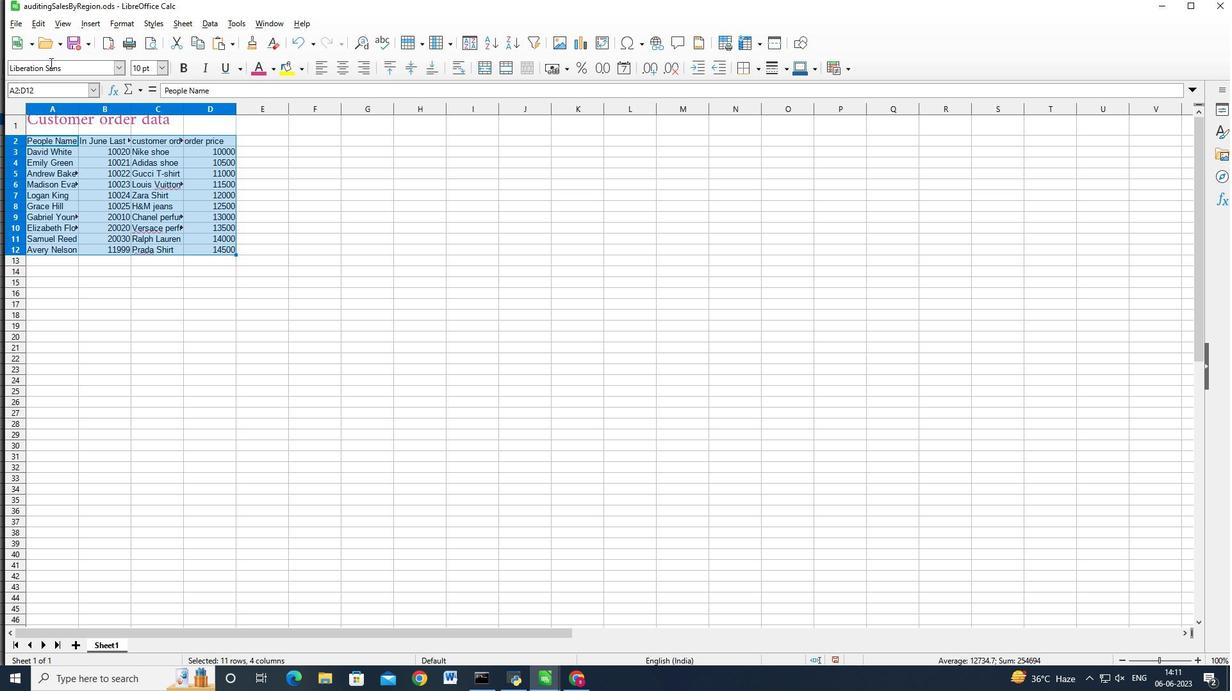 
Action: Mouse pressed left at (57, 66)
Screenshot: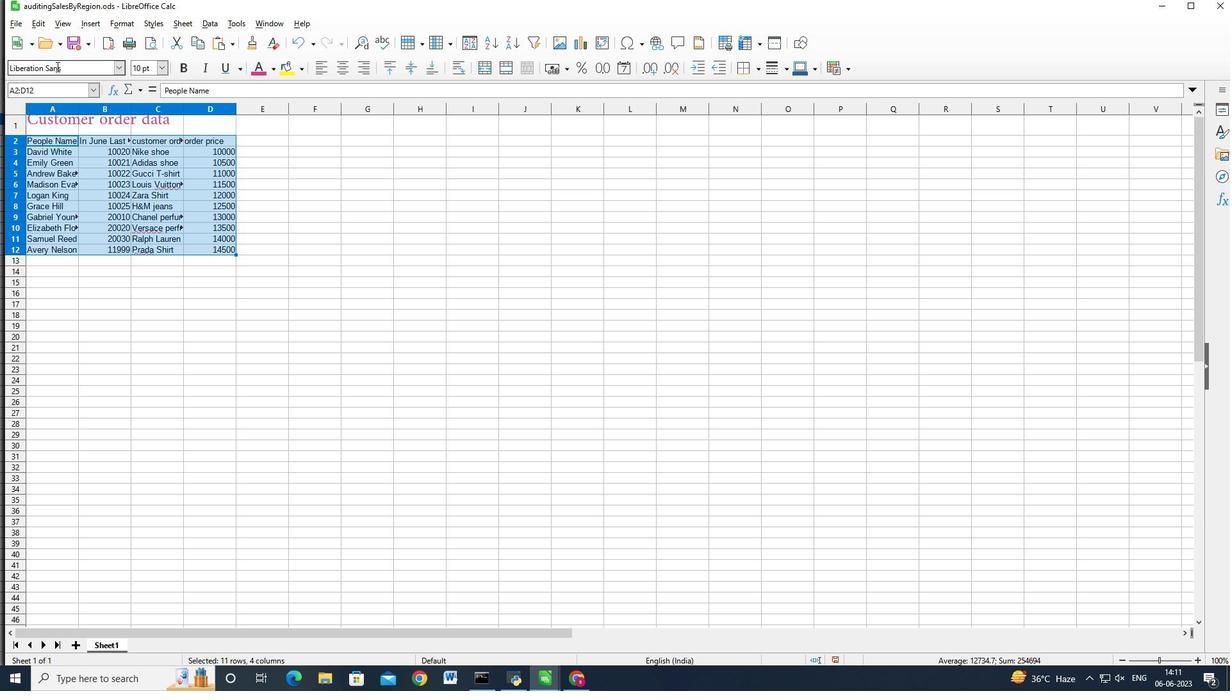 
Action: Mouse moved to (64, 66)
Screenshot: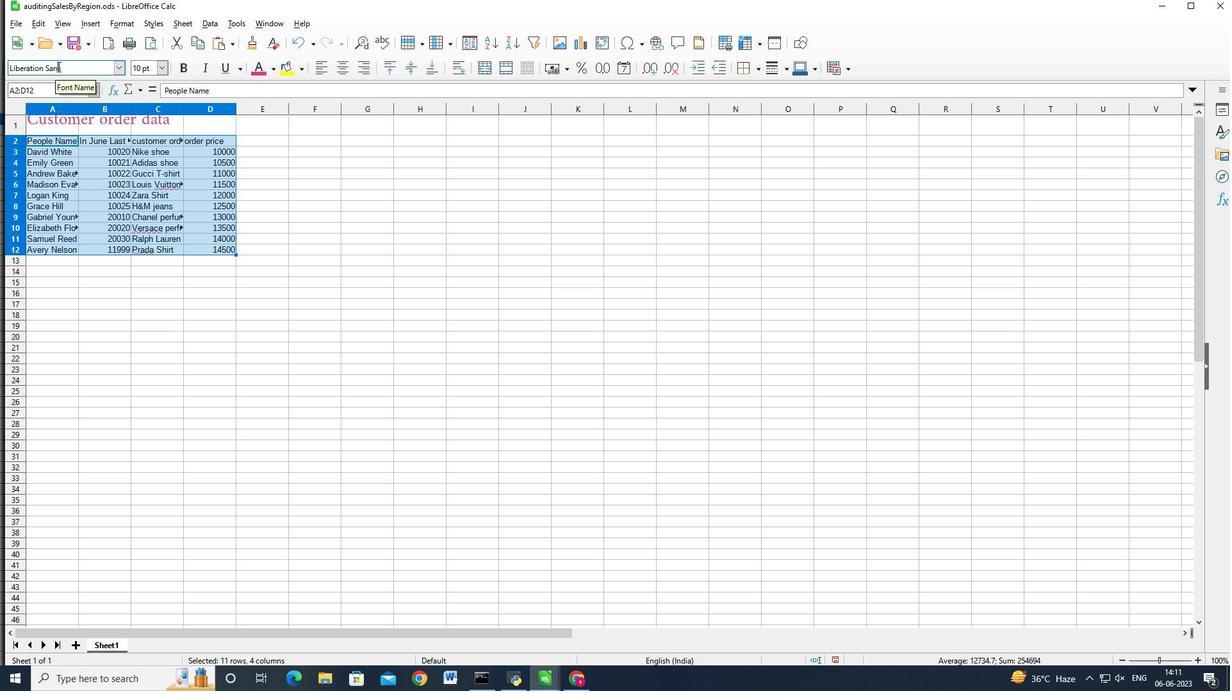 
Action: Mouse pressed left at (64, 66)
Screenshot: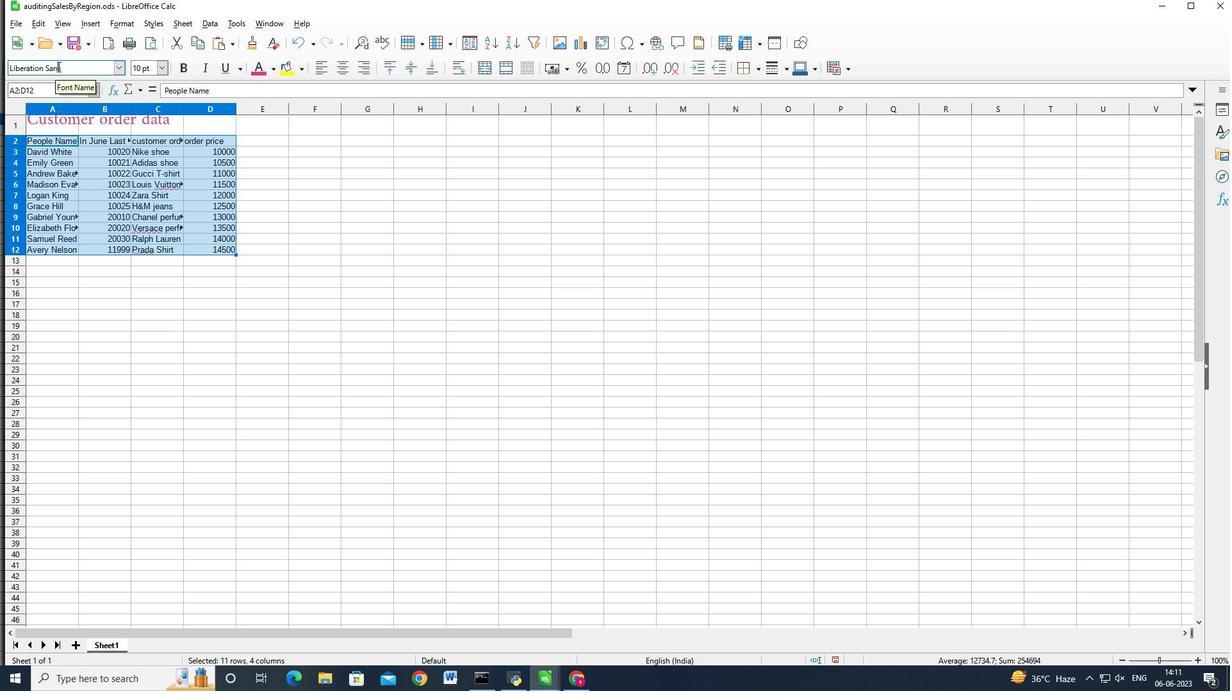 
Action: Key pressed <Key.backspace><Key.backspace><Key.backspace><Key.backspace><Key.backspace><Key.backspace><Key.backspace><Key.backspace><Key.backspace><Key.backspace><Key.backspace><Key.backspace><Key.backspace><Key.backspace><Key.backspace><Key.backspace><Key.backspace><Key.backspace><Key.backspace><Key.backspace><Key.backspace><Key.shift_r>Angsana<Key.caps_lock>UPC<Key.caps_lock><Key.enter>
Screenshot: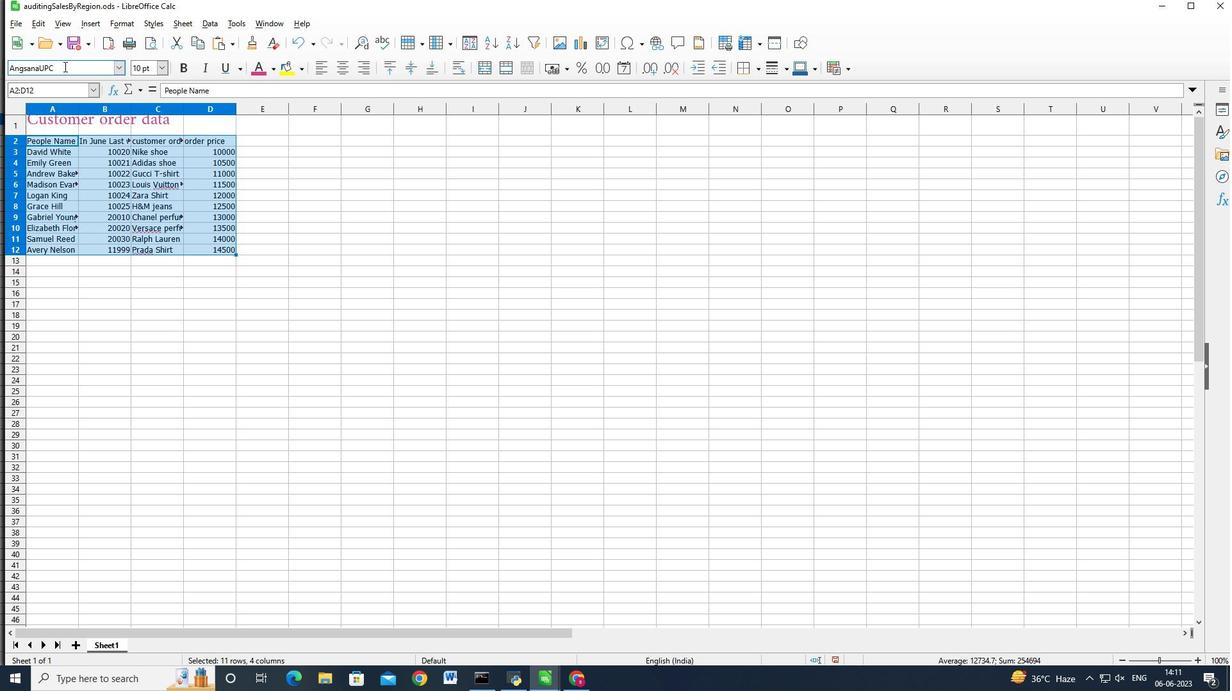 
Action: Mouse moved to (164, 71)
Screenshot: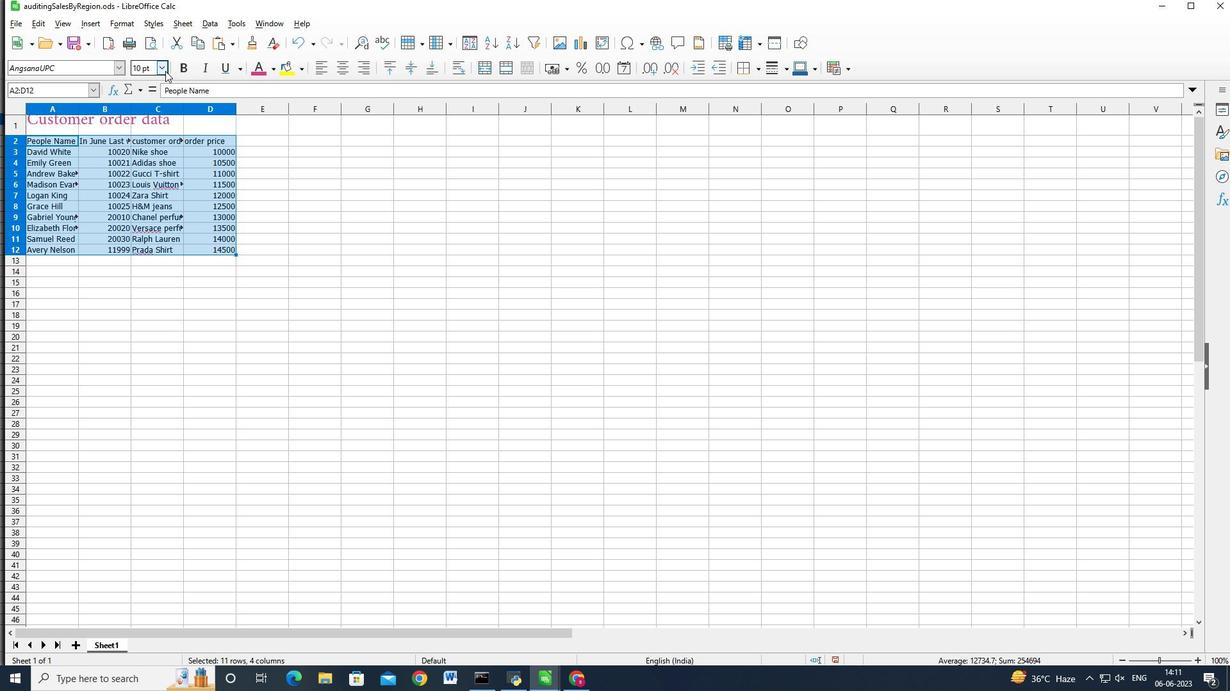 
Action: Mouse pressed left at (164, 71)
Screenshot: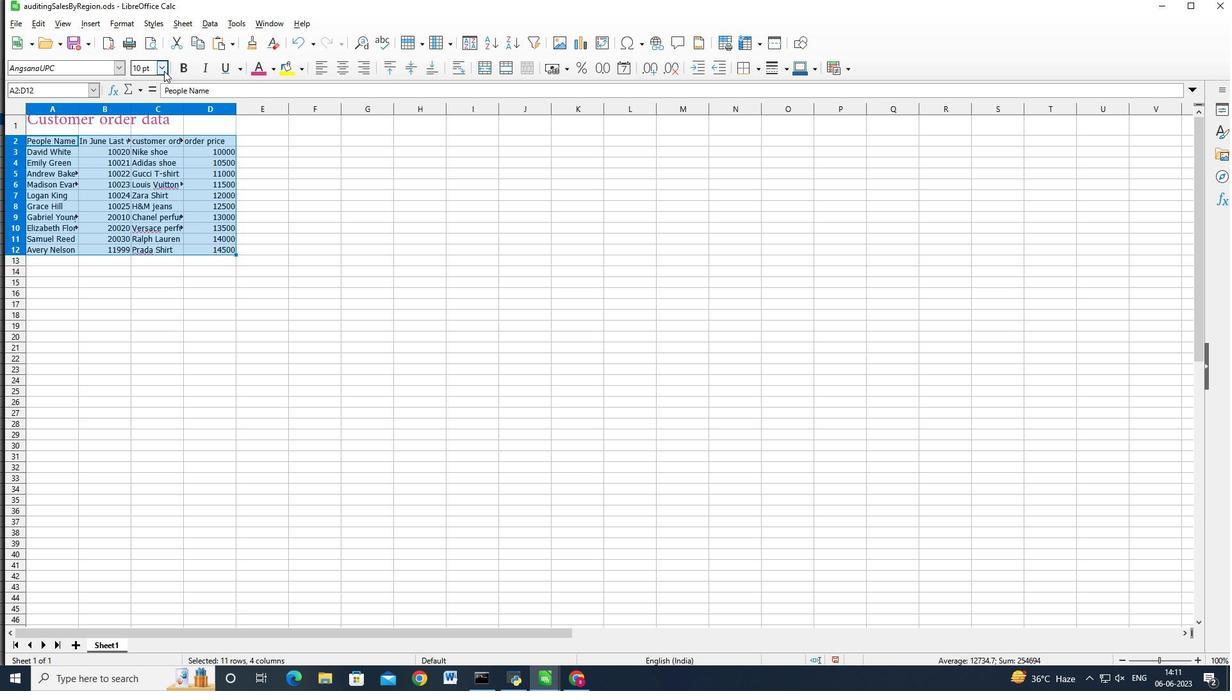 
Action: Mouse moved to (146, 199)
Screenshot: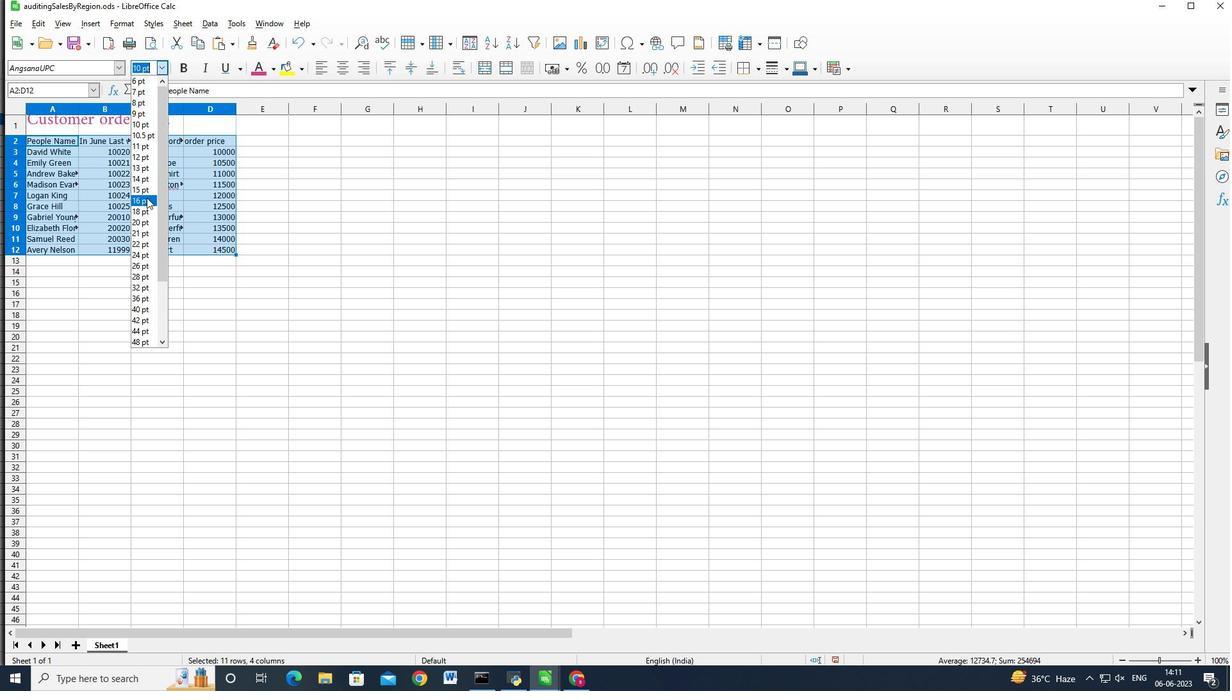 
Action: Mouse pressed left at (146, 199)
Screenshot: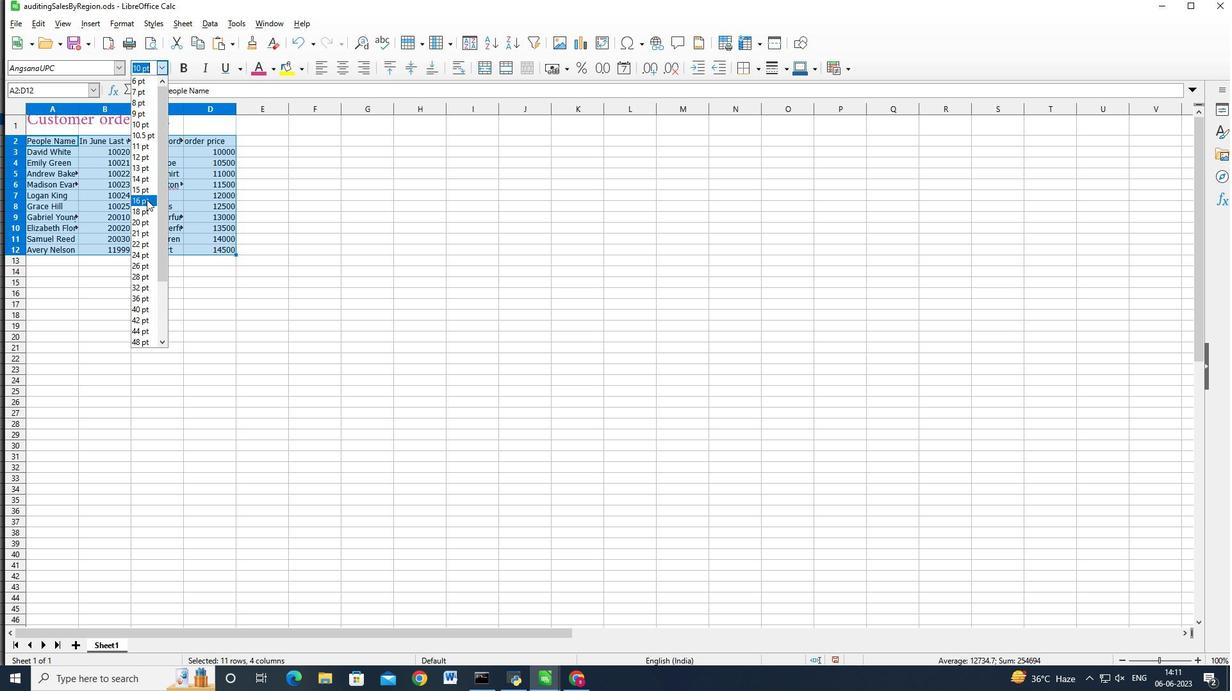 
Action: Mouse moved to (45, 127)
Screenshot: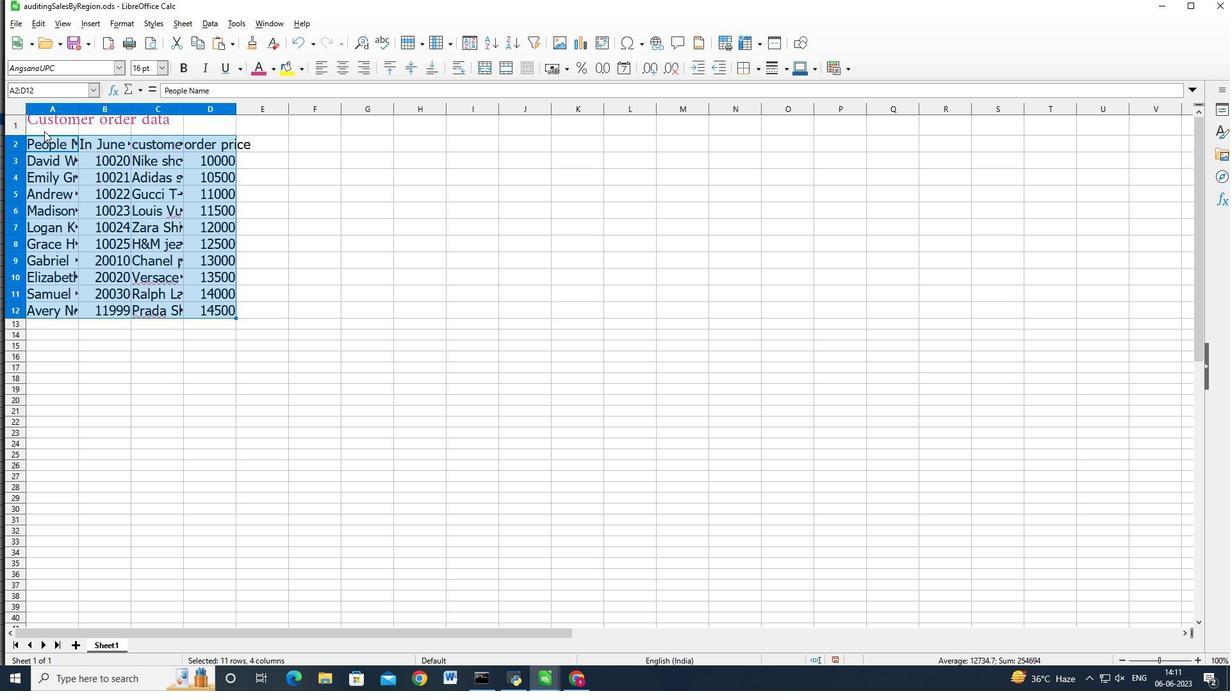 
Action: Mouse pressed left at (45, 127)
Screenshot: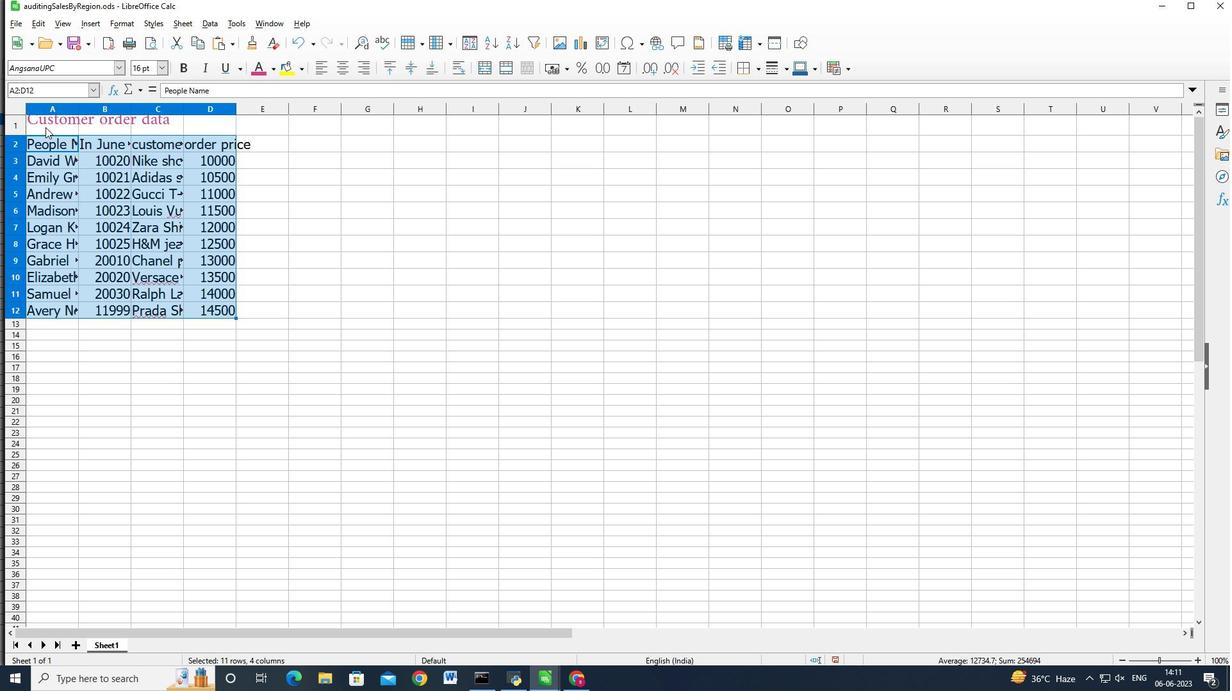 
Action: Mouse moved to (135, 127)
Screenshot: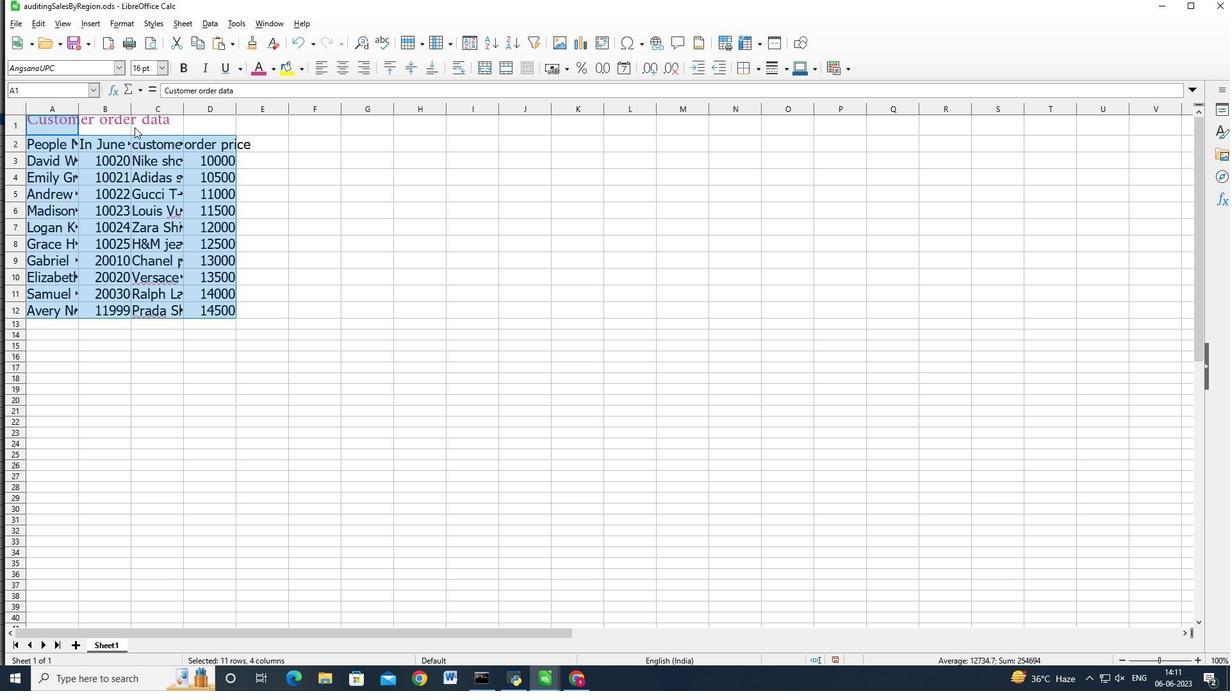 
Action: Mouse pressed left at (135, 127)
Screenshot: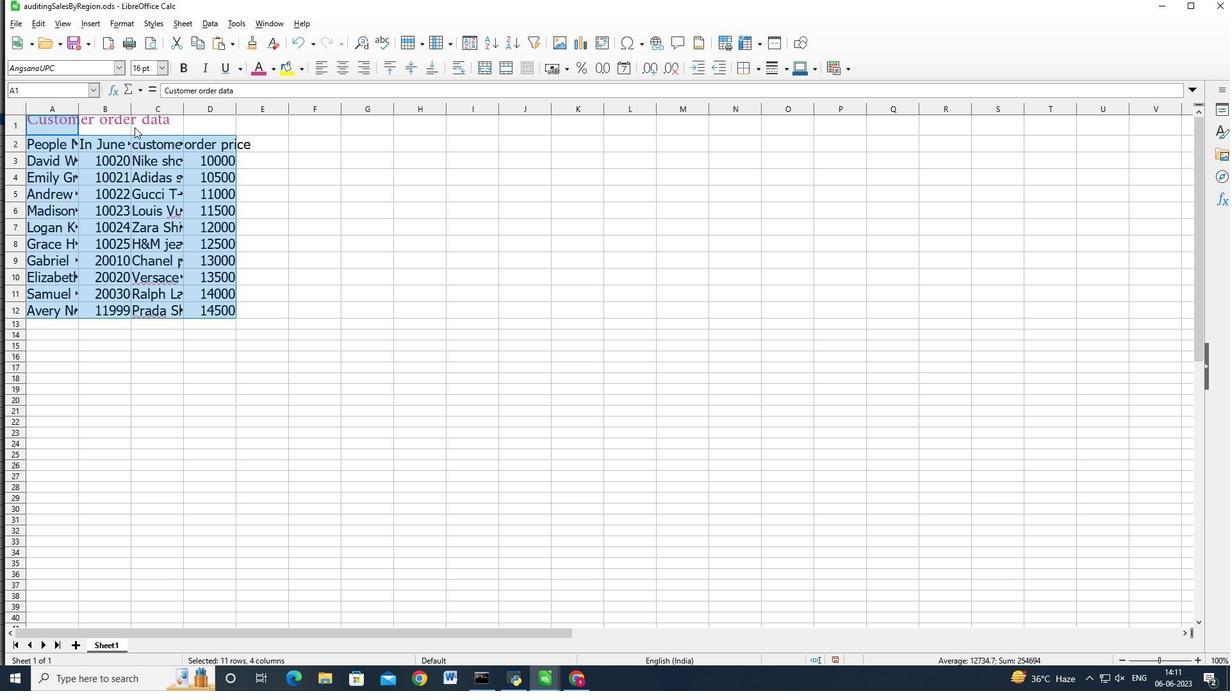 
Action: Mouse moved to (120, 130)
Screenshot: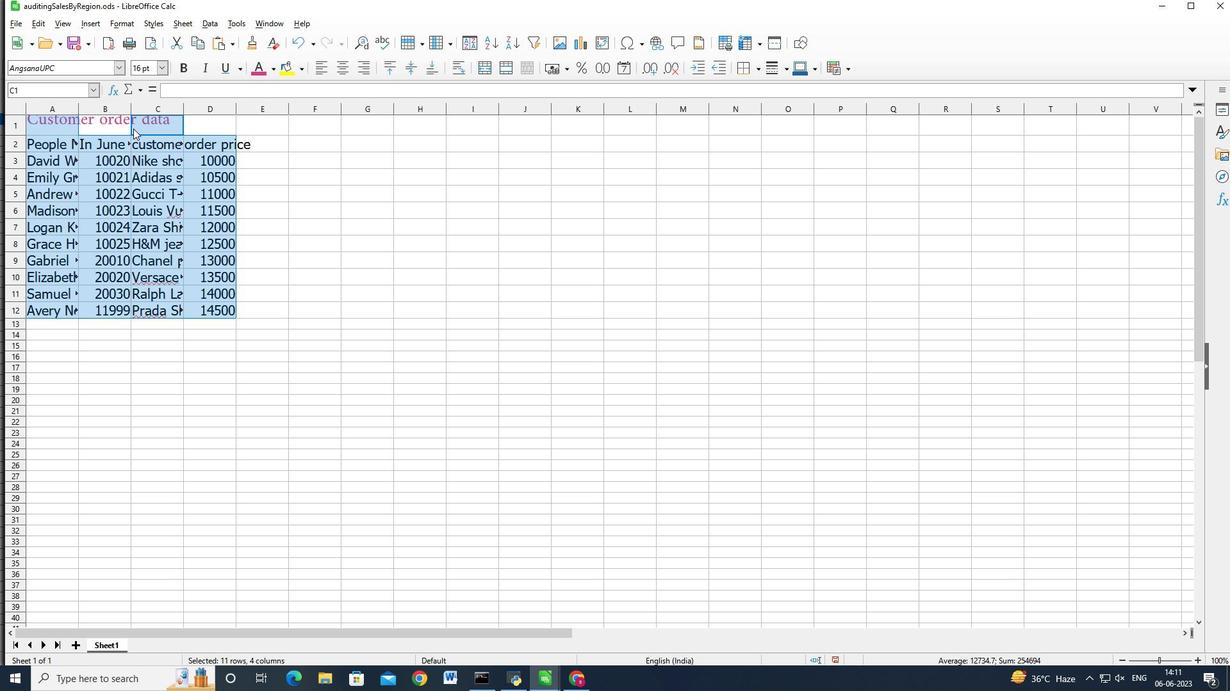 
Action: Mouse pressed left at (120, 130)
Screenshot: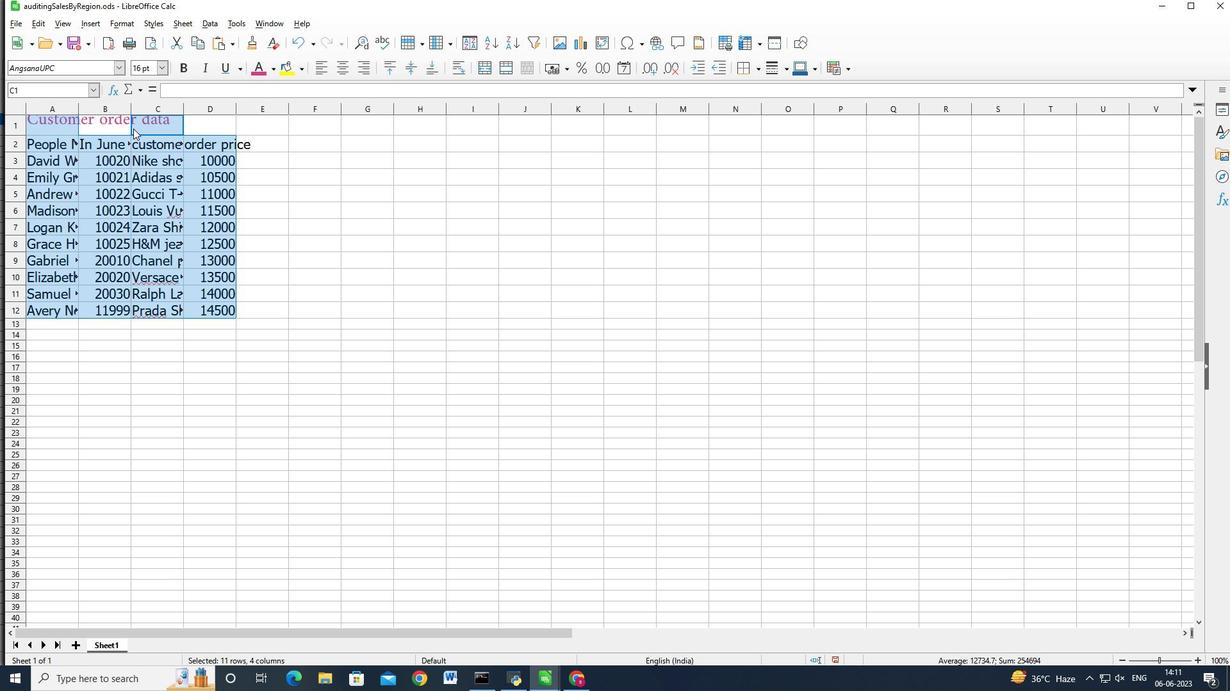 
Action: Mouse moved to (345, 63)
Screenshot: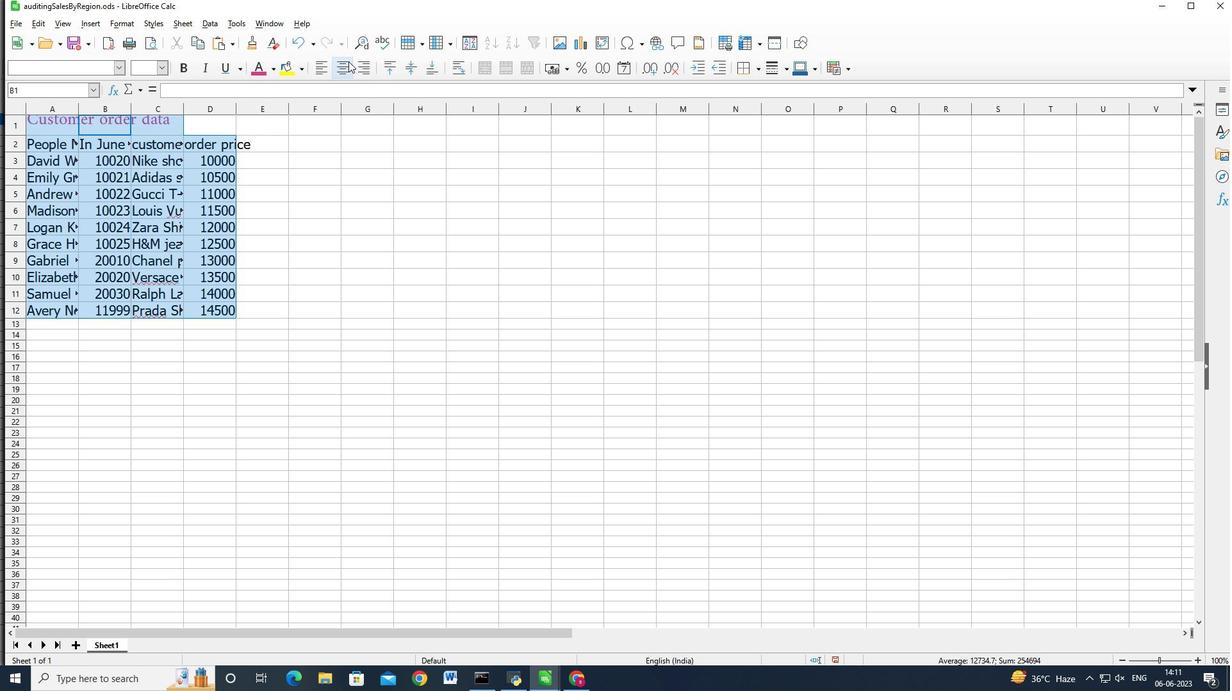 
Action: Mouse pressed left at (345, 63)
Screenshot: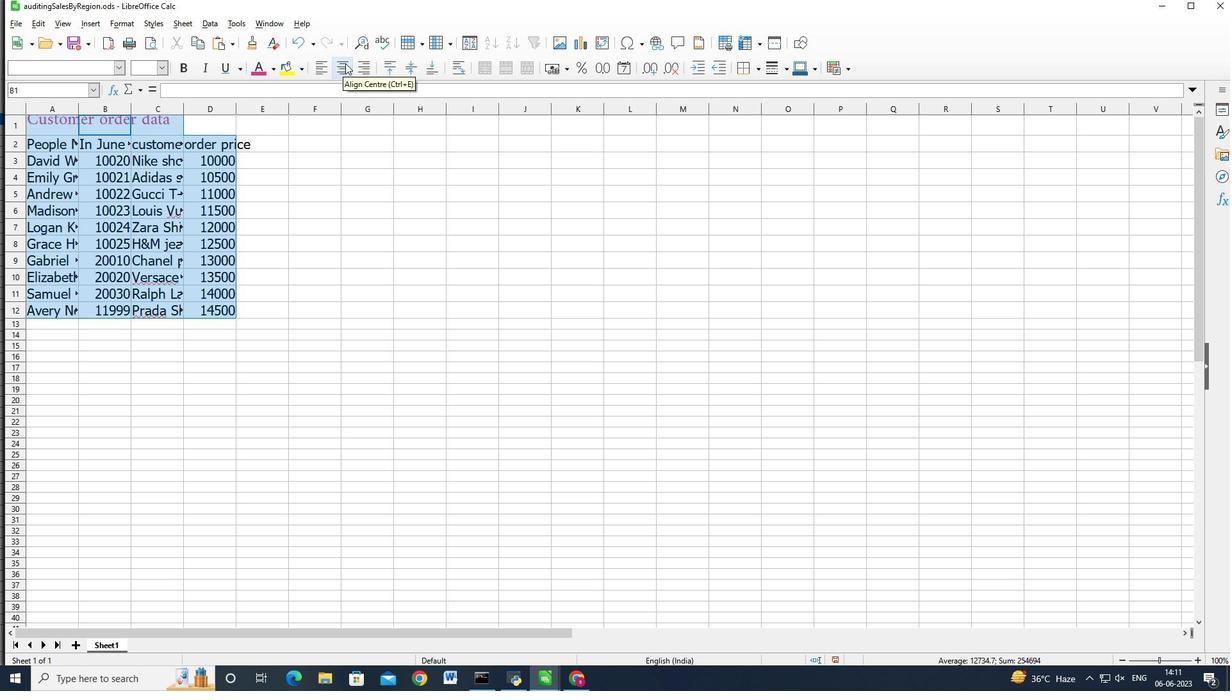 
Action: Mouse moved to (261, 212)
Screenshot: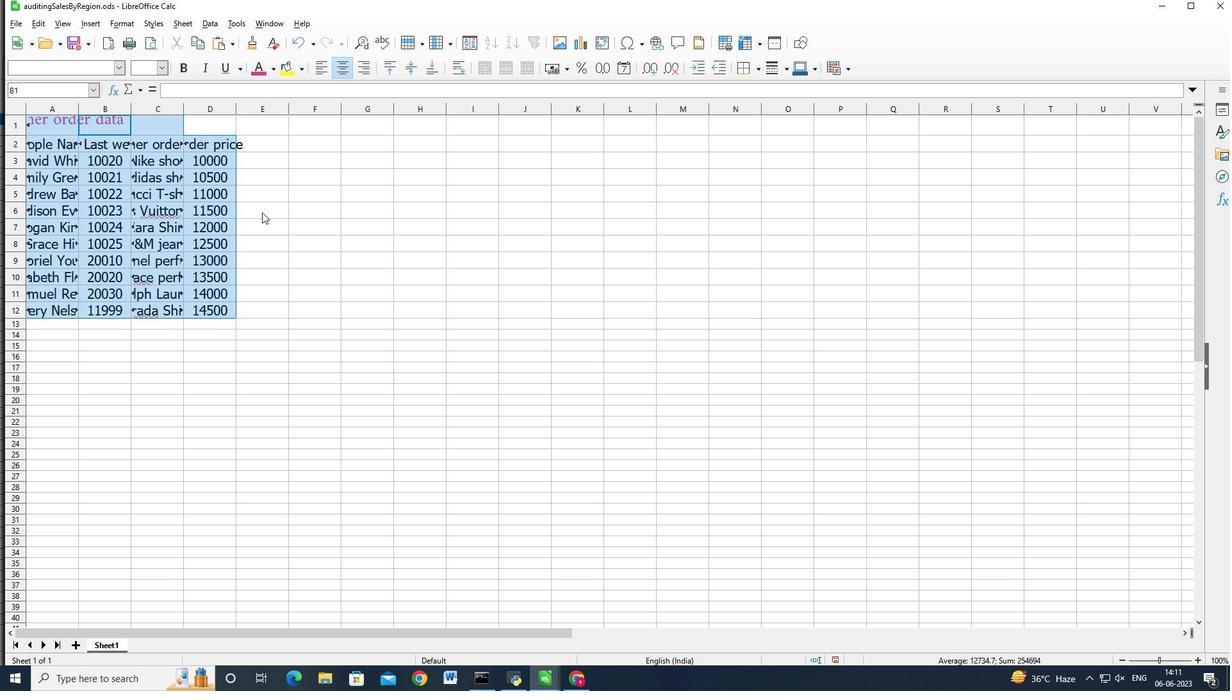 
